 Task: Open an excel sheet and write heading  Sparkle Sales. Add 10 people name  'Joshua Rivera, Zoey Coleman, Ryan Wright, Addison Bailey, Jonathan Simmons, Brooklyn Ward, Caleb Barnes, Audrey Collins, Gabriel Perry, Sofia Bell'Item code in between  5005-5060. Product range in between  4000-7000. Add Products   Keen Shoe, Lacoste Shoe, Merrell Shoe, Mizuno Shoe, Onitsuka Tiger Shoe, Salomon Shoe, Sanuk Shoe, Saucony Shoe, Sperry Shoe, Superga Shoe.Choose quantity  5 to 10 Tax 12 percent commission 2 percent Total Add Amount. Save page  Sparkle Sales log book
Action: Mouse moved to (17, 20)
Screenshot: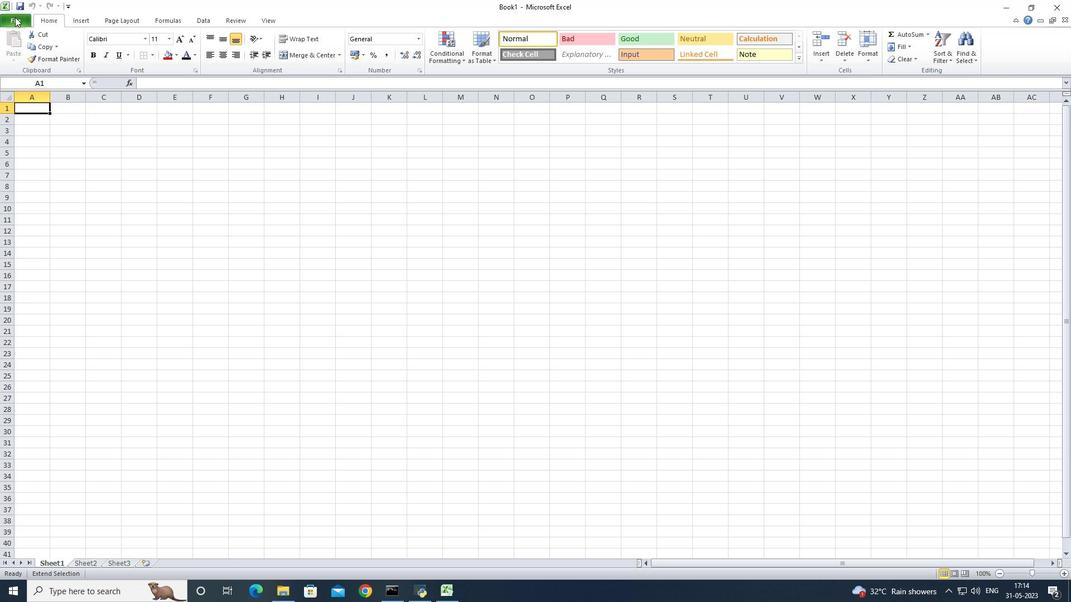 
Action: Mouse pressed left at (17, 20)
Screenshot: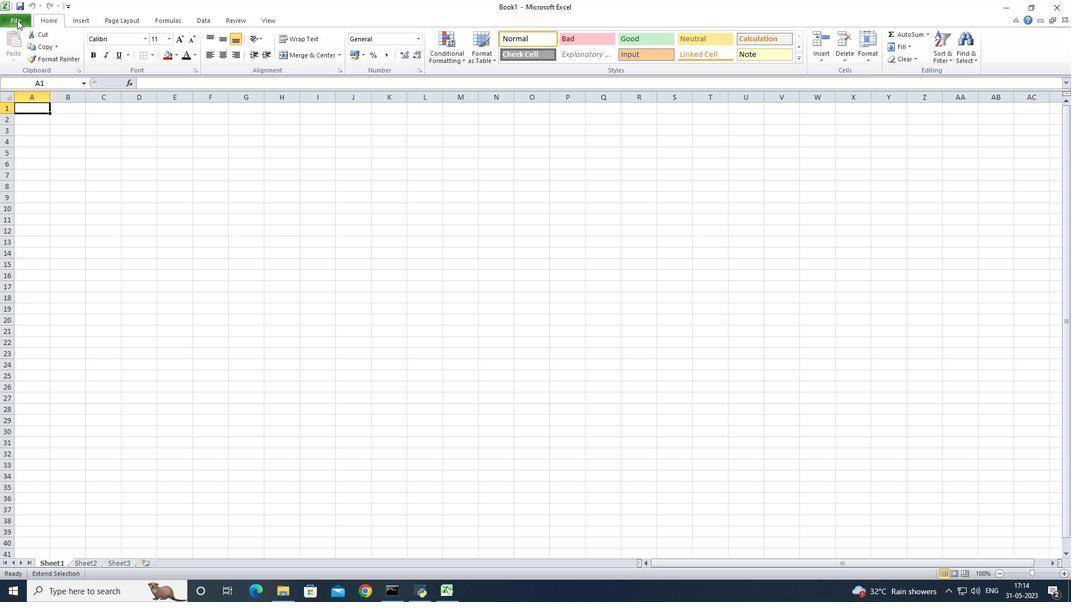 
Action: Mouse moved to (20, 147)
Screenshot: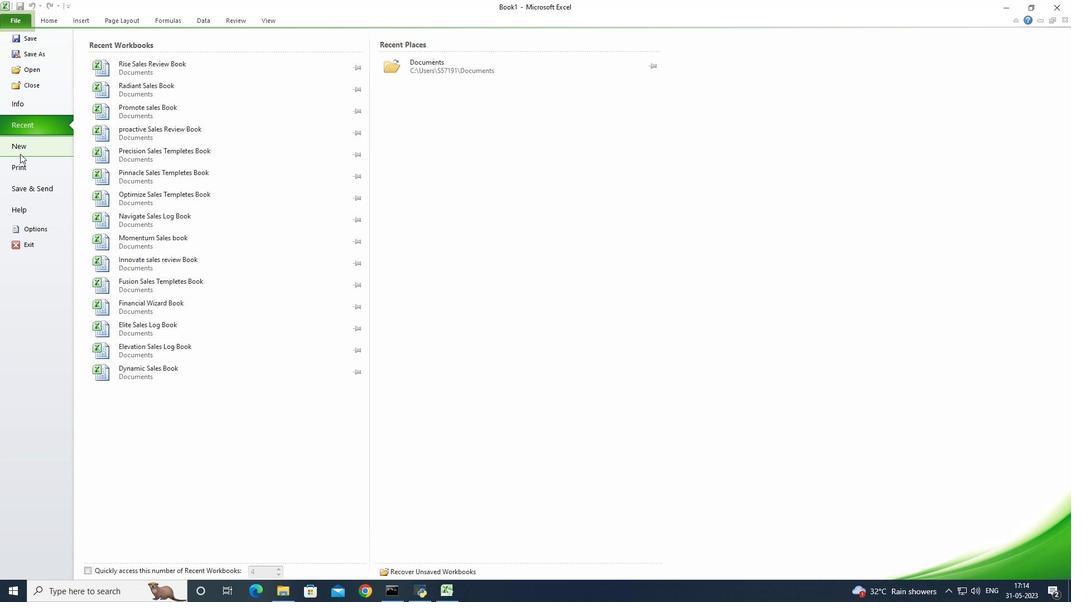 
Action: Mouse pressed left at (20, 147)
Screenshot: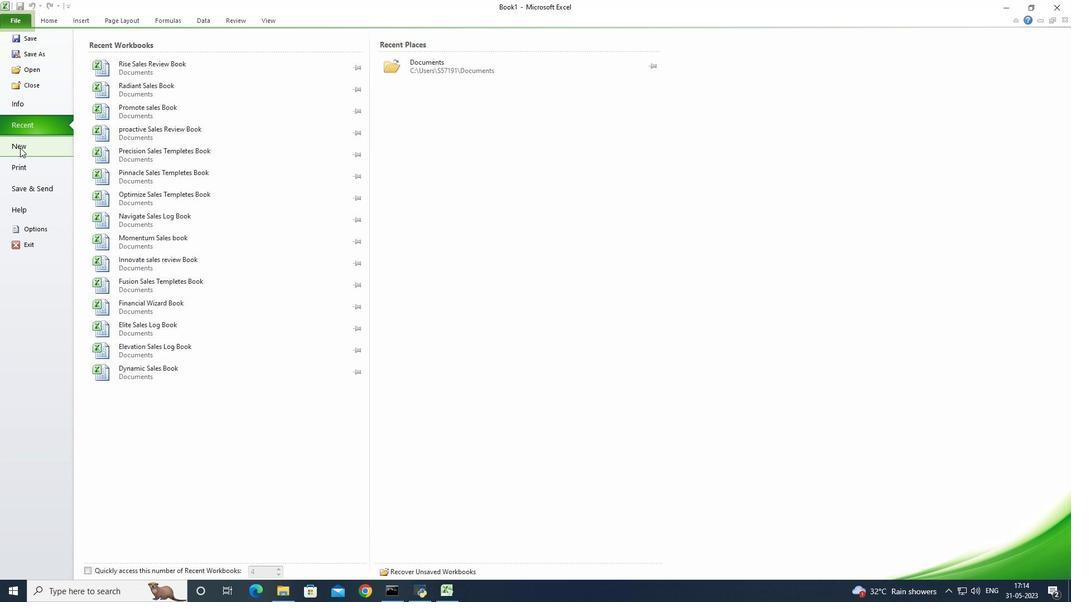 
Action: Mouse moved to (99, 109)
Screenshot: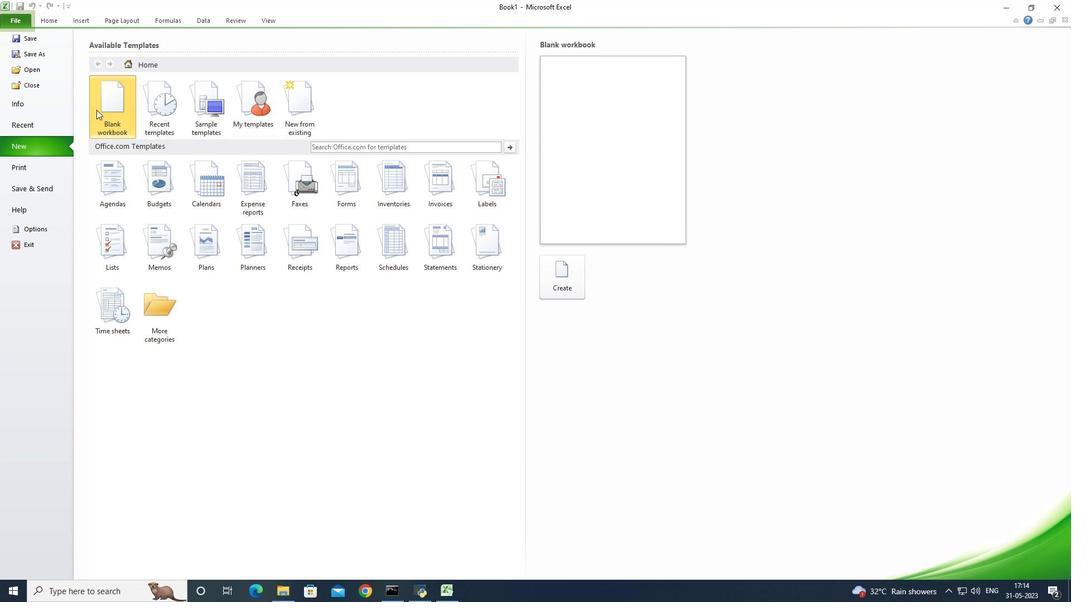 
Action: Mouse pressed left at (99, 109)
Screenshot: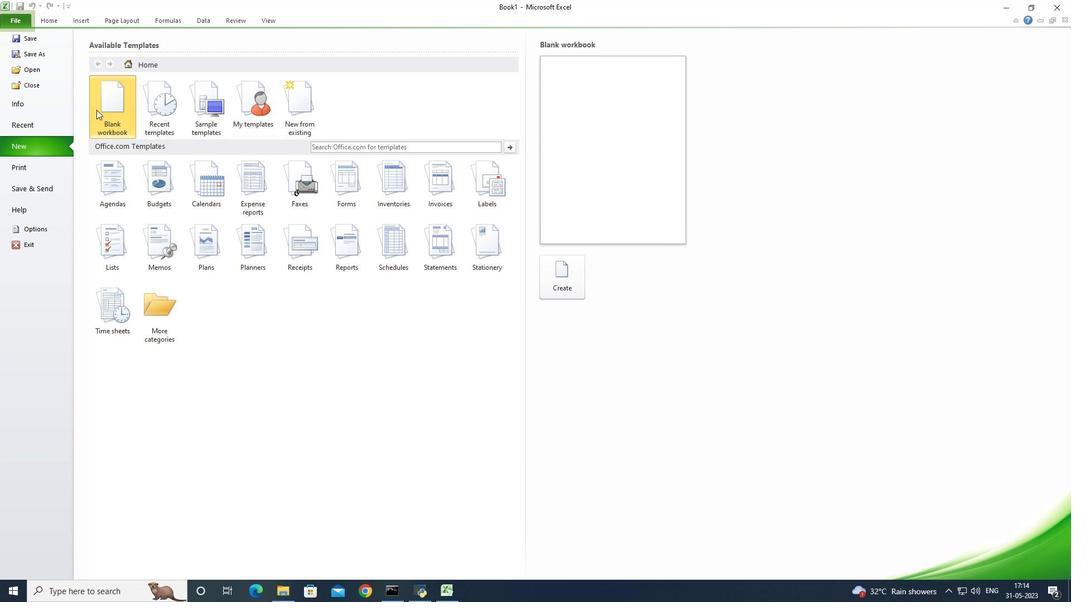 
Action: Mouse moved to (580, 272)
Screenshot: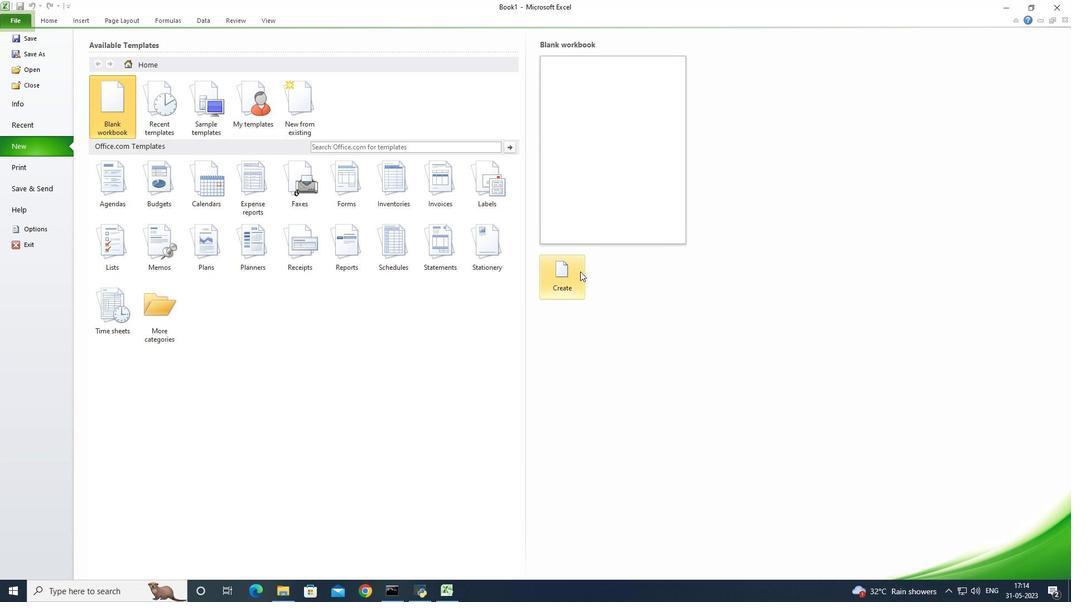 
Action: Mouse pressed left at (580, 272)
Screenshot: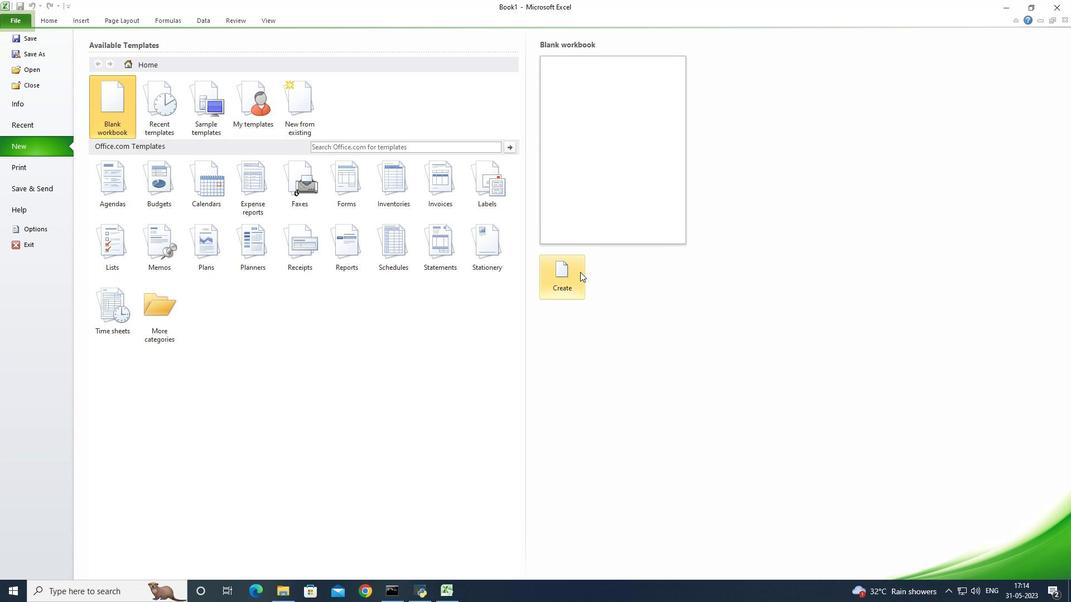 
Action: Mouse moved to (40, 108)
Screenshot: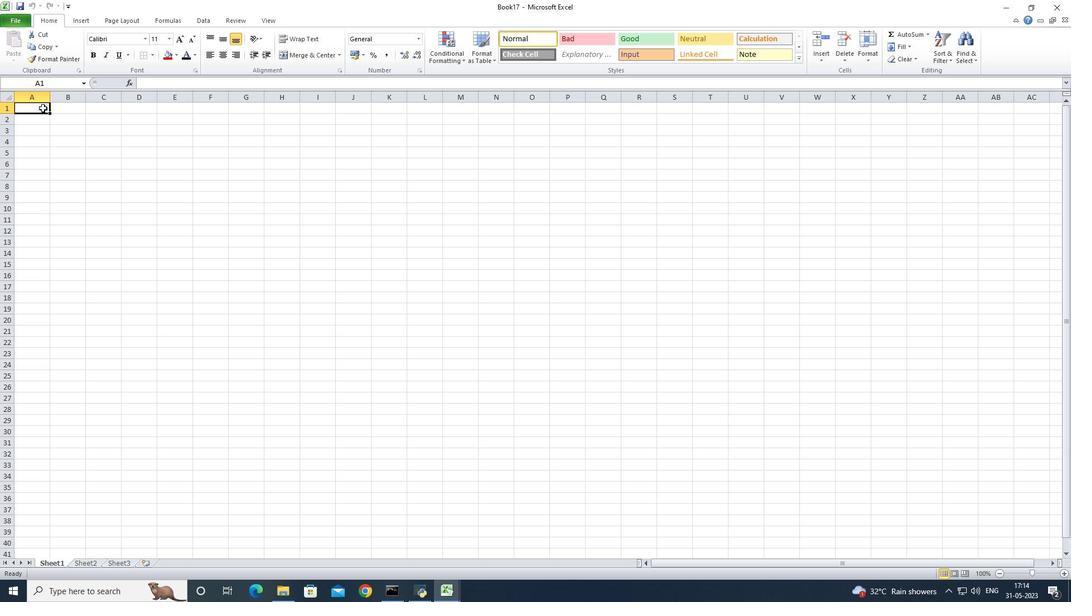 
Action: Mouse pressed left at (40, 108)
Screenshot: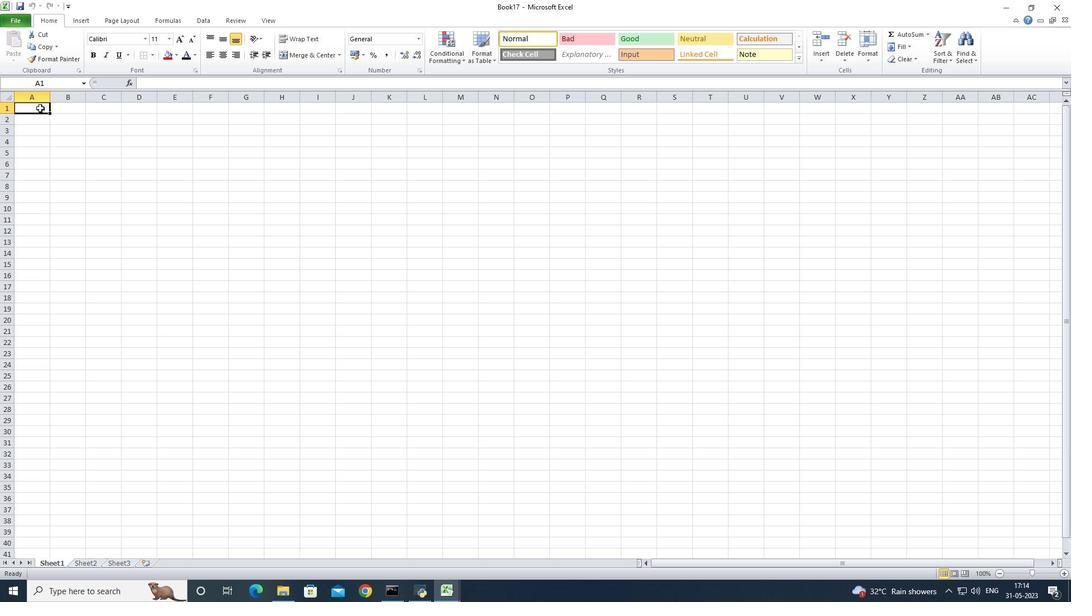 
Action: Key pressed <Key.shift>Sparkle<Key.space><Key.shift>Sales<Key.enter><Key.shift><Key.shift><Key.shift><Key.shift><Key.shift><Key.shift><Key.shift><Key.shift><Key.shift><Key.shift><Key.shift><Key.shift><Key.shift><Key.shift><Key.shift><Key.shift><Key.shift><Key.shift><Key.shift><Key.shift><Key.shift><Key.shift>Name<Key.enter><Key.shift><Key.shift><Key.shift><Key.shift><Key.shift><Key.shift><Key.shift><Key.shift><Key.shift><Key.shift><Key.shift><Key.shift><Key.shift><Key.shift><Key.shift><Key.shift><Key.shift><Key.shift><Key.shift><Key.shift><Key.shift>Joshua<Key.space><Key.shift><Key.shift><Key.shift><Key.shift><Key.shift><Key.shift><Key.shift><Key.shift><Key.shift><Key.shift><Key.shift><Key.shift><Key.shift><Key.shift><Key.shift><Key.shift><Key.shift><Key.shift><Key.shift><Key.shift><Key.shift><Key.shift><Key.shift><Key.shift><Key.shift>Rivera<Key.enter><Key.shift><Key.shift><Key.shift><Key.shift><Key.shift><Key.shift><Key.shift><Key.shift><Key.shift><Key.shift>Zoey<Key.space><Key.shift><Key.shift><Key.shift><Key.shift><Key.shift><Key.shift><Key.shift><Key.shift><Key.shift><Key.shift><Key.shift><Key.shift><Key.shift><Key.shift>Coleman<Key.enter><Key.shift><Key.shift><Key.shift><Key.shift><Key.shift><Key.shift><Key.shift><Key.shift>Ru<Key.backspace>yan<Key.space><Key.shift><Key.shift><Key.shift><Key.shift><Key.shift><Key.shift><Key.shift><Key.shift><Key.shift><Key.shift><Key.shift><Key.shift>Wright<Key.enter><Key.shift>Addison<Key.space><Key.shift>Bailey<Key.space><Key.enter><Key.shift><Key.shift><Key.shift><Key.shift><Key.shift><Key.shift><Key.shift><Key.shift><Key.shift><Key.shift><Key.shift><Key.shift><Key.shift><Key.shift><Key.shift><Key.shift><Key.shift><Key.shift><Key.shift><Key.shift><Key.shift><Key.shift><Key.shift><Key.shift><Key.shift><Key.shift><Key.shift><Key.shift><Key.shift><Key.shift><Key.shift><Key.shift><Key.shift><Key.shift><Key.shift><Key.shift><Key.shift><Key.shift><Key.shift><Key.shift><Key.shift><Key.shift><Key.shift><Key.shift><Key.shift><Key.shift><Key.shift><Key.shift><Key.shift><Key.shift><Key.shift><Key.shift><Key.shift><Key.shift><Key.shift><Key.shift><Key.shift><Key.shift><Key.shift><Key.shift><Key.shift><Key.shift><Key.shift>Jio<Key.backspace><Key.backspace>onathan<Key.space><Key.shift><Key.shift><Key.shift><Key.shift><Key.shift><Key.shift><Key.shift><Key.shift><Key.shift><Key.shift><Key.shift><Key.shift><Key.shift><Key.shift><Key.shift><Key.shift><Key.shift><Key.shift><Key.shift><Key.shift><Key.shift><Key.shift><Key.shift><Key.shift><Key.shift><Key.shift><Key.shift><Key.shift><Key.shift><Key.shift><Key.shift><Key.shift><Key.shift>Simmona<Key.backspace>s<Key.enter><Key.shift><Key.shift><Key.shift><Key.shift><Key.shift><Key.shift>Brooklyn<Key.space><Key.shift><Key.shift><Key.shift><Key.shift><Key.shift><Key.shift><Key.shift><Key.shift><Key.shift><Key.shift>Ward<Key.enter><Key.shift><Key.shift><Key.shift><Key.shift>Caleb<Key.space><Key.shift><Key.shift><Key.shift><Key.shift><Key.shift><Key.shift><Key.shift><Key.shift><Key.shift><Key.shift><Key.shift><Key.shift><Key.shift><Key.shift><Key.shift><Key.shift><Key.shift><Key.shift><Key.shift><Key.shift><Key.shift><Key.shift><Key.shift><Key.shift><Key.shift><Key.shift><Key.shift><Key.shift><Key.shift><Key.shift><Key.shift><Key.shift><Key.shift><Key.shift><Key.shift><Key.shift><Key.shift><Key.shift><Key.shift><Key.shift><Key.shift><Key.shift><Key.shift><Key.shift><Key.shift><Key.shift><Key.shift><Key.shift><Key.shift><Key.shift><Key.shift><Key.shift><Key.shift><Key.shift><Key.shift><Key.shift><Key.shift><Key.shift><Key.shift><Key.shift><Key.shift><Key.shift><Key.shift><Key.shift><Key.shift><Key.shift><Key.shift><Key.shift><Key.shift><Key.shift>Barnes<Key.enter><Key.shift><Key.shift><Key.shift><Key.shift><Key.shift><Key.shift><Key.shift><Key.shift><Key.shift><Key.shift><Key.shift><Key.shift><Key.shift>Audrey<Key.space><Key.shift><Key.shift><Key.shift><Key.shift><Key.shift><Key.shift><Key.shift><Key.shift><Key.shift><Key.shift><Key.shift><Key.shift><Key.shift><Key.shift><Key.shift><Key.shift><Key.shift><Key.shift><Key.shift><Key.shift><Key.shift><Key.shift><Key.shift><Key.shift><Key.shift><Key.shift><Key.shift><Key.shift><Key.shift><Key.shift><Key.shift><Key.shift><Key.shift><Key.shift><Key.shift><Key.shift>Collins<Key.enter><Key.shift><Key.shift><Key.shift><Key.shift><Key.shift><Key.shift>Gabriel<Key.space><Key.shift><Key.shift><Key.shift><Key.shift><Key.shift><Key.shift><Key.shift><Key.shift><Key.shift><Key.shift><Key.shift><Key.shift><Key.shift><Key.shift><Key.shift><Key.shift><Key.shift><Key.shift><Key.shift>Perry<Key.enter><Key.shift><Key.shift><Key.shift><Key.shift><Key.shift><Key.shift><Key.shift><Key.shift><Key.shift><Key.shift>Sofia<Key.space><Key.shift><Key.shift><Key.shift><Key.shift><Key.shift><Key.shift><Key.shift><Key.shift><Key.shift><Key.shift><Key.shift><Key.shift><Key.shift><Key.shift><Key.shift><Key.shift><Key.shift><Key.shift><Key.shift><Key.shift><Key.shift><Key.shift><Key.shift><Key.shift><Key.shift><Key.shift><Key.shift><Key.shift><Key.shift><Key.shift><Key.shift><Key.shift><Key.shift>Bell<Key.tab>
Screenshot: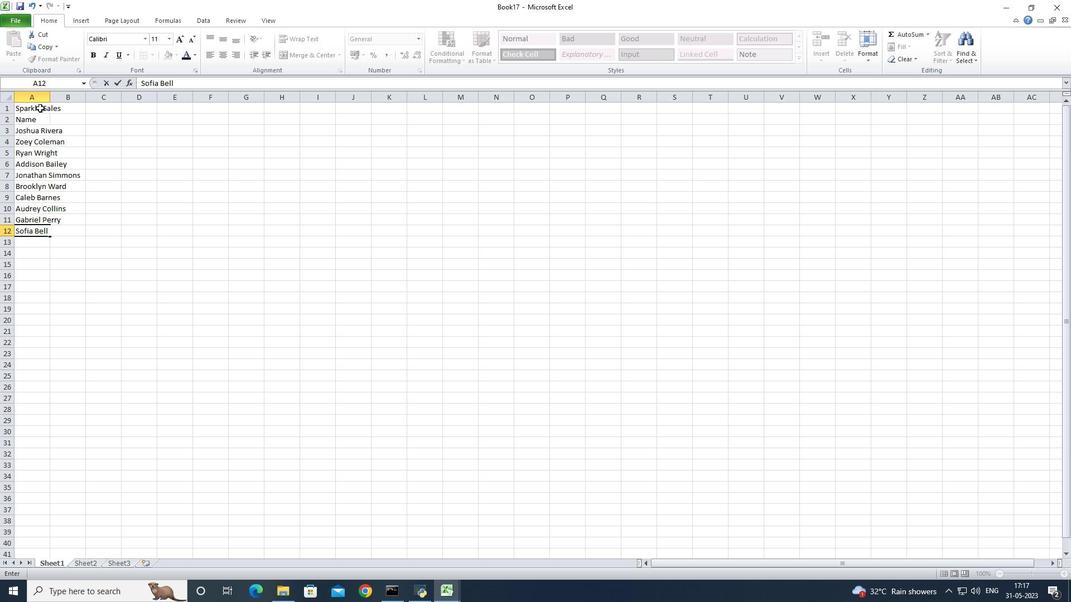 
Action: Mouse moved to (49, 96)
Screenshot: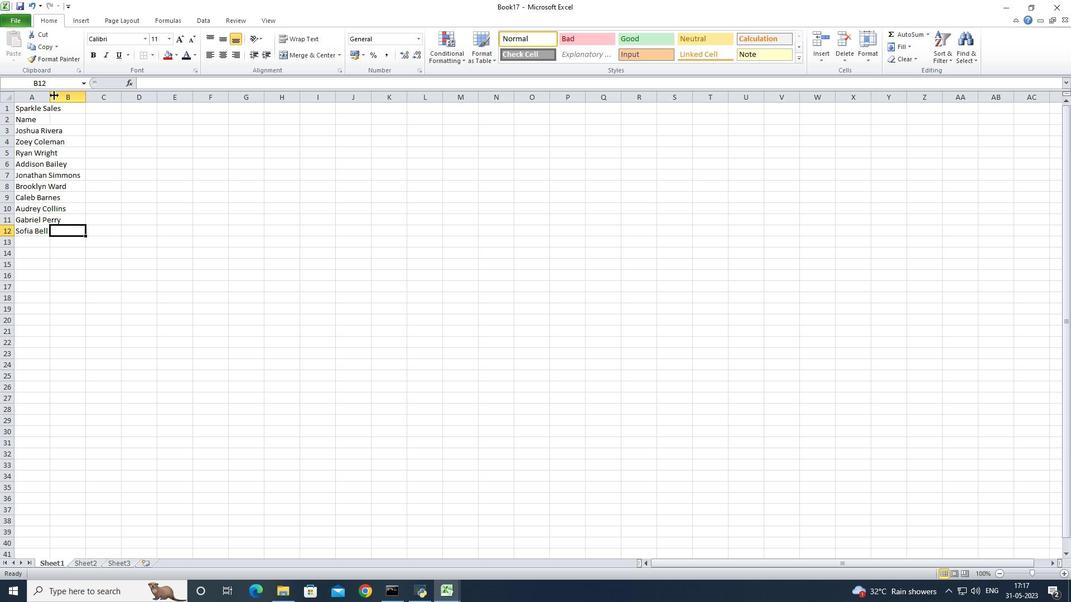 
Action: Mouse pressed left at (49, 96)
Screenshot: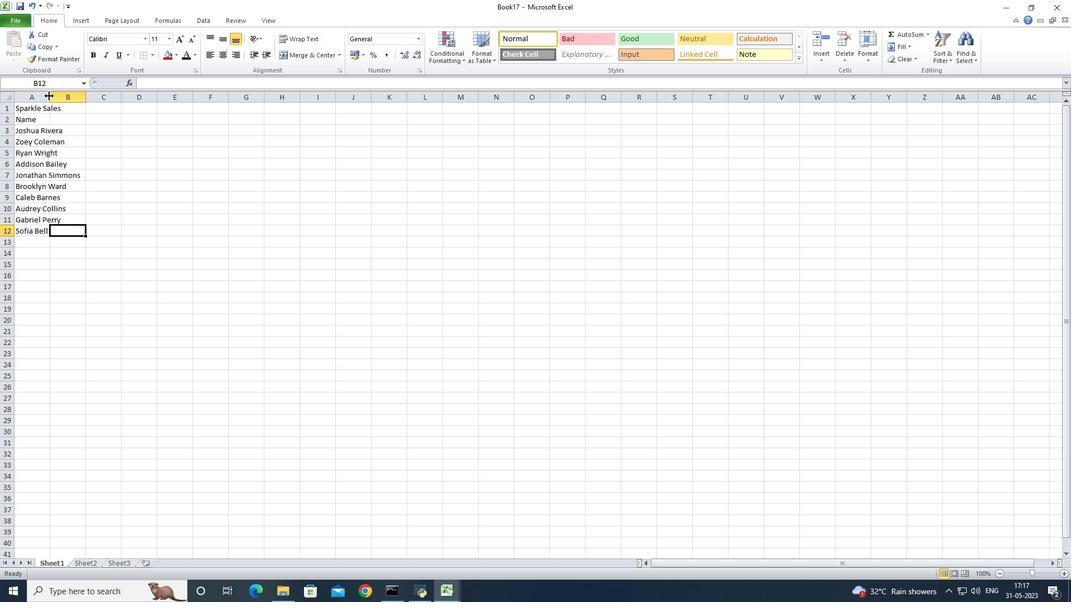 
Action: Mouse pressed left at (49, 96)
Screenshot: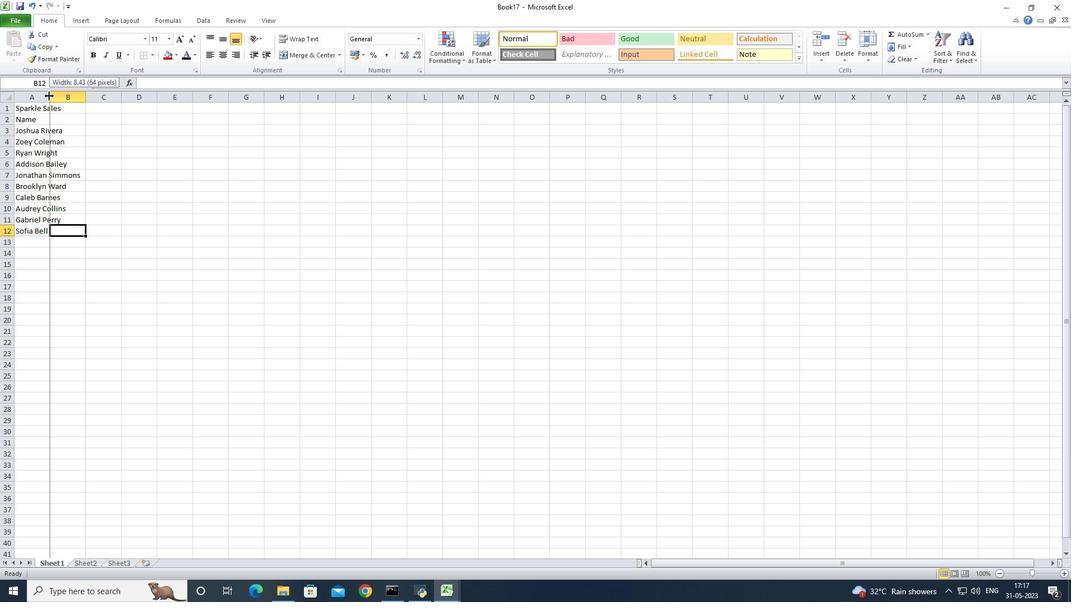 
Action: Mouse moved to (90, 120)
Screenshot: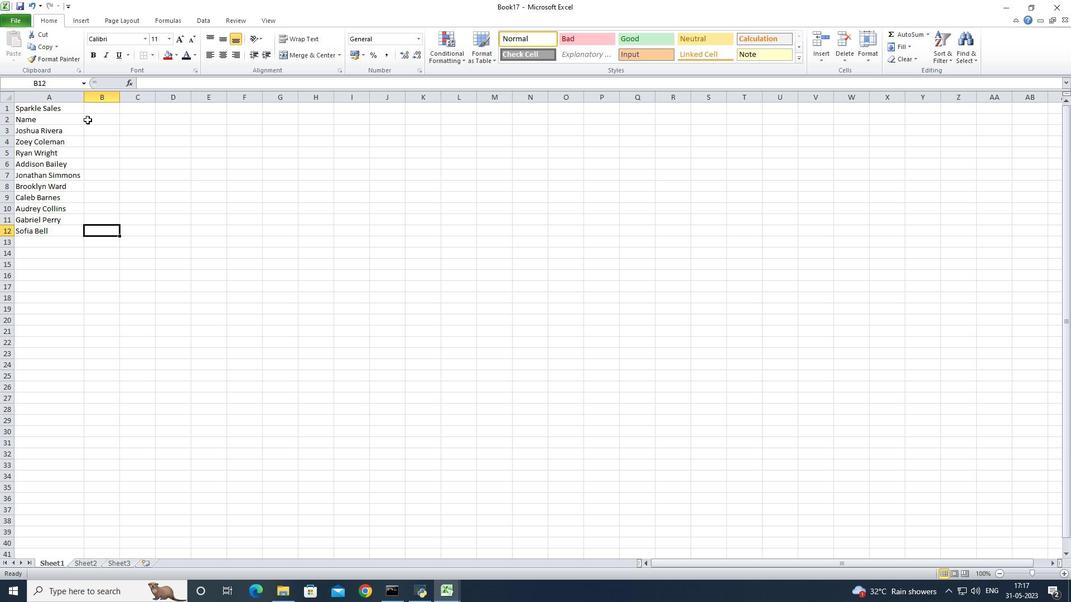 
Action: Mouse pressed left at (90, 120)
Screenshot: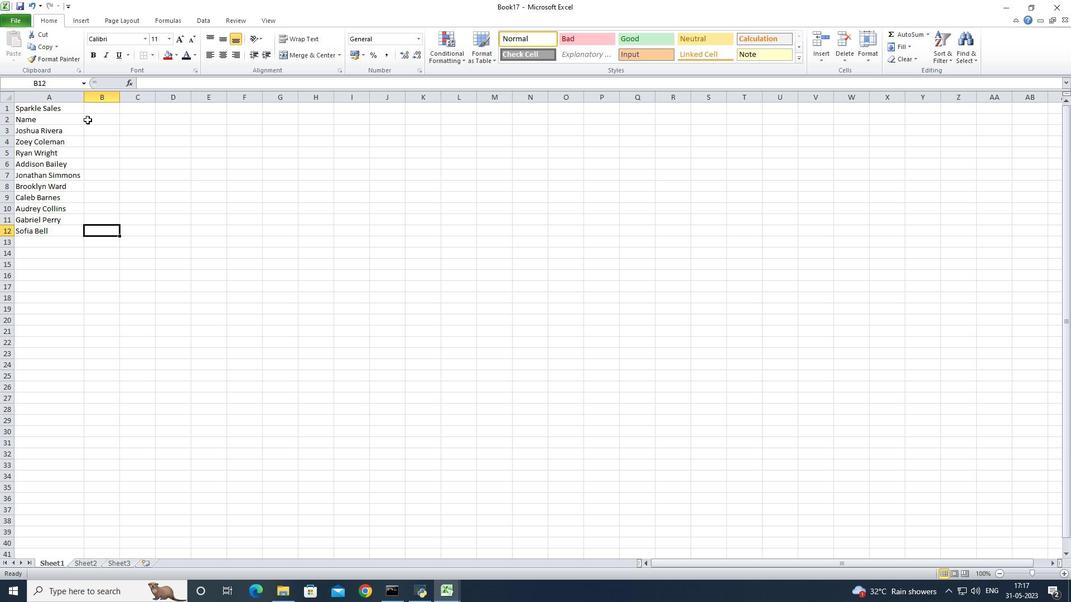 
Action: Key pressed <Key.shift><Key.shift><Key.shift><Key.shift><Key.shift>Item<Key.space><Key.shift><Key.shift><Key.shift><Key.shift><Key.shift><Key.shift><Key.shift><Key.shift><Key.shift><Key.shift><Key.shift><Key.shift><Key.shift><Key.shift><Key.shift><Key.shift><Key.shift><Key.shift><Key.shift><Key.shift><Key.shift><Key.shift><Key.shift><Key.shift><Key.shift><Key.shift><Key.shift><Key.shift><Key.shift><Key.shift><Key.shift>Code<Key.enter>5005<Key.down>5010<Key.down>5015<Key.down>5020<Key.down>5025<Key.down>5030<Key.down>5035<Key.down>5040<Key.down>5045<Key.down>5050<Key.right>
Screenshot: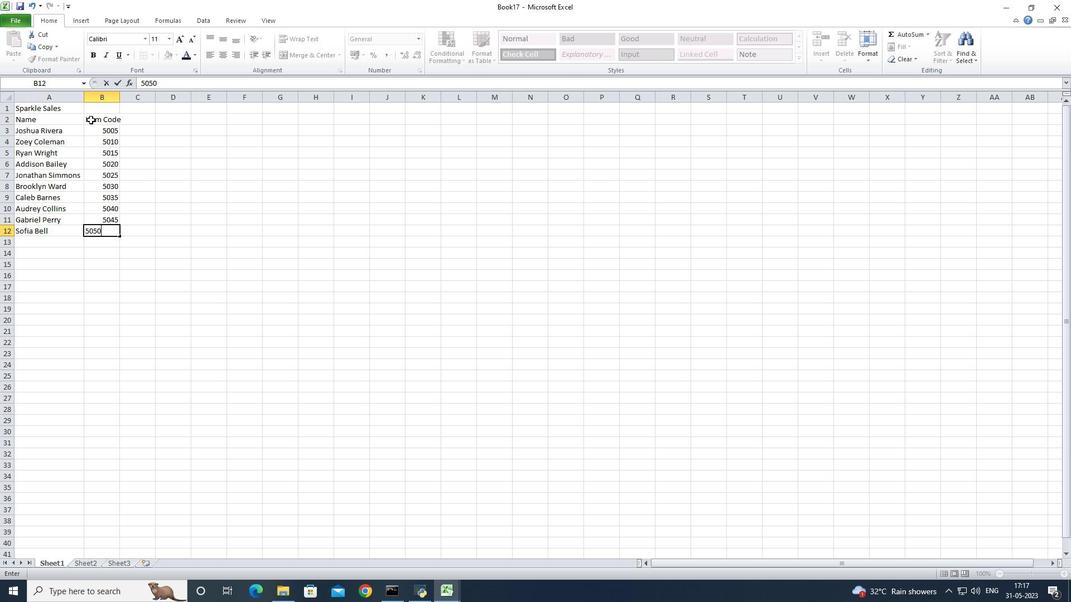 
Action: Mouse moved to (121, 99)
Screenshot: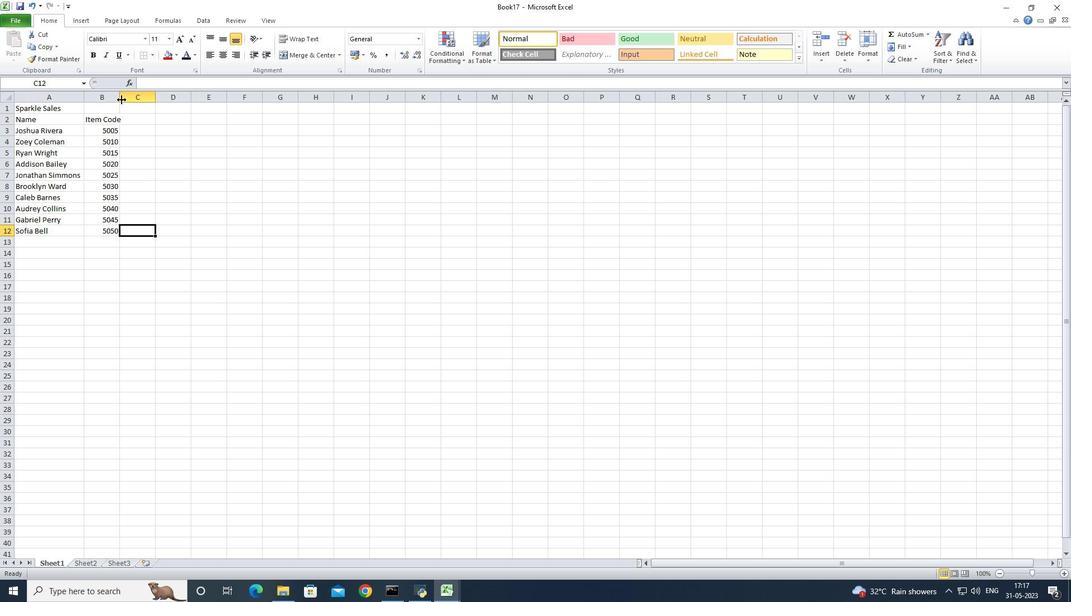 
Action: Mouse pressed left at (121, 99)
Screenshot: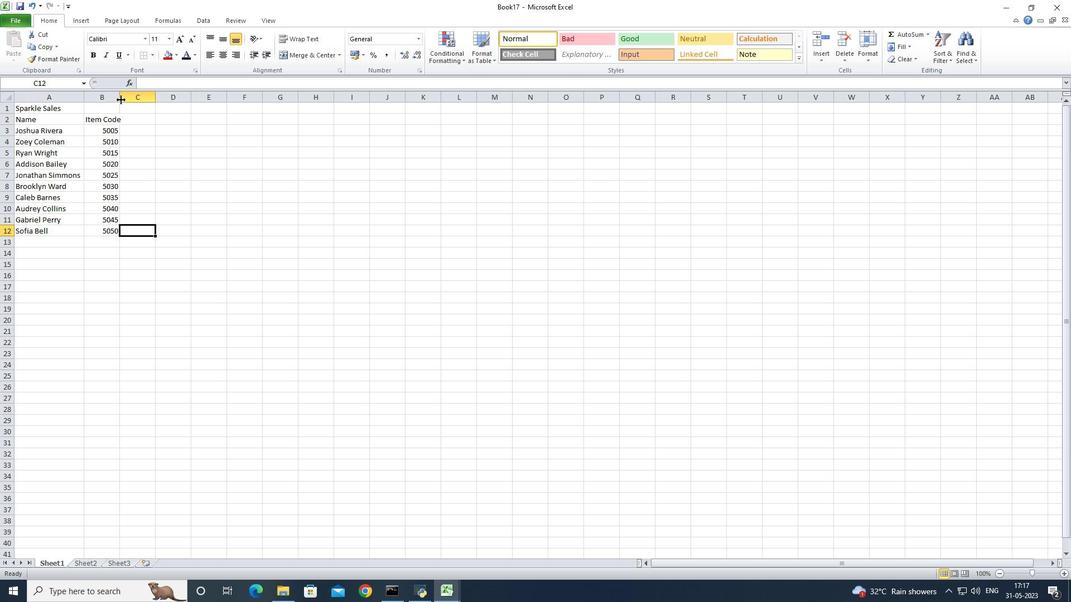 
Action: Mouse pressed left at (121, 99)
Screenshot: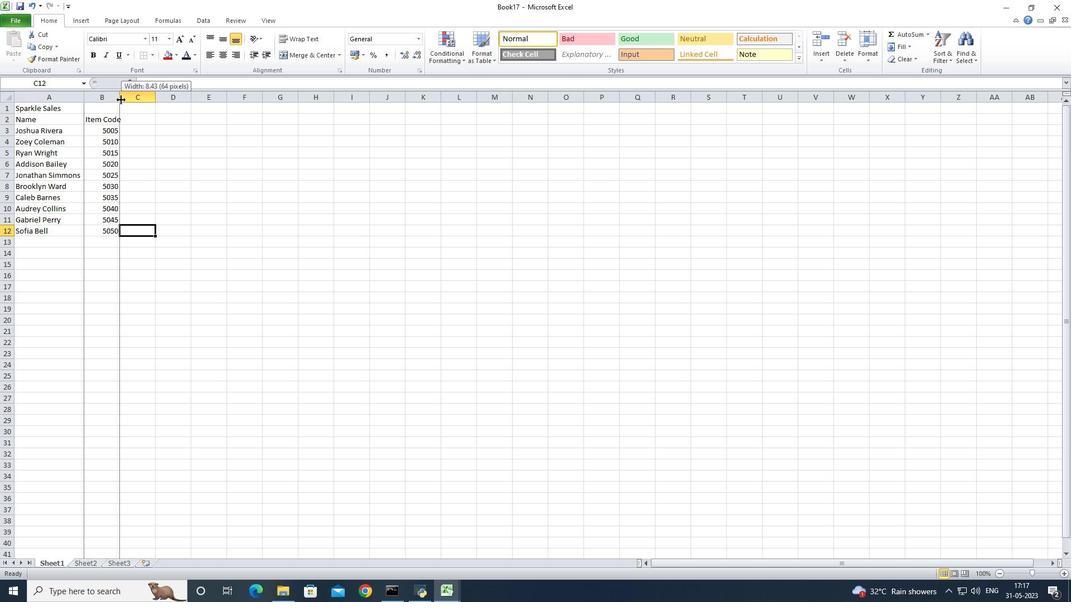 
Action: Mouse moved to (147, 123)
Screenshot: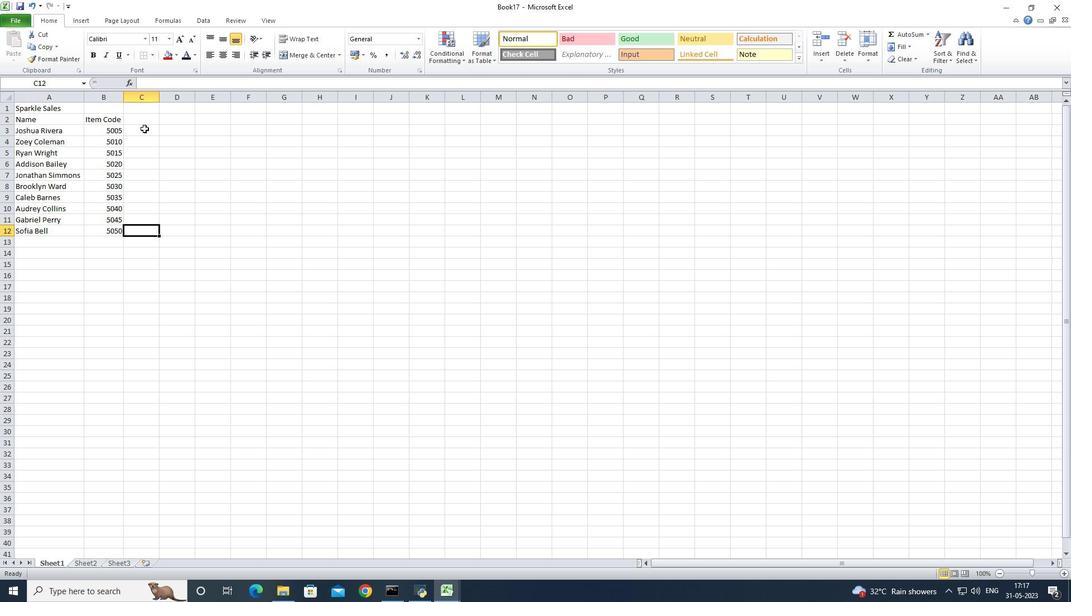 
Action: Mouse pressed left at (147, 123)
Screenshot: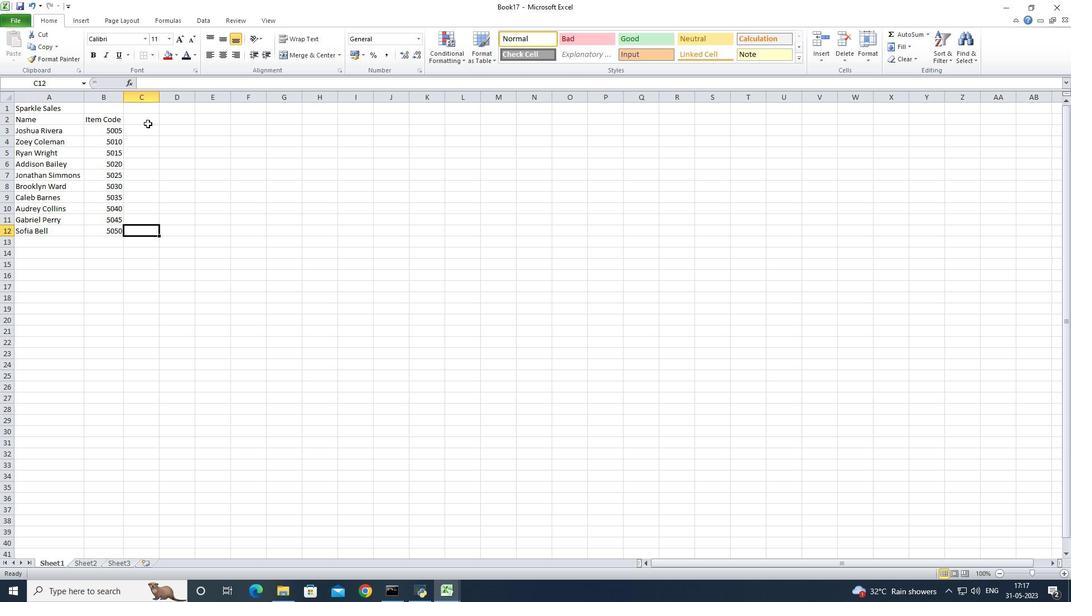 
Action: Key pressed <Key.shift><Key.shift><Key.shift><Key.shift><Key.shift><Key.shift><Key.shift><Key.shift><Key.shift><Key.shift><Key.shift><Key.shift><Key.shift>Product<Key.space><Key.shift><Key.shift><Key.shift><Key.shift><Key.shift><Key.shift><Key.shift><Key.shift><Key.shift><Key.shift><Key.shift><Key.shift><Key.shift><Key.shift><Key.shift>Range<Key.enter>4000<Key.down>5000<Key.down>6000<Key.down>7000<Key.down>8000<Key.backspace><Key.backspace><Key.backspace><Key.backspace>5500<Key.down>4500<Key.down>6500<Key.down>4300<Key.down>5300<Key.down>6300<Key.right>
Screenshot: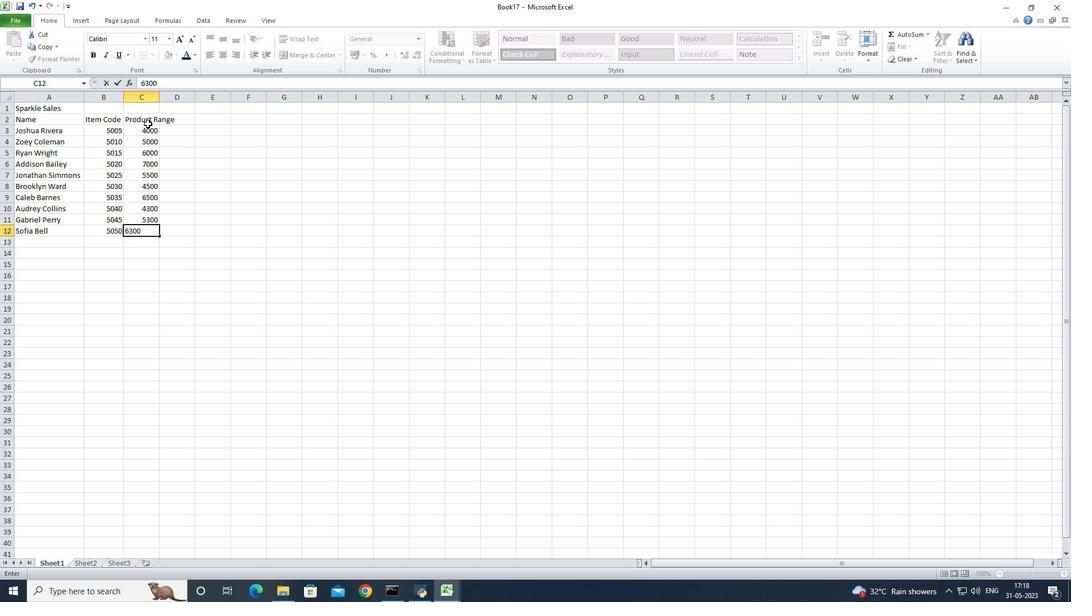 
Action: Mouse moved to (160, 102)
Screenshot: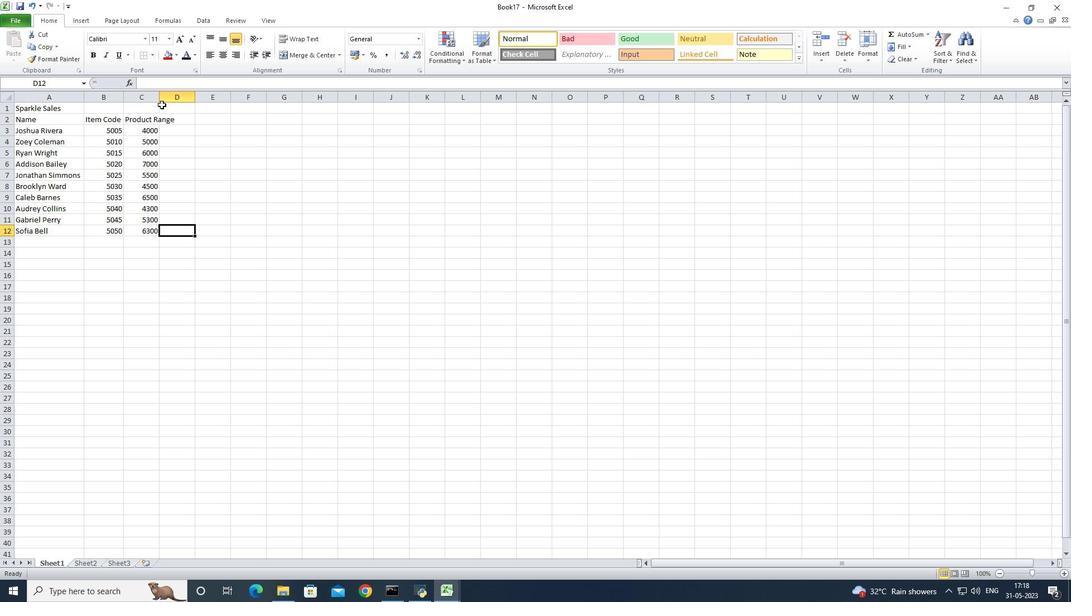 
Action: Mouse pressed left at (160, 102)
Screenshot: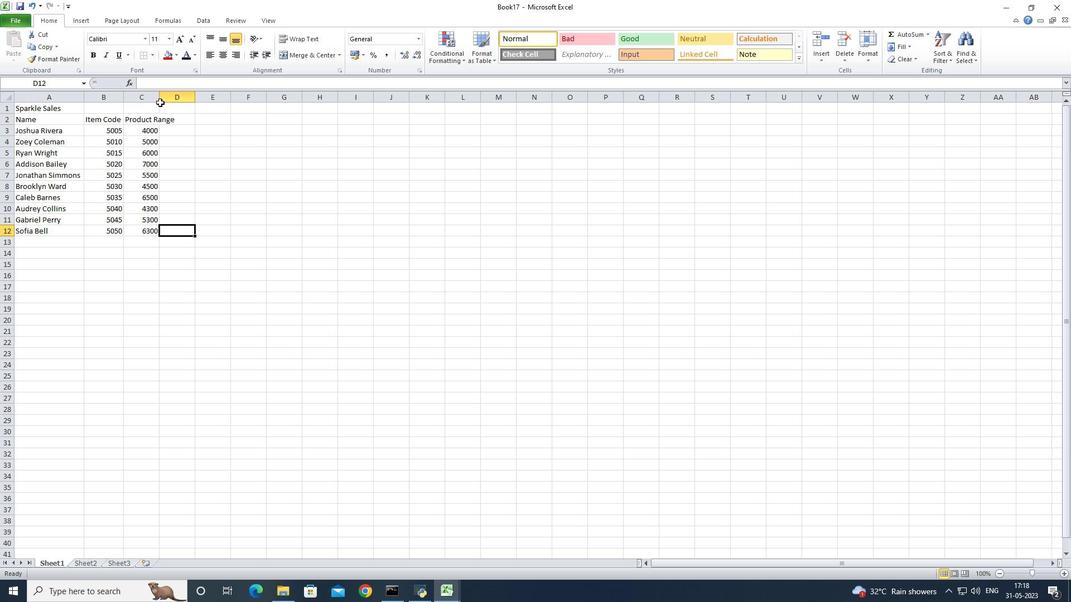 
Action: Mouse pressed left at (160, 102)
Screenshot: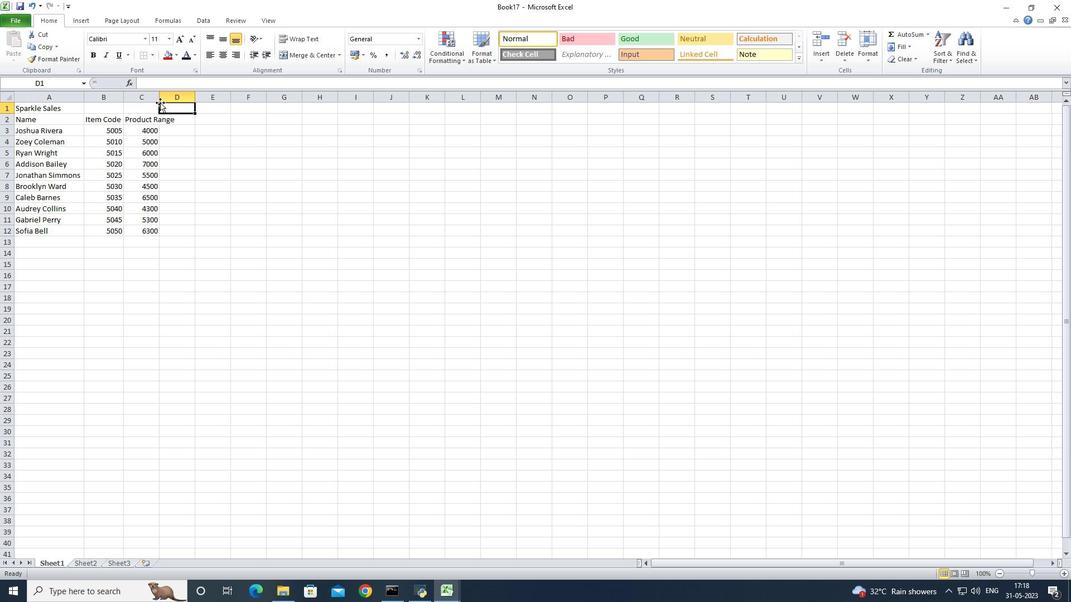 
Action: Mouse moved to (159, 99)
Screenshot: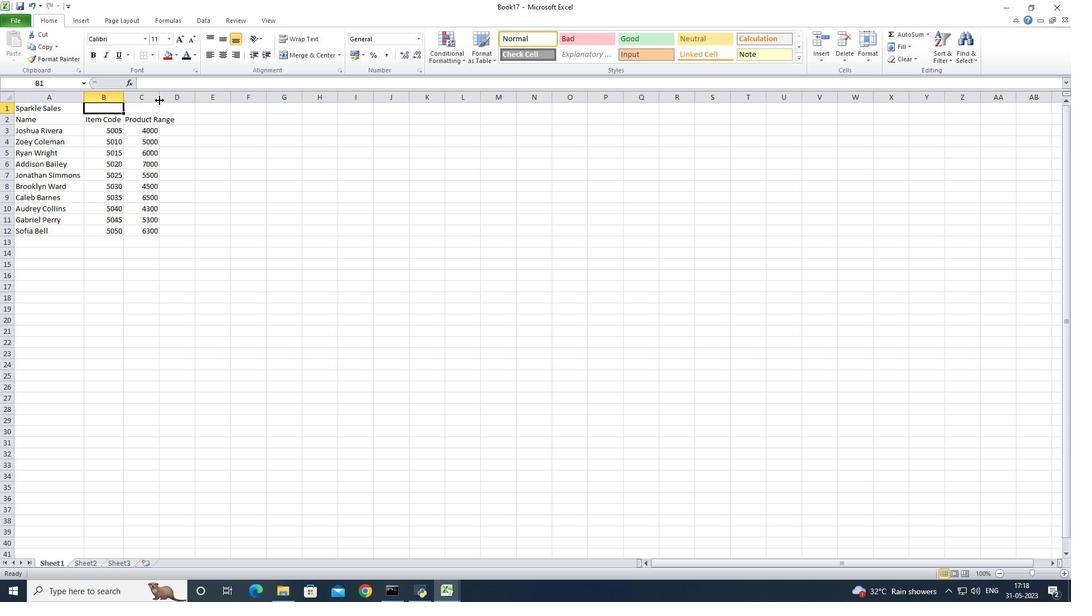 
Action: Mouse pressed left at (159, 99)
Screenshot: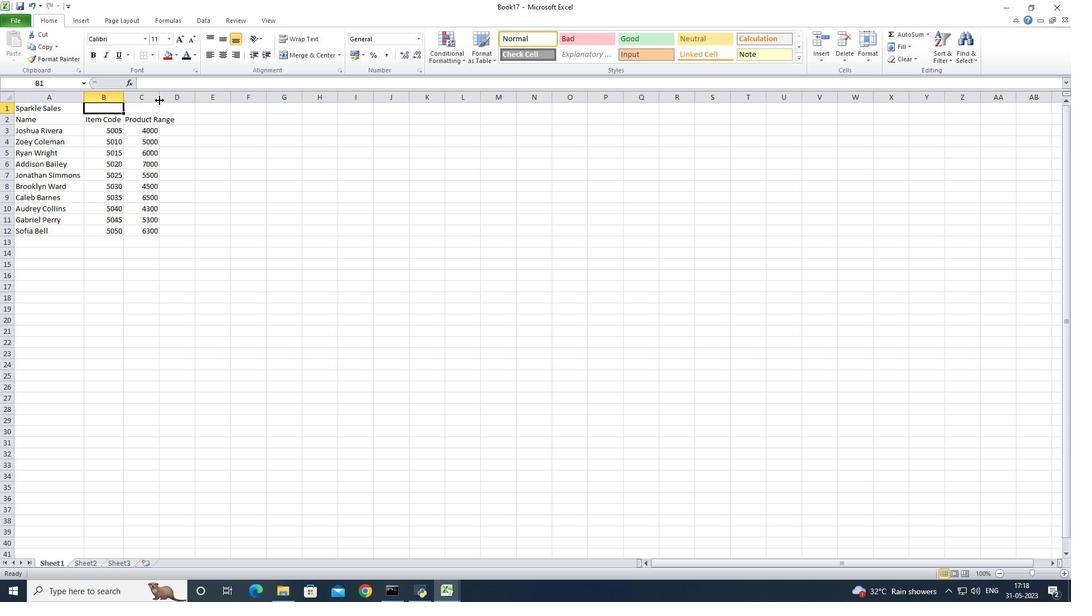 
Action: Mouse pressed left at (159, 99)
Screenshot: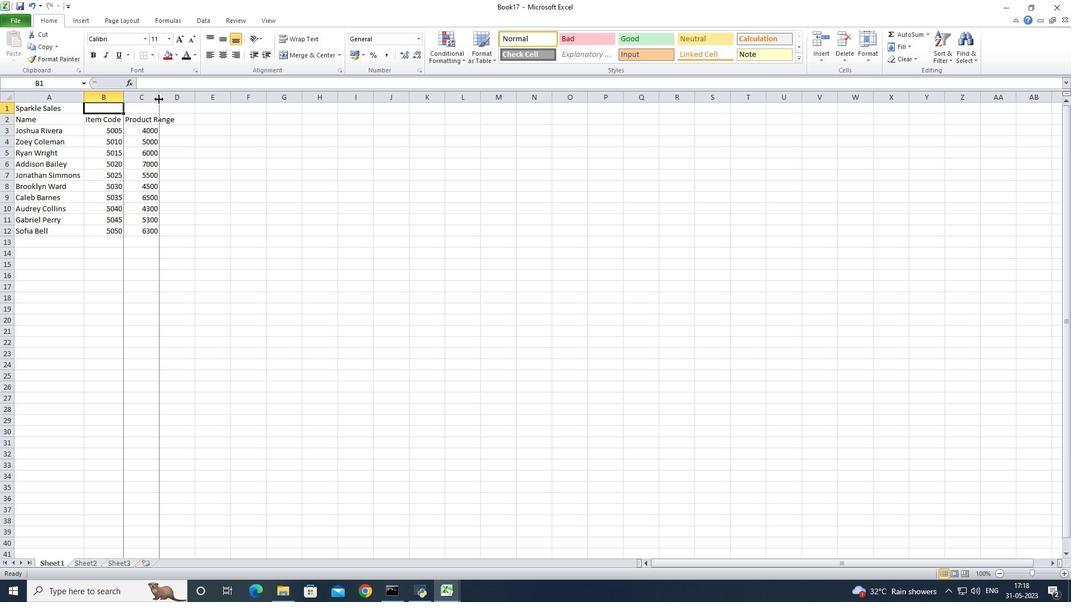 
Action: Mouse moved to (191, 122)
Screenshot: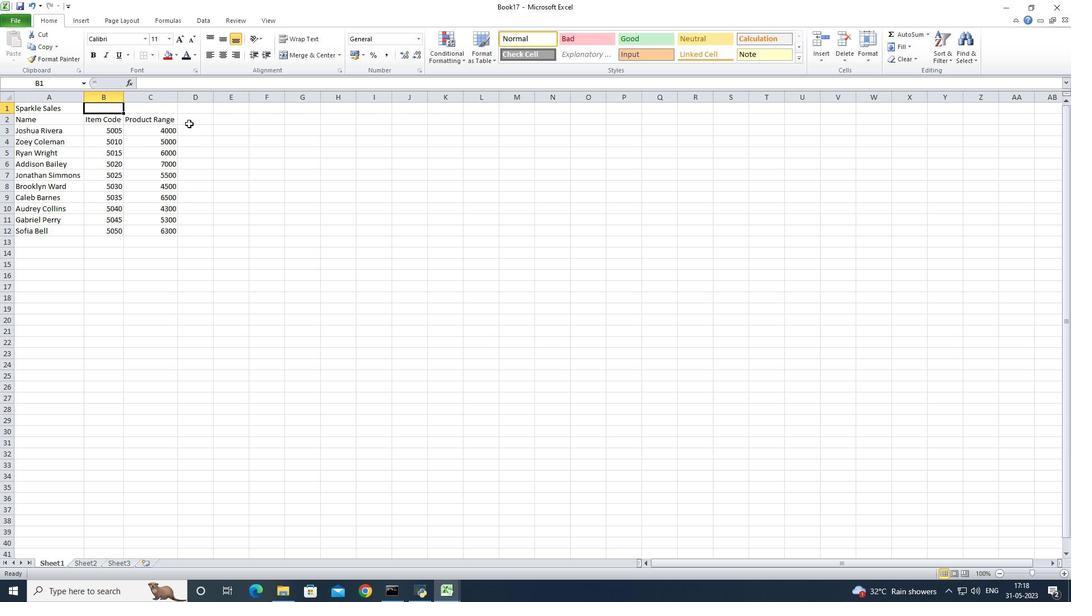 
Action: Mouse pressed left at (191, 122)
Screenshot: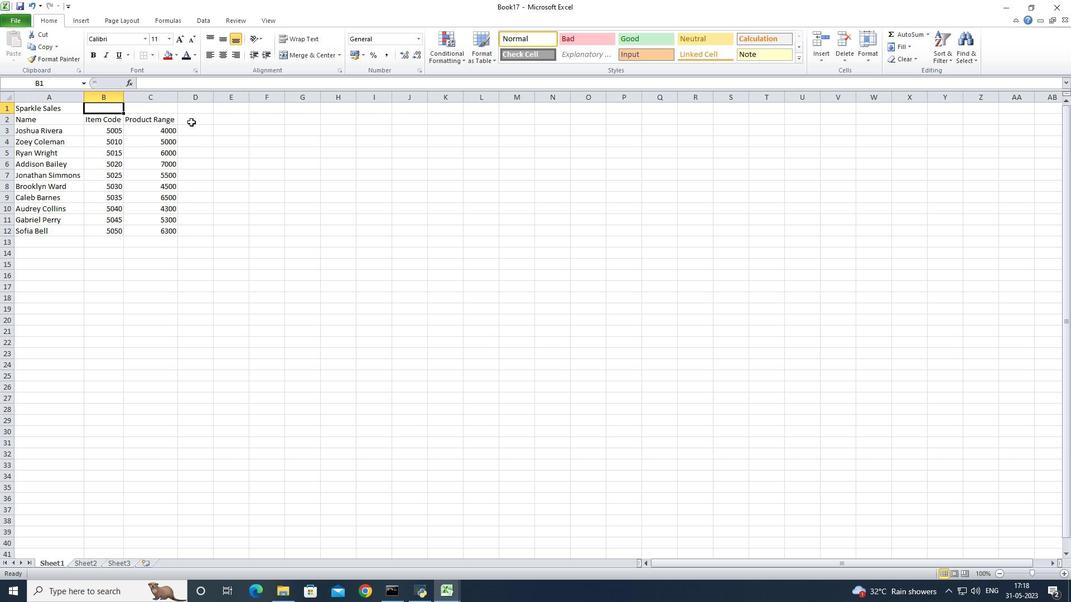 
Action: Key pressed <Key.shift>Products<Key.enter><Key.shift><Key.shift><Key.shift><Key.shift><Key.shift><Key.shift><Key.shift><Key.shift><Key.shift><Key.shift><Key.shift><Key.shift><Key.shift><Key.shift><Key.shift><Key.shift><Key.shift><Key.shift><Key.shift><Key.shift><Key.shift><Key.shift><Key.shift><Key.shift><Key.shift><Key.shift><Key.shift><Key.shift><Key.shift><Key.shift><Key.shift><Key.shift><Key.shift><Key.shift><Key.shift><Key.shift><Key.shift><Key.shift><Key.shift><Key.shift><Key.shift><Key.shift><Key.shift><Key.shift><Key.shift><Key.shift><Key.shift><Key.shift><Key.shift><Key.shift><Key.shift><Key.shift><Key.shift><Key.shift><Key.shift><Key.shift><Key.shift><Key.shift><Key.shift><Key.shift><Key.shift><Key.shift><Key.shift><Key.shift>Keen<Key.space><Key.shift>Shoe<Key.enter><Key.shift><Key.shift><Key.shift><Key.shift><Key.shift><Key.shift><Key.shift><Key.shift><Key.shift><Key.shift><Key.shift><Key.shift><Key.shift><Key.shift><Key.shift><Key.shift><Key.shift><Key.shift><Key.shift><Key.shift><Key.shift><Key.shift><Key.shift><Key.shift><Key.shift><Key.shift><Key.shift><Key.shift><Key.shift><Key.shift><Key.shift><Key.shift><Key.shift><Key.shift><Key.shift><Key.shift><Key.shift><Key.shift><Key.shift><Key.shift><Key.shift><Key.shift><Key.shift><Key.shift><Key.shift><Key.shift><Key.shift>Lacoste<Key.space><Key.shift><Key.shift><Key.shift><Key.shift><Key.shift><Key.shift><Key.shift><Key.shift><Key.shift><Key.shift><Key.shift><Key.shift><Key.shift><Key.shift>Shoe<Key.enter><Key.shift><Key.shift><Key.shift><Key.shift><Key.shift><Key.shift><Key.shift><Key.shift><Key.shift><Key.shift><Key.shift><Key.shift><Key.shift><Key.shift><Key.shift><Key.shift><Key.shift><Key.shift><Key.shift><Key.shift><Key.shift><Key.shift><Key.shift><Key.shift><Key.shift><Key.shift><Key.shift><Key.shift><Key.shift><Key.shift><Key.shift><Key.shift><Key.shift><Key.shift><Key.shift><Key.shift><Key.shift><Key.shift><Key.shift><Key.shift><Key.shift><Key.shift><Key.shift><Key.shift>Merrell<Key.space><Key.shift>Shoe<Key.enter><Key.shift><Key.shift><Key.shift><Key.shift><Key.shift><Key.shift>Mizuno<Key.space><Key.shift><Key.shift><Key.shift><Key.shift><Key.shift><Key.shift><Key.shift><Key.shift><Key.shift><Key.shift><Key.shift><Key.shift><Key.shift><Key.shift><Key.shift><Key.shift><Key.shift><Key.shift><Key.shift><Key.shift><Key.shift><Key.shift><Key.shift><Key.shift><Key.shift><Key.shift><Key.shift><Key.shift><Key.shift><Key.shift><Key.shift><Key.shift><Key.shift><Key.shift><Key.shift><Key.shift><Key.shift>Shoe<Key.enter><Key.shift><Key.shift><Key.shift><Key.shift><Key.shift><Key.shift><Key.shift><Key.shift><Key.shift><Key.shift><Key.shift><Key.shift><Key.shift><Key.shift><Key.shift><Key.shift><Key.shift><Key.shift><Key.shift><Key.shift><Key.shift><Key.shift><Key.shift><Key.shift><Key.shift><Key.shift><Key.shift><Key.shift><Key.shift><Key.shift><Key.shift><Key.shift><Key.shift><Key.shift><Key.shift><Key.shift><Key.shift><Key.shift><Key.shift><Key.shift>Onitsuka<Key.space><Key.shift><Key.shift><Key.shift><Key.shift><Key.shift><Key.shift><Key.shift><Key.shift><Key.shift><Key.shift><Key.shift><Key.shift><Key.shift><Key.shift><Key.shift><Key.shift><Key.shift><Key.shift><Key.shift><Key.shift><Key.shift><Key.shift><Key.shift><Key.shift><Key.shift><Key.shift><Key.shift><Key.shift><Key.shift><Key.shift><Key.shift><Key.shift><Key.shift><Key.shift><Key.shift><Key.shift><Key.shift><Key.shift><Key.shift><Key.shift><Key.shift>Tiger<Key.space><Key.shift>Shoe<Key.down><Key.shift>Saloma<Key.backspace>on<Key.space><Key.shift><Key.shift><Key.shift>Shoe<Key.down><Key.shift><Key.shift><Key.shift><Key.shift><Key.shift><Key.shift><Key.shift><Key.shift><Key.shift><Key.shift><Key.shift><Key.shift><Key.shift><Key.shift><Key.shift><Key.shift><Key.shift><Key.shift><Key.shift><Key.shift><Key.shift><Key.shift><Key.shift><Key.shift><Key.shift><Key.shift><Key.shift><Key.shift><Key.shift><Key.shift><Key.shift><Key.shift><Key.shift><Key.shift><Key.shift><Key.shift><Key.shift><Key.shift><Key.shift><Key.shift><Key.shift><Key.shift>Sanuk<Key.space><Key.shift><Key.shift>Shoe<Key.down><Key.shift><Key.shift><Key.shift><Key.shift><Key.shift><Key.shift><Key.shift><Key.shift><Key.shift><Key.shift><Key.shift><Key.shift><Key.shift><Key.shift><Key.shift><Key.shift><Key.shift><Key.shift><Key.shift><Key.shift><Key.shift><Key.shift><Key.shift><Key.shift><Key.shift><Key.shift><Key.shift><Key.shift><Key.shift><Key.shift><Key.shift><Key.shift><Key.shift><Key.shift><Key.shift><Key.shift><Key.shift><Key.shift>Salomon<Key.space><Key.shift><Key.shift><Key.shift><Key.shift><Key.shift><Key.shift><Key.shift><Key.shift><Key.shift><Key.shift><Key.shift><Key.shift><Key.shift><Key.shift><Key.backspace><Key.backspace><Key.backspace><Key.backspace><Key.backspace><Key.backspace><Key.backspace><Key.backspace><Key.shift><Key.shift><Key.shift><Key.shift><Key.shift><Key.shift><Key.shift><Key.shift><Key.shift><Key.shift><Key.shift><Key.shift><Key.shift><Key.shift><Key.shift><Key.shift><Key.shift><Key.shift><Key.shift><Key.shift><Key.shift><Key.shift><Key.shift><Key.shift><Key.shift><Key.shift><Key.shift><Key.shift><Key.shift><Key.shift><Key.shift><Key.shift><Key.shift><Key.shift><Key.shift><Key.shift><Key.shift><Key.shift><Key.shift><Key.shift><Key.shift><Key.shift><Key.shift><Key.shift><Key.shift><Key.shift><Key.shift><Key.shift><Key.shift><Key.shift><Key.shift><Key.shift><Key.shift><Key.shift><Key.shift><Key.shift><Key.shift><Key.shift><Key.shift><Key.shift><Key.shift><Key.shift><Key.shift><Key.shift><Key.shift><Key.shift><Key.shift><Key.shift><Key.shift><Key.shift><Key.shift><Key.shift><Key.shift><Key.shift><Key.shift><Key.shift>San<Key.backspace><Key.backspace><Key.backspace>aucony<Key.space><Key.shift>Shoe<Key.enter><Key.shift><Key.shift><Key.shift><Key.shift><Key.shift><Key.shift><Key.shift><Key.shift><Key.shift><Key.shift>Sperry<Key.space><Key.shift>Shoe<Key.enter><Key.shift>Superga<Key.space><Key.shift>Shoe<Key.right>
Screenshot: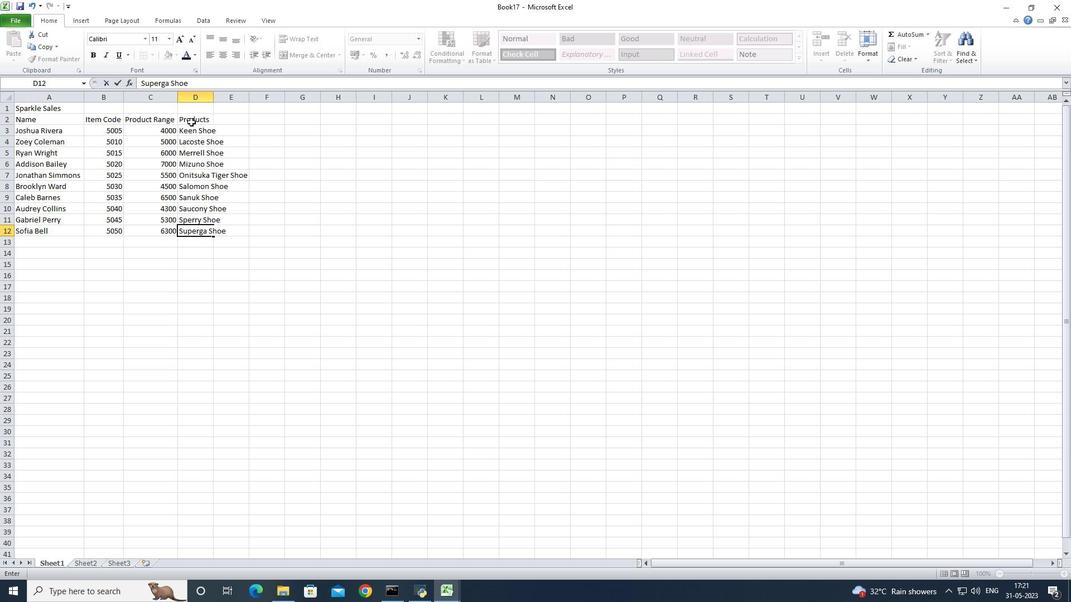 
Action: Mouse moved to (213, 99)
Screenshot: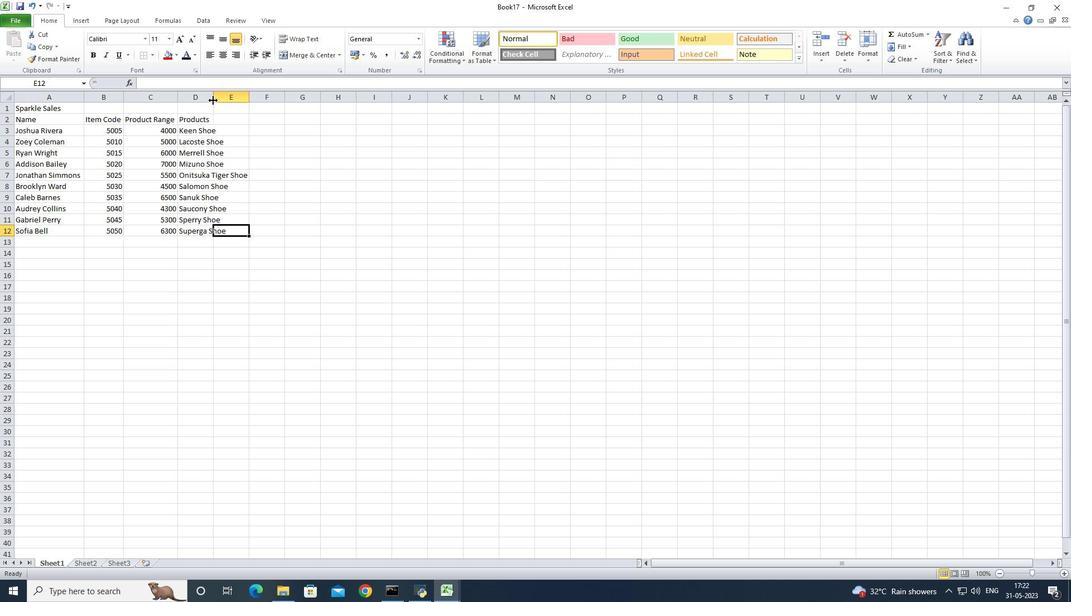 
Action: Mouse pressed left at (213, 99)
Screenshot: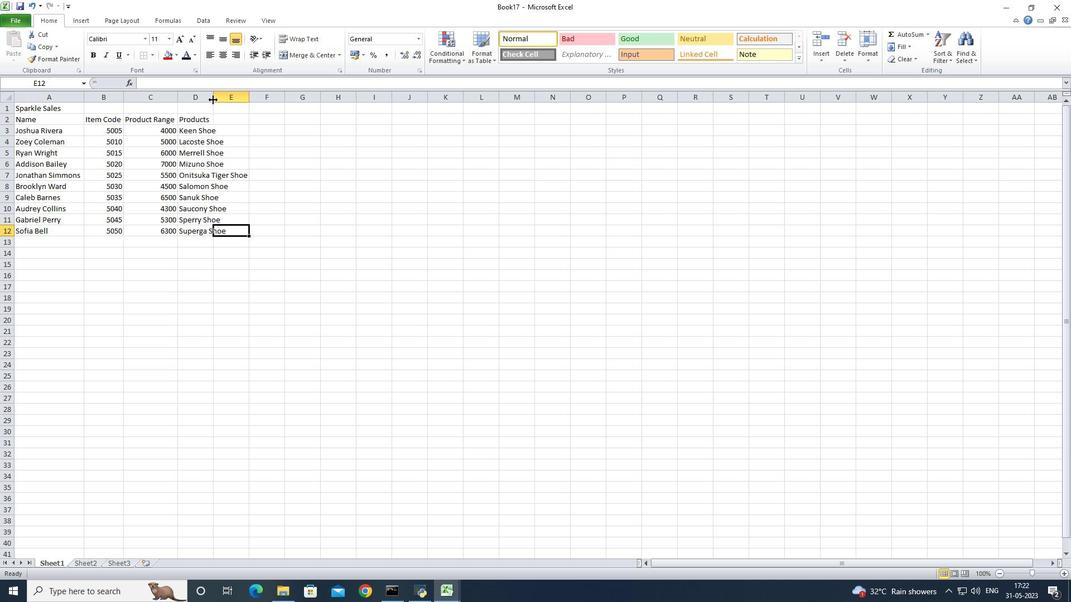 
Action: Mouse moved to (213, 99)
Screenshot: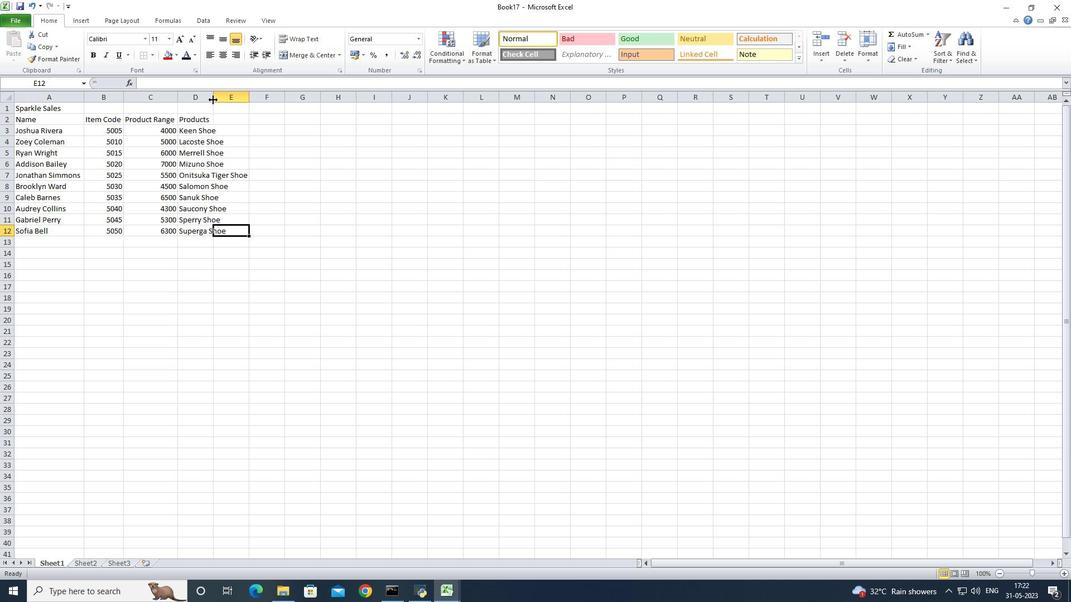 
Action: Mouse pressed left at (213, 99)
Screenshot: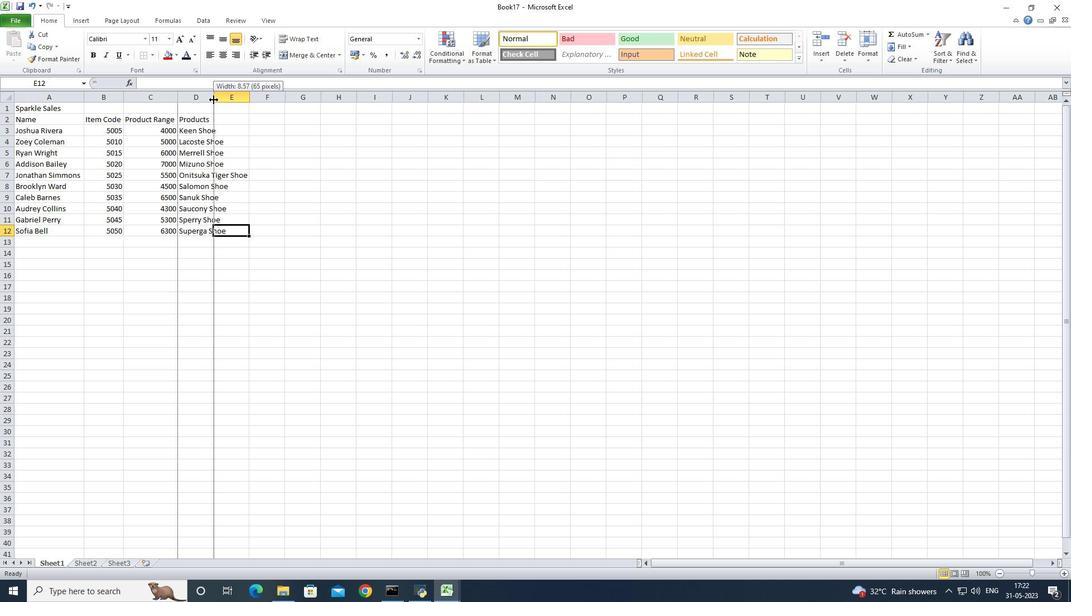 
Action: Mouse moved to (269, 118)
Screenshot: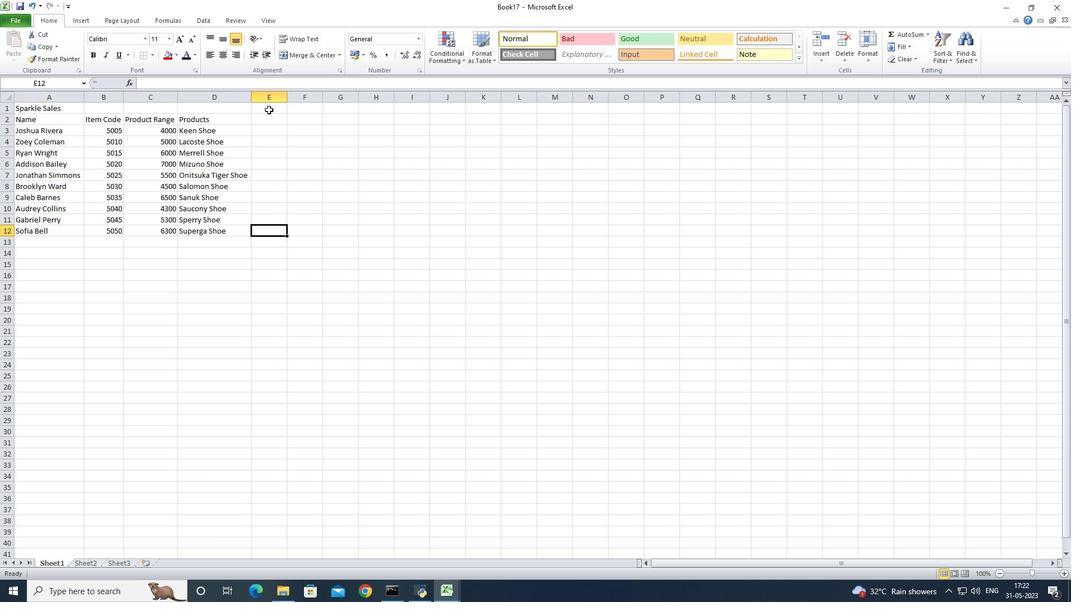 
Action: Mouse pressed left at (269, 118)
Screenshot: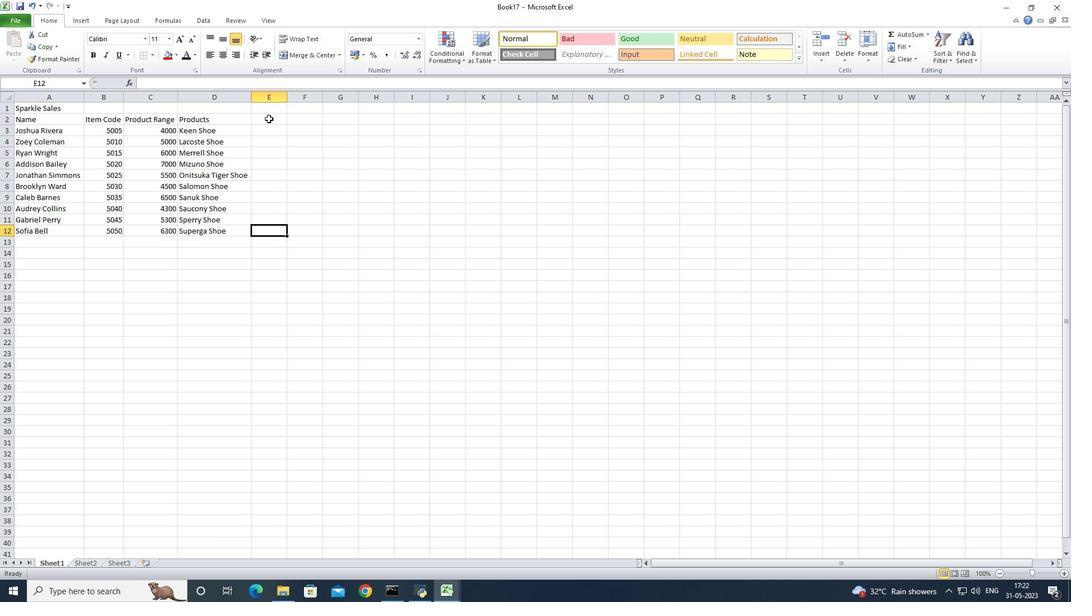 
Action: Key pressed <Key.shift><Key.shift><Key.shift><Key.shift><Key.shift><Key.shift><Key.shift><Key.shift><Key.shift><Key.shift>Quantity<Key.enter>5<Key.down>6<Key.down>7<Key.down>8<Key.down>9<Key.down>10<Key.down>6<Key.down>8<Key.down>7<Key.down>9<Key.right>
Screenshot: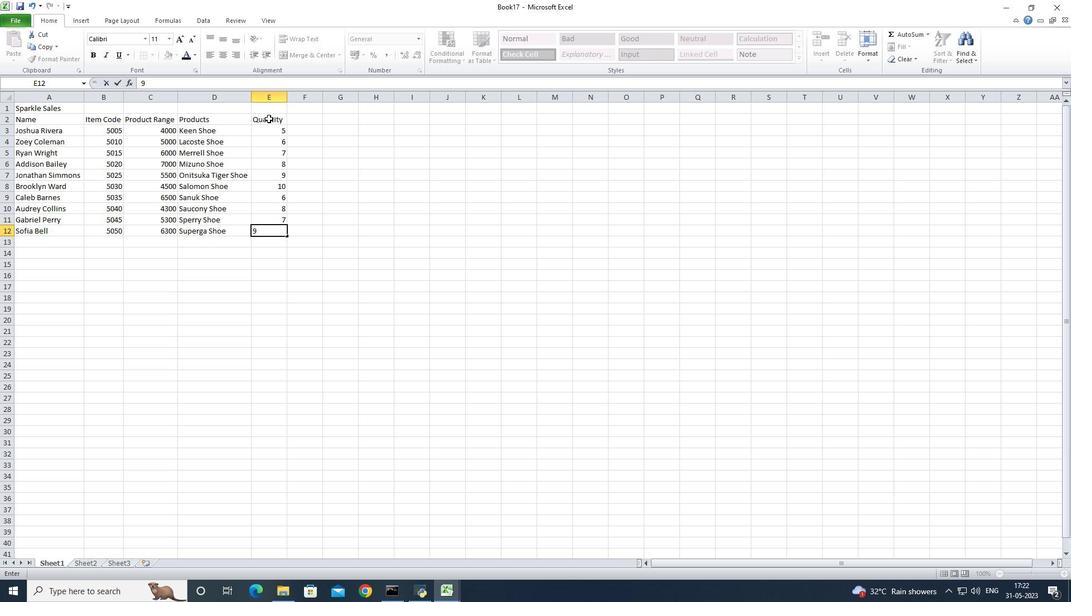 
Action: Mouse moved to (300, 120)
Screenshot: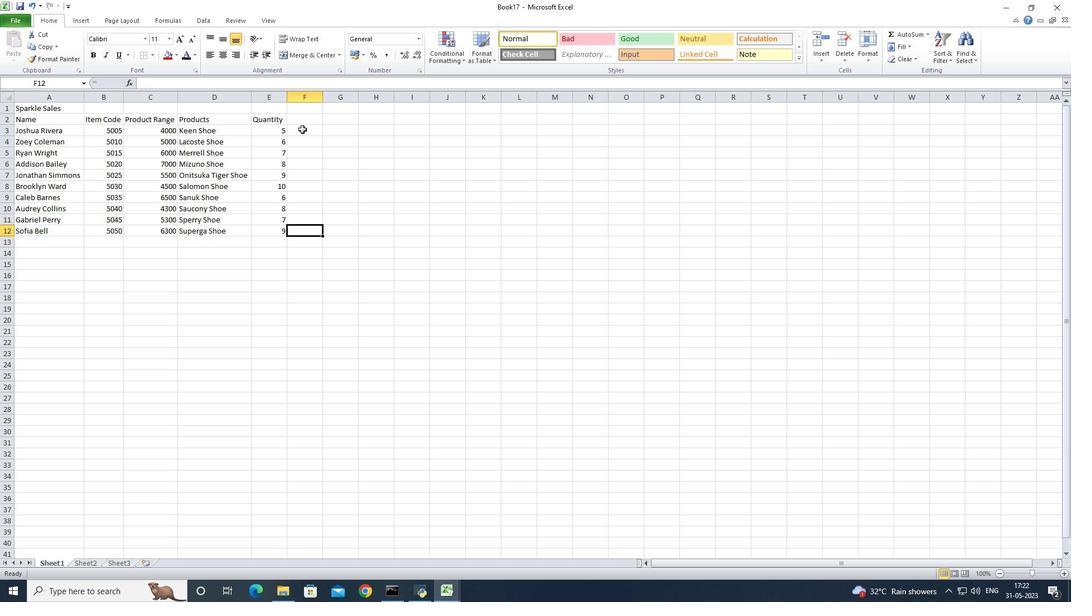 
Action: Mouse pressed left at (300, 120)
Screenshot: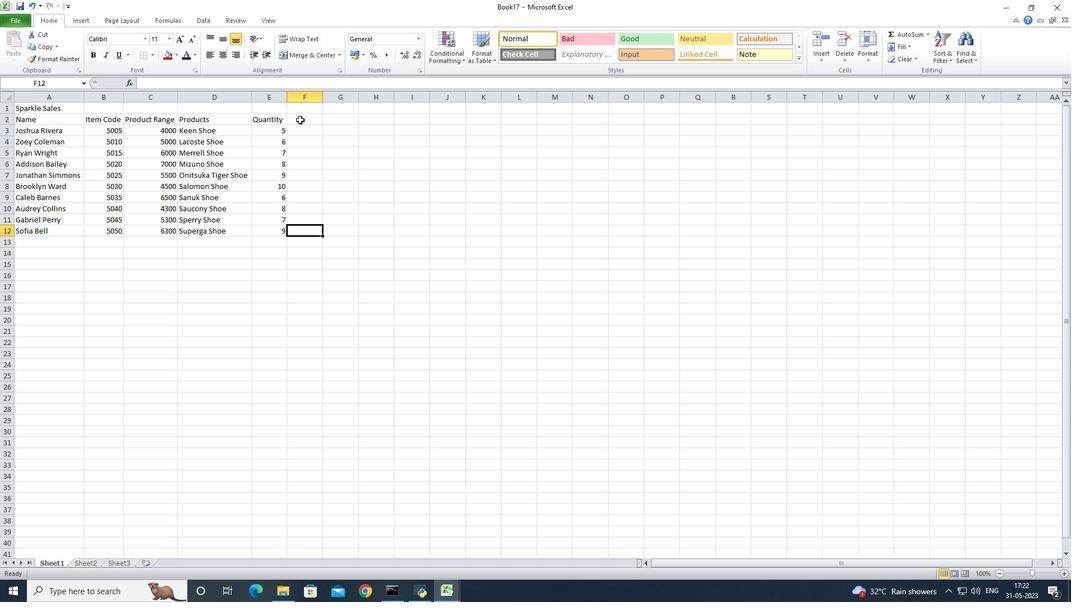 
Action: Key pressed <Key.shift><Key.shift><Key.shift><Key.shift><Key.shift><Key.shift><Key.shift><Key.shift><Key.shift>An<Key.backspace>mount<Key.tab><Key.shift><Key.shift><Key.shift><Key.shift><Key.shift><Key.shift><Key.shift><Key.shift>Tax<Key.tab><Key.shift><Key.shift><Key.shift><Key.shift><Key.shift>Commission<Key.tab><Key.shift><Key.shift><Key.shift><Key.shift><Key.shift><Key.shift><Key.shift><Key.shift><Key.shift><Key.shift><Key.shift><Key.shift><Key.shift><Key.shift><Key.shift><Key.shift><Key.shift><Key.shift><Key.shift><Key.shift><Key.shift><Key.shift><Key.shift><Key.shift><Key.shift><Key.shift><Key.shift><Key.shift><Key.shift><Key.shift><Key.shift><Key.shift><Key.shift><Key.shift><Key.shift><Key.shift><Key.shift><Key.shift><Key.shift><Key.shift><Key.shift><Key.shift><Key.shift><Key.shift><Key.shift><Key.shift>Totak<Key.backspace>l<Key.enter>
Screenshot: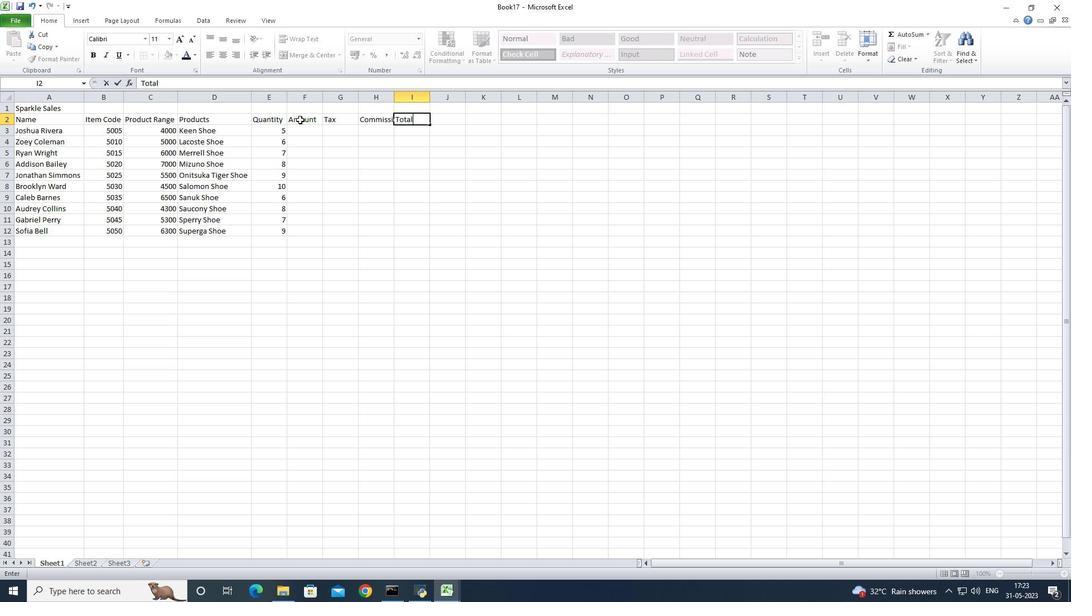 
Action: Mouse moved to (314, 126)
Screenshot: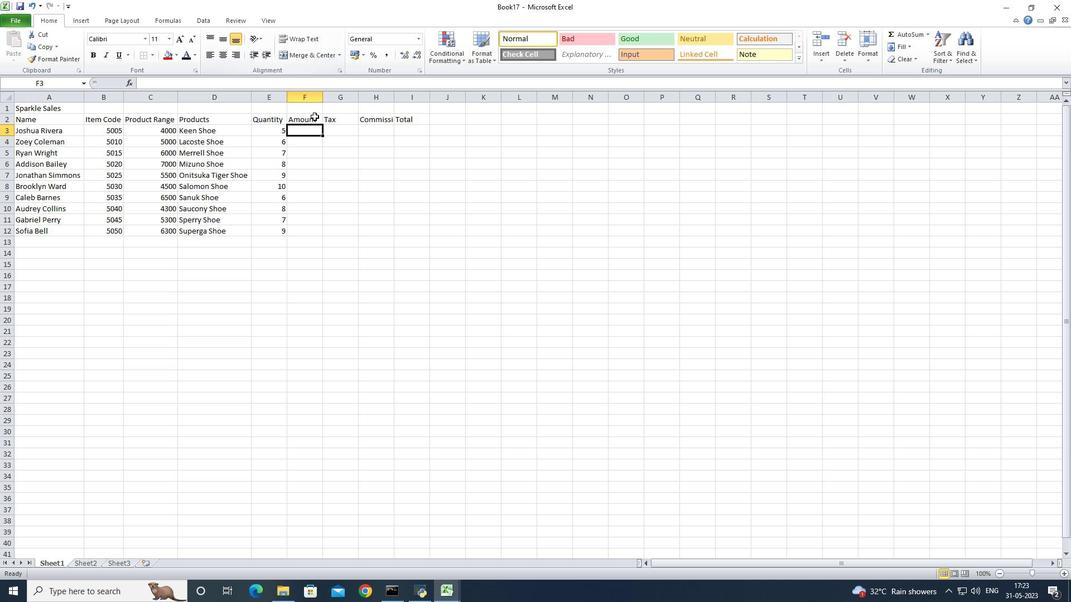 
Action: Key pressed =sum<Key.shift><Key.shift><Key.shift><Key.shift><Key.shift><Key.shift><Key.shift><Key.shift><Key.shift>(
Screenshot: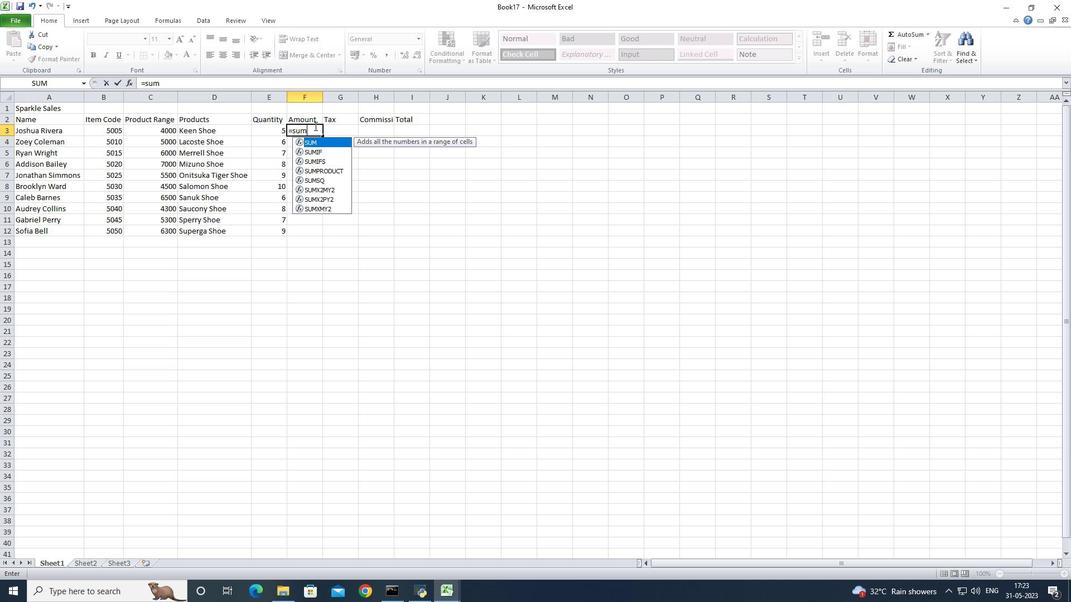 
Action: Mouse moved to (160, 135)
Screenshot: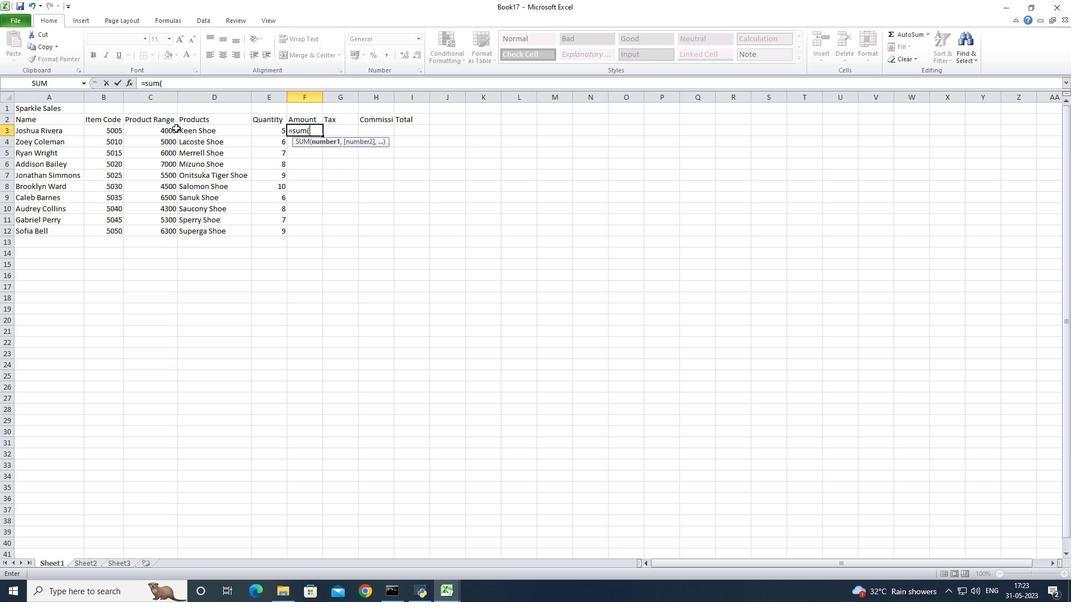 
Action: Mouse pressed left at (160, 135)
Screenshot: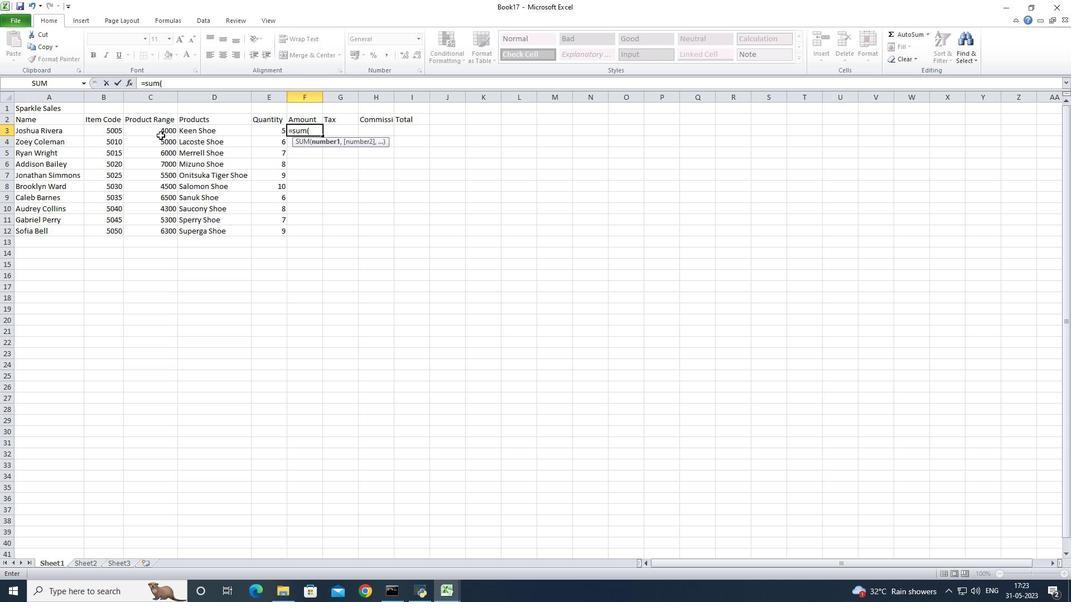 
Action: Key pressed <Key.shift><Key.shift><Key.shift><Key.shift><Key.shift>*
Screenshot: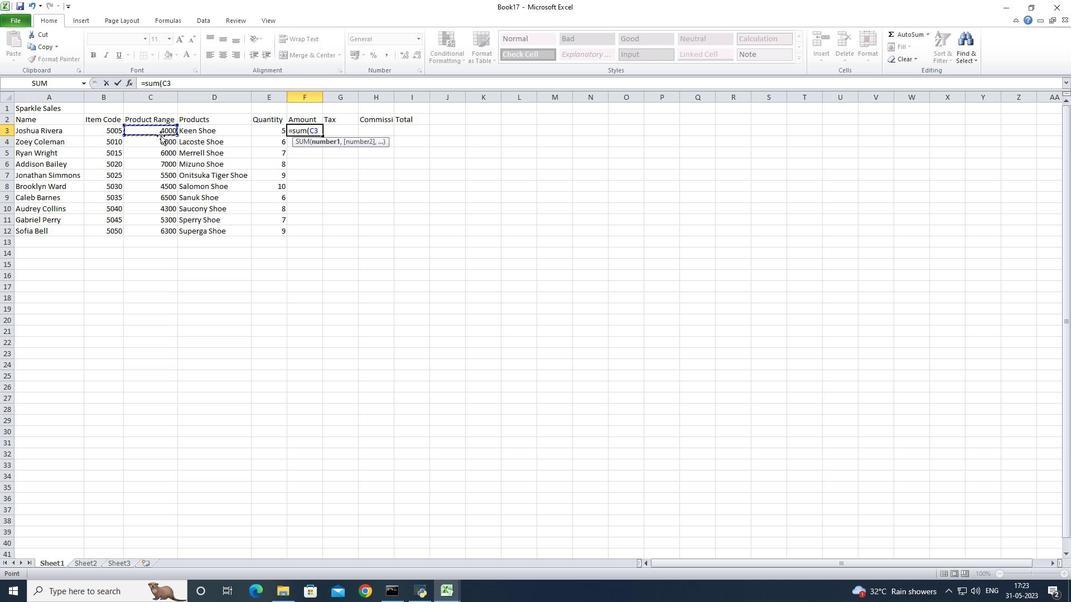 
Action: Mouse moved to (268, 130)
Screenshot: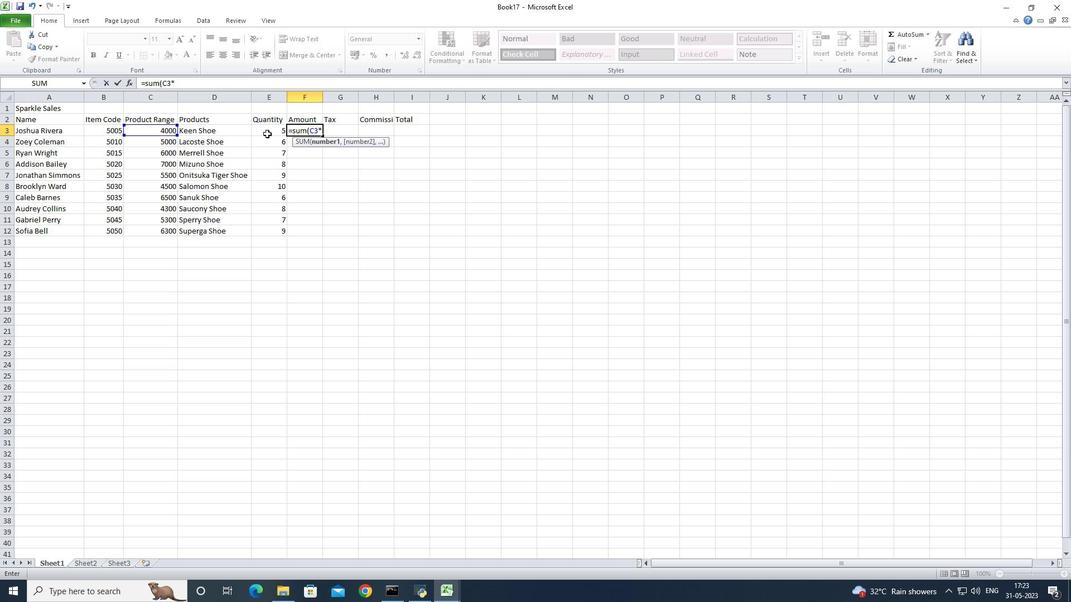 
Action: Mouse pressed left at (268, 130)
Screenshot: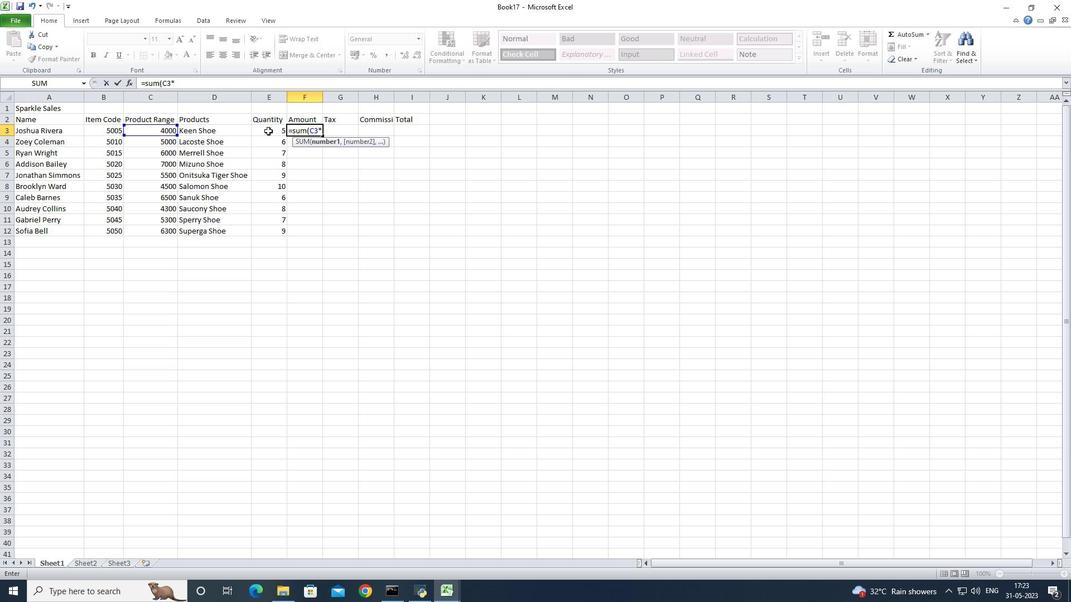 
Action: Key pressed <Key.shift><Key.shift><Key.shift><Key.shift>)<Key.enter>
Screenshot: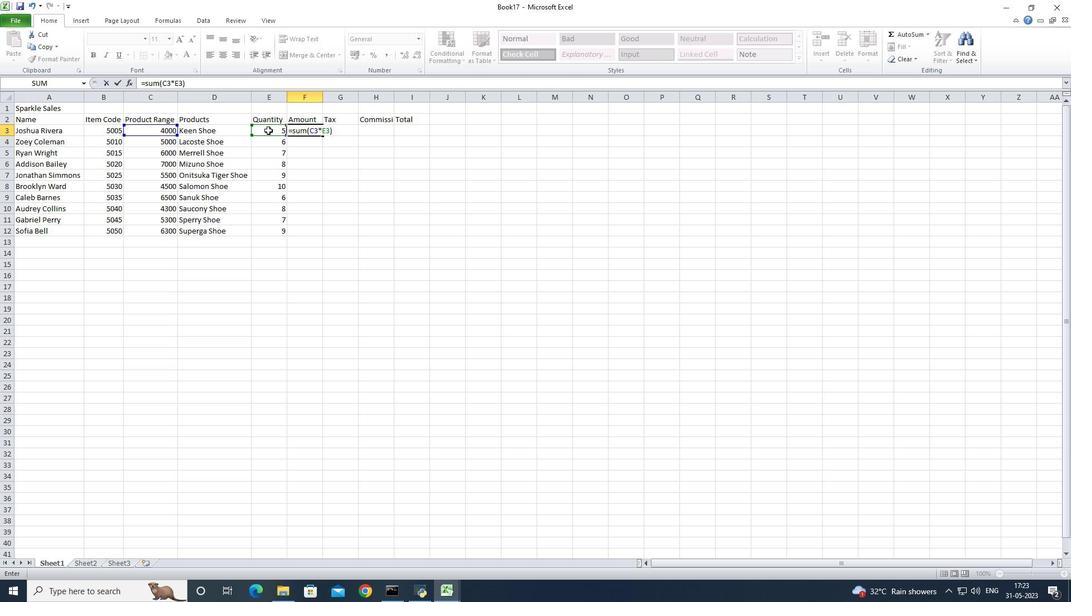 
Action: Mouse moved to (310, 130)
Screenshot: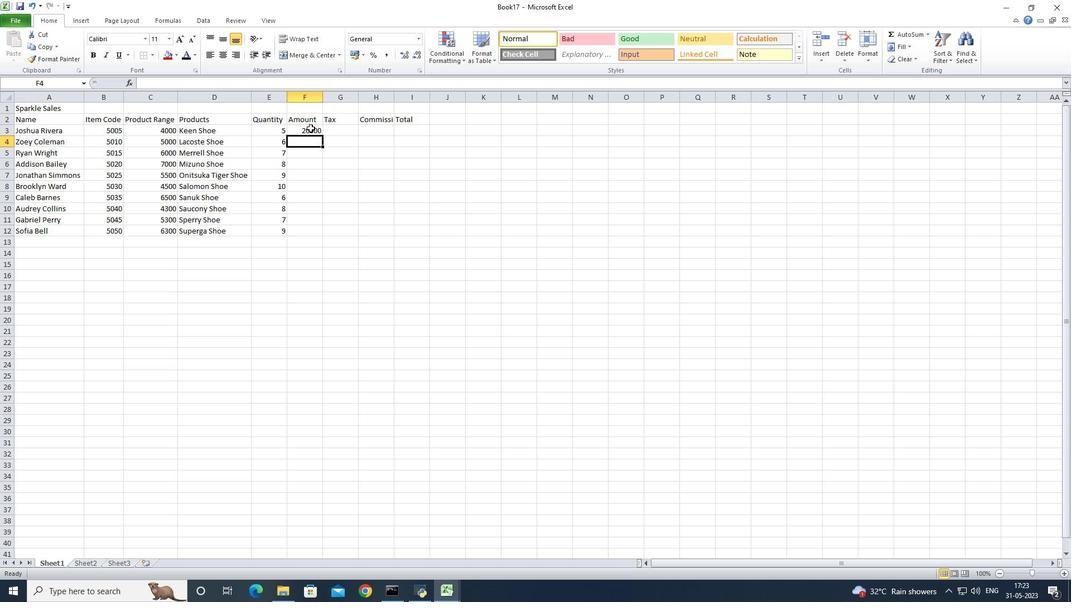 
Action: Mouse pressed left at (310, 130)
Screenshot: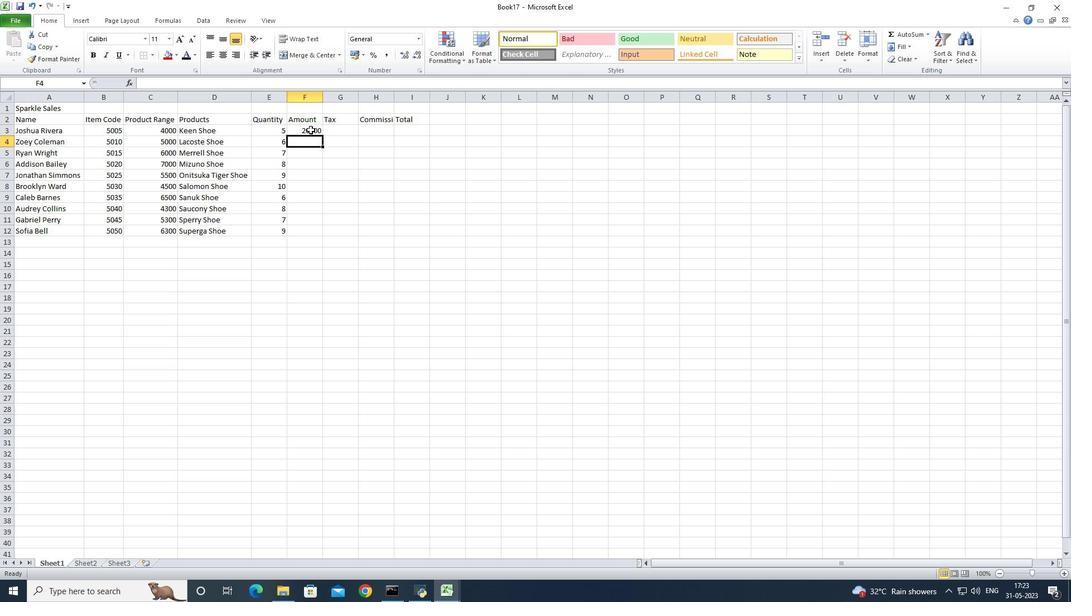 
Action: Mouse moved to (324, 136)
Screenshot: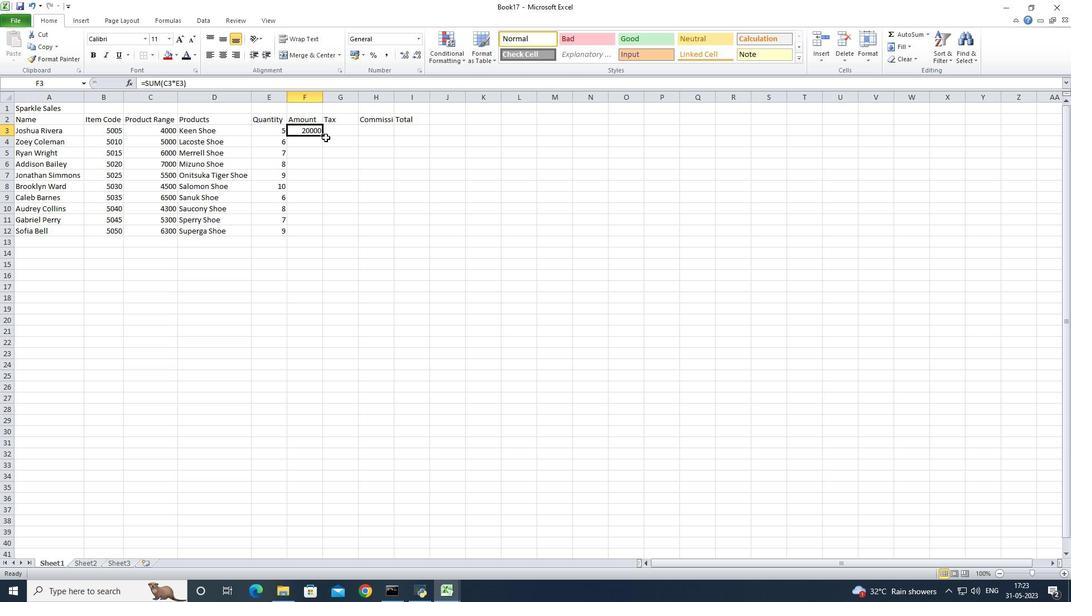 
Action: Mouse pressed left at (324, 136)
Screenshot: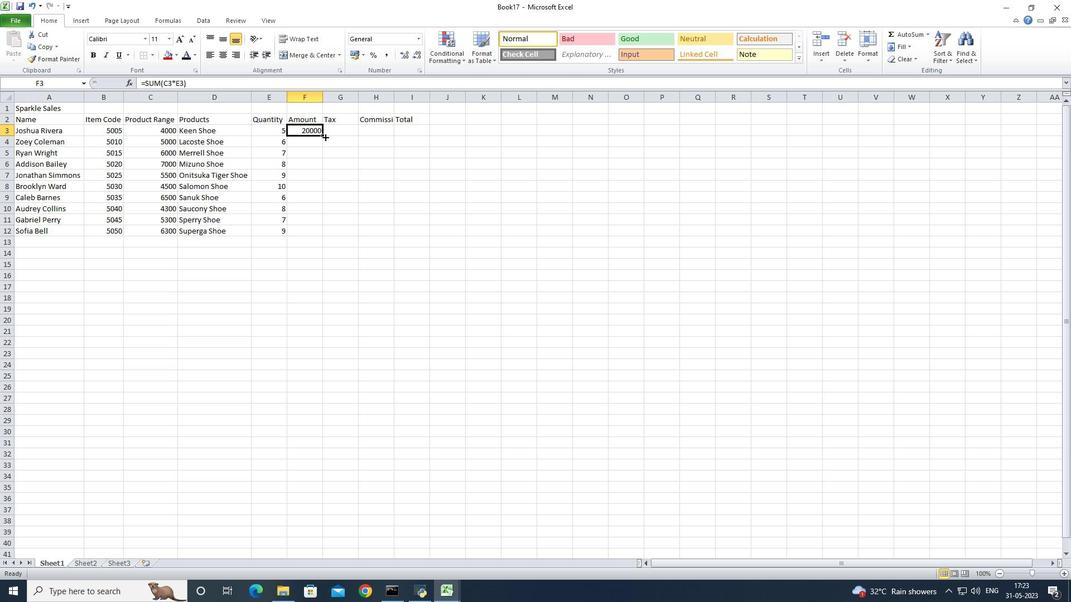 
Action: Mouse moved to (345, 129)
Screenshot: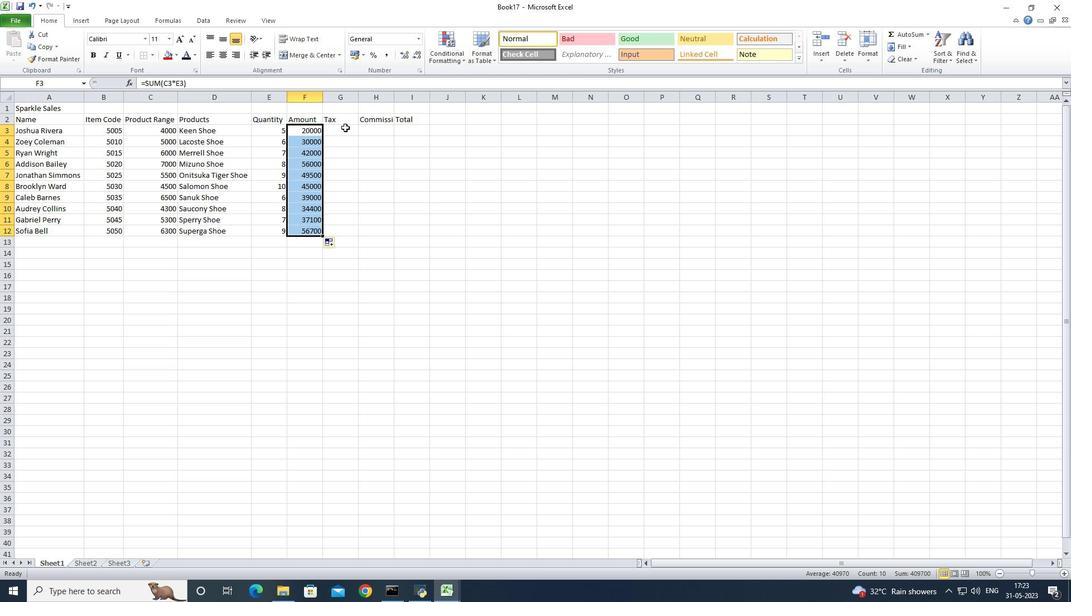 
Action: Mouse pressed left at (345, 129)
Screenshot: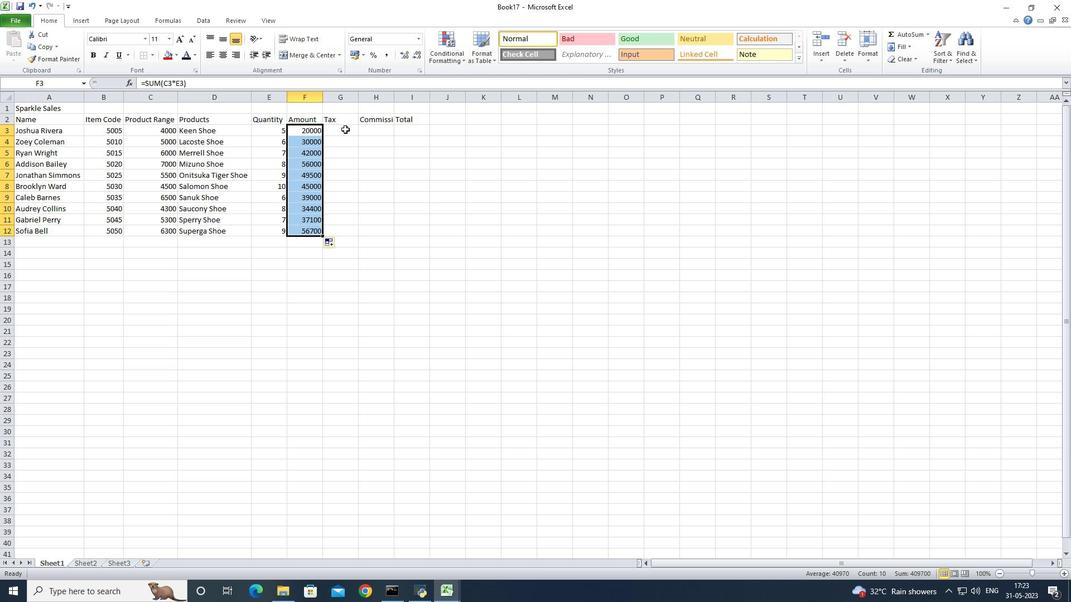 
Action: Key pressed =sum<Key.shift><Key.shift><Key.shift><Key.shift><Key.shift><Key.shift><Key.shift><Key.shift>(
Screenshot: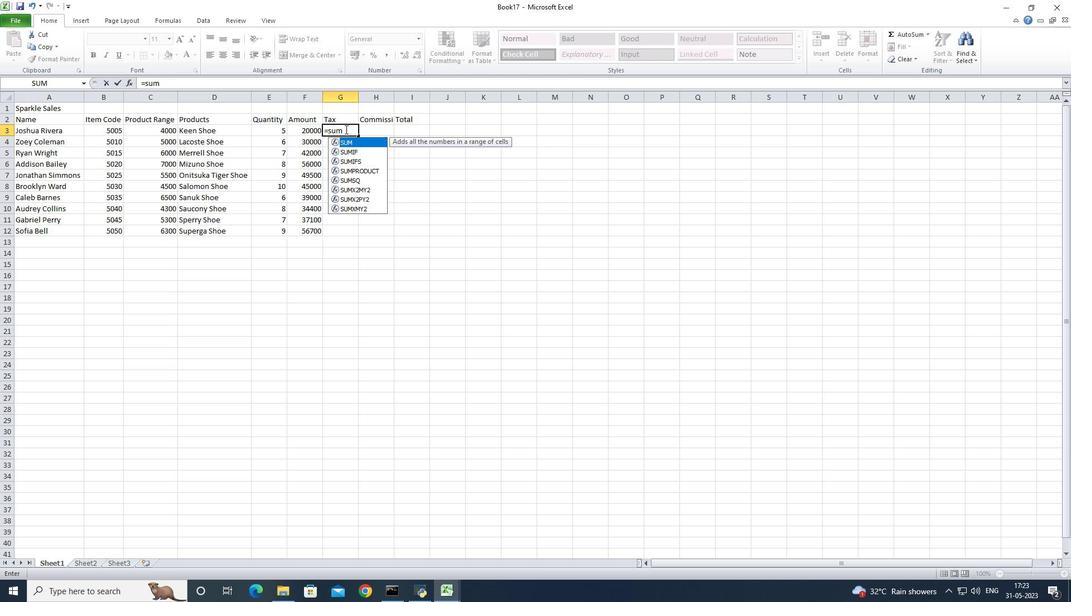 
Action: Mouse moved to (299, 131)
Screenshot: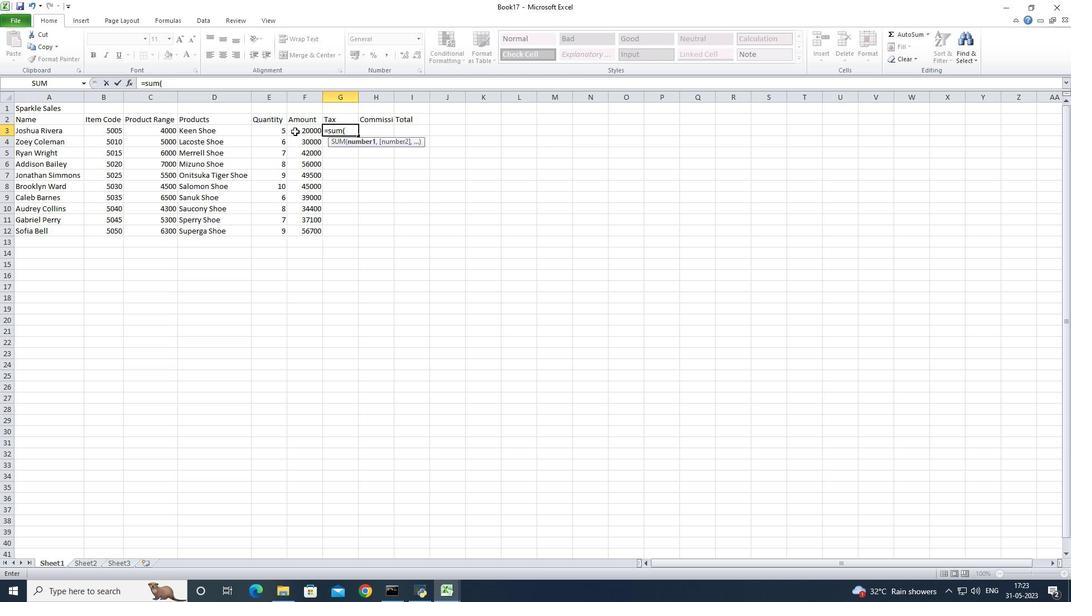 
Action: Mouse pressed left at (299, 131)
Screenshot: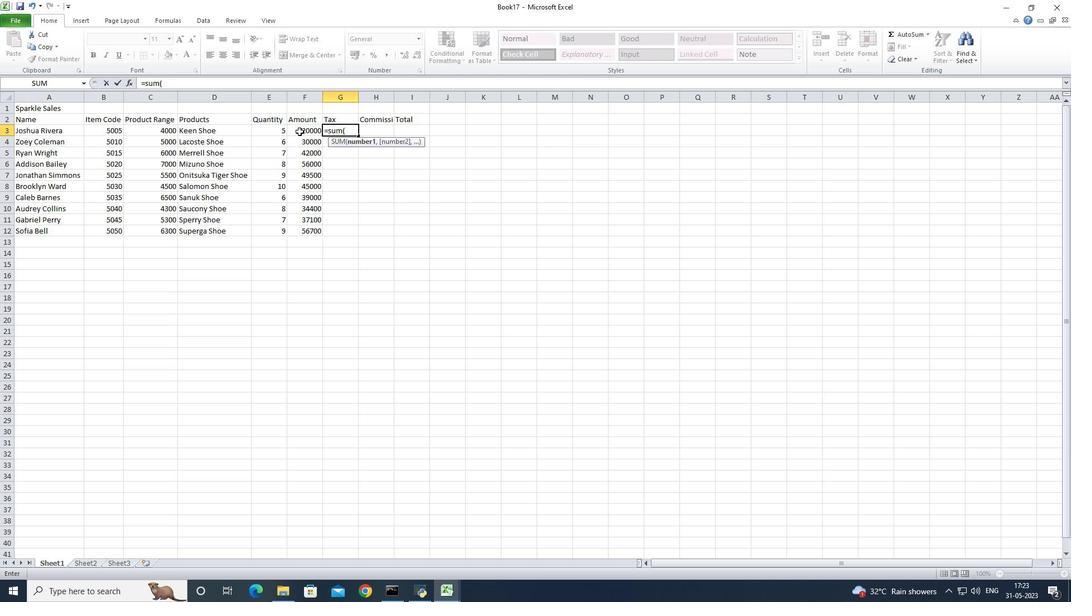 
Action: Key pressed <Key.shift><Key.shift><Key.shift><Key.shift><Key.shift><Key.shift><Key.shift><Key.shift><Key.shift><Key.shift><Key.shift><Key.shift><Key.shift><Key.shift><Key.shift><Key.shift><Key.shift><Key.shift><Key.shift><Key.shift><Key.shift><Key.shift><Key.shift><Key.shift><Key.shift><Key.shift><Key.shift><Key.shift><Key.shift><Key.shift><Key.shift><Key.shift><Key.shift><Key.shift><Key.shift><Key.shift><Key.shift><Key.shift><Key.shift>*12<Key.shift><Key.shift><Key.shift><Key.shift><Key.shift><Key.shift><Key.shift><Key.shift>%<Key.shift><Key.shift><Key.shift><Key.shift><Key.shift><Key.shift><Key.shift>)<Key.enter>
Screenshot: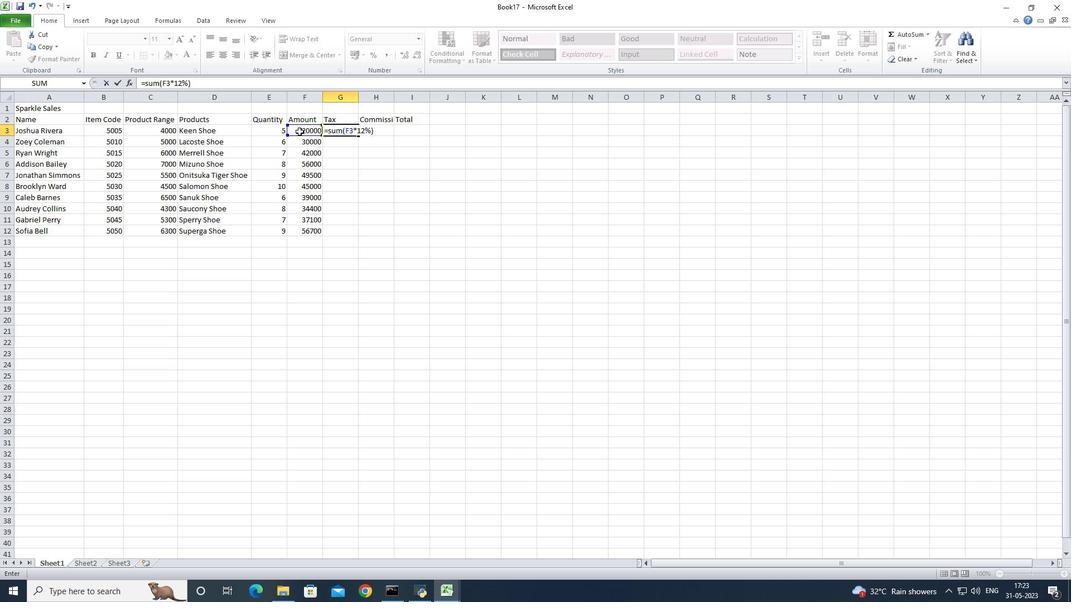 
Action: Mouse moved to (336, 129)
Screenshot: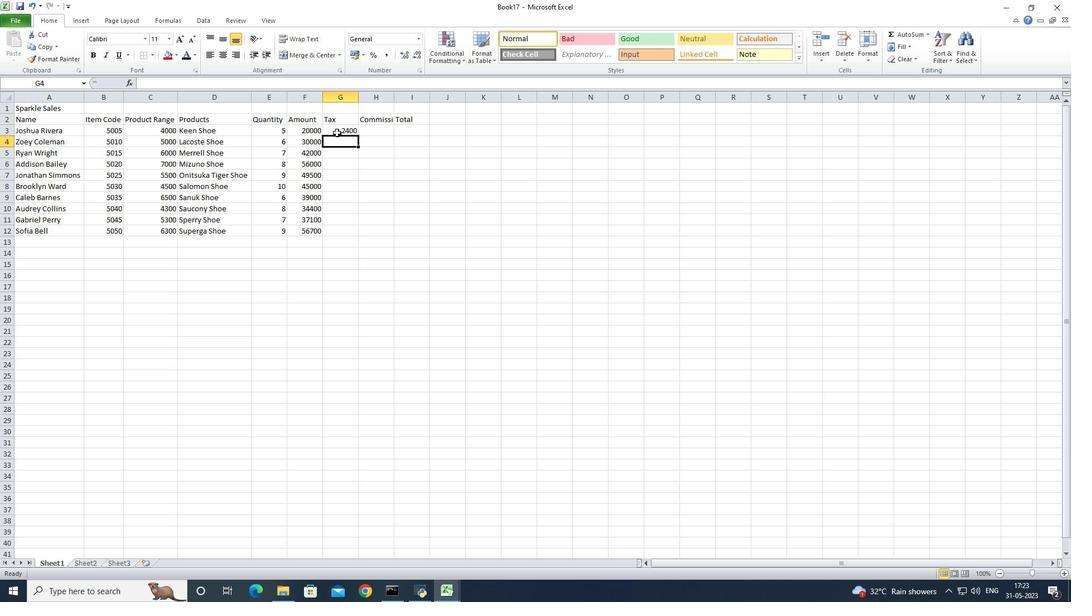 
Action: Mouse pressed left at (336, 129)
Screenshot: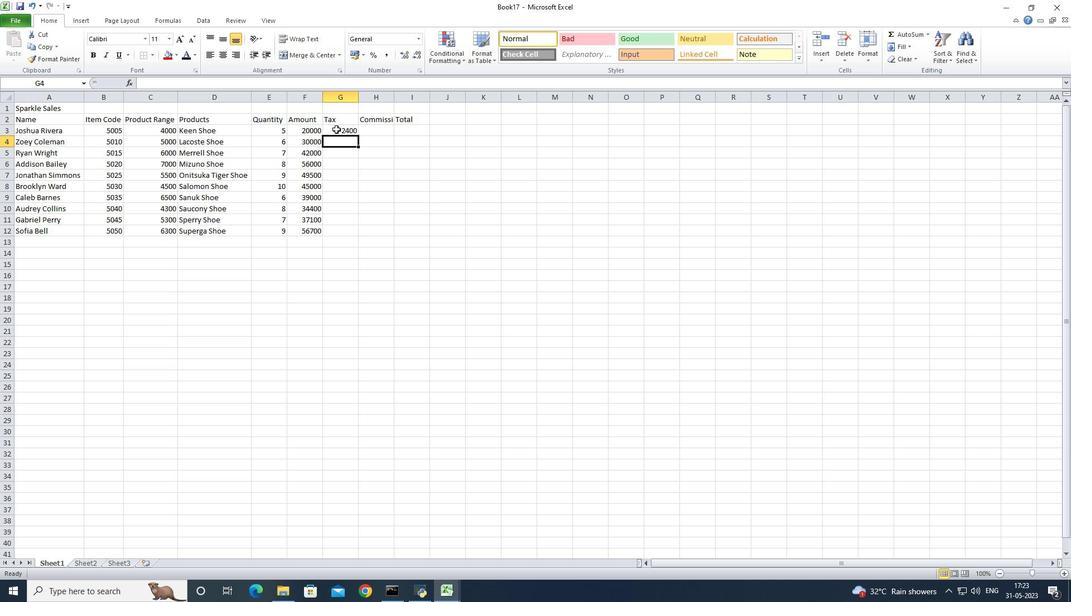 
Action: Mouse moved to (358, 137)
Screenshot: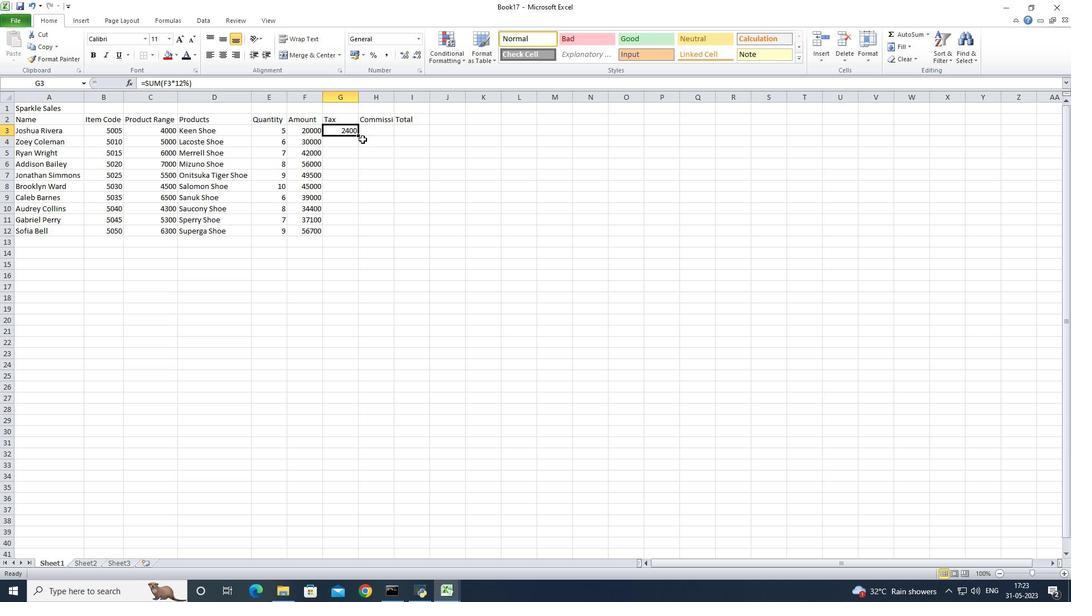 
Action: Mouse pressed left at (358, 137)
Screenshot: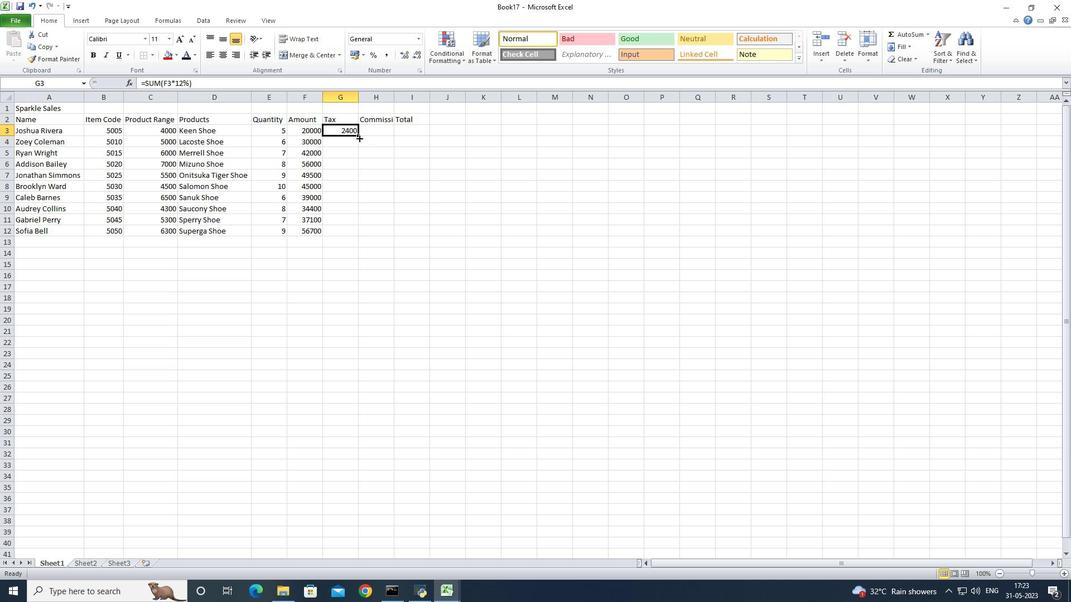 
Action: Mouse moved to (388, 131)
Screenshot: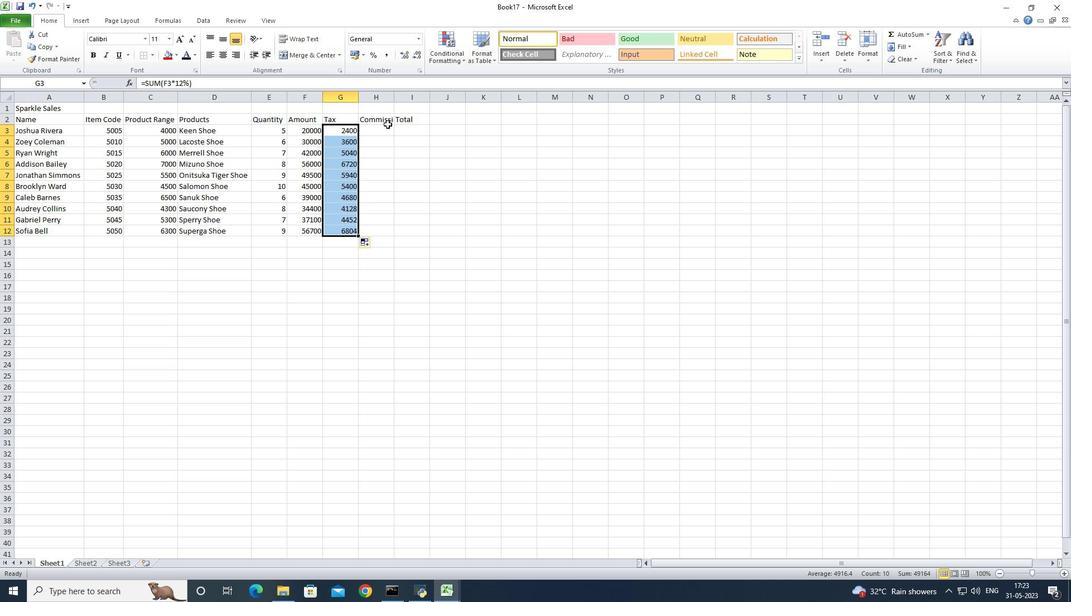 
Action: Mouse pressed left at (388, 131)
Screenshot: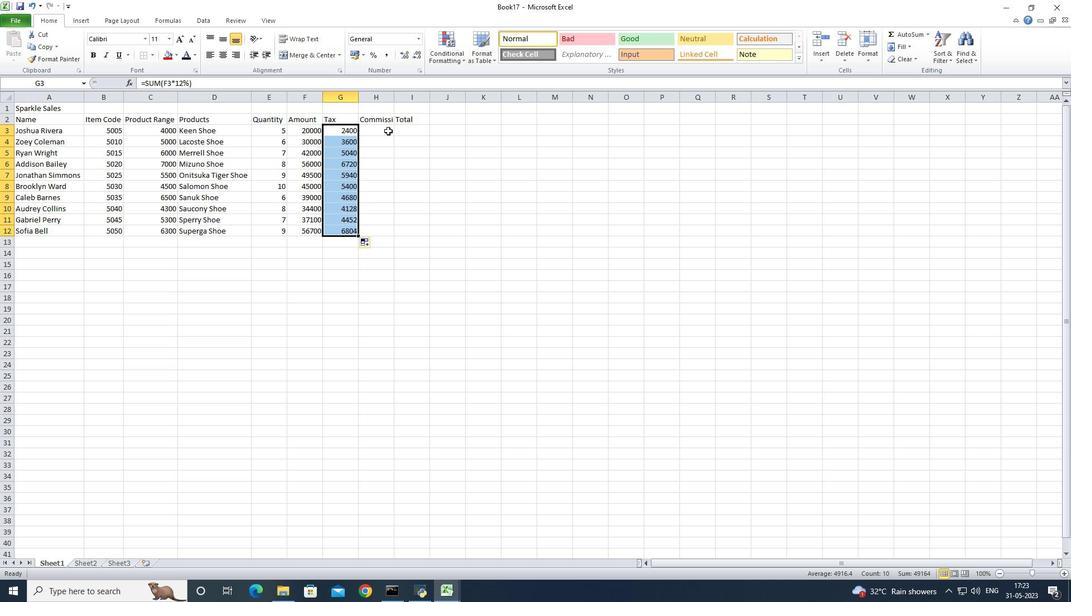 
Action: Key pressed =sum<Key.shift><Key.shift><Key.shift><Key.shift><Key.shift><Key.shift><Key.shift><Key.shift>(
Screenshot: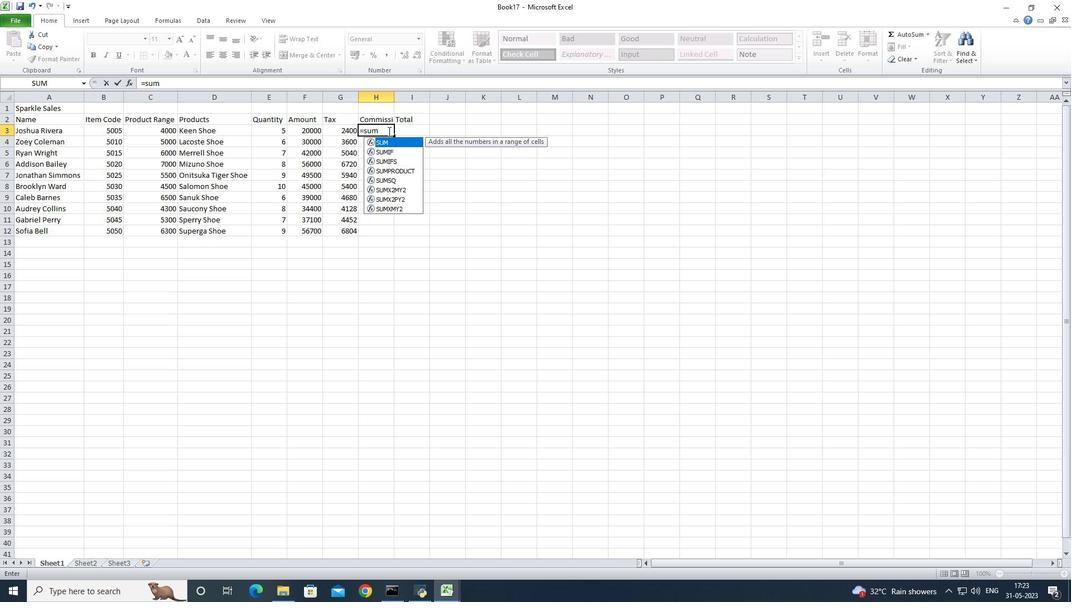 
Action: Mouse moved to (315, 132)
Screenshot: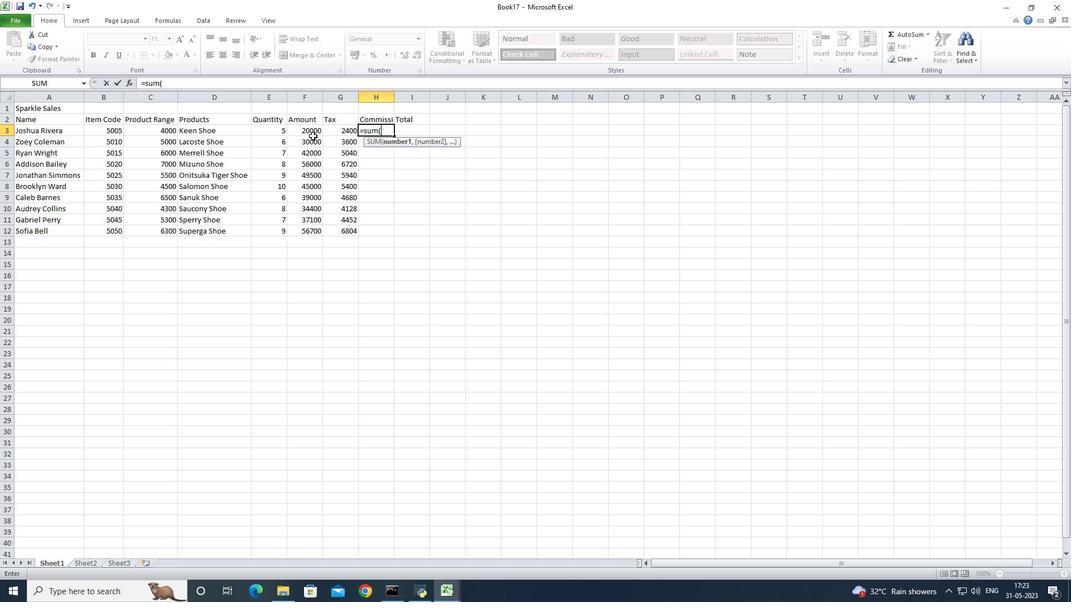 
Action: Mouse pressed left at (315, 132)
Screenshot: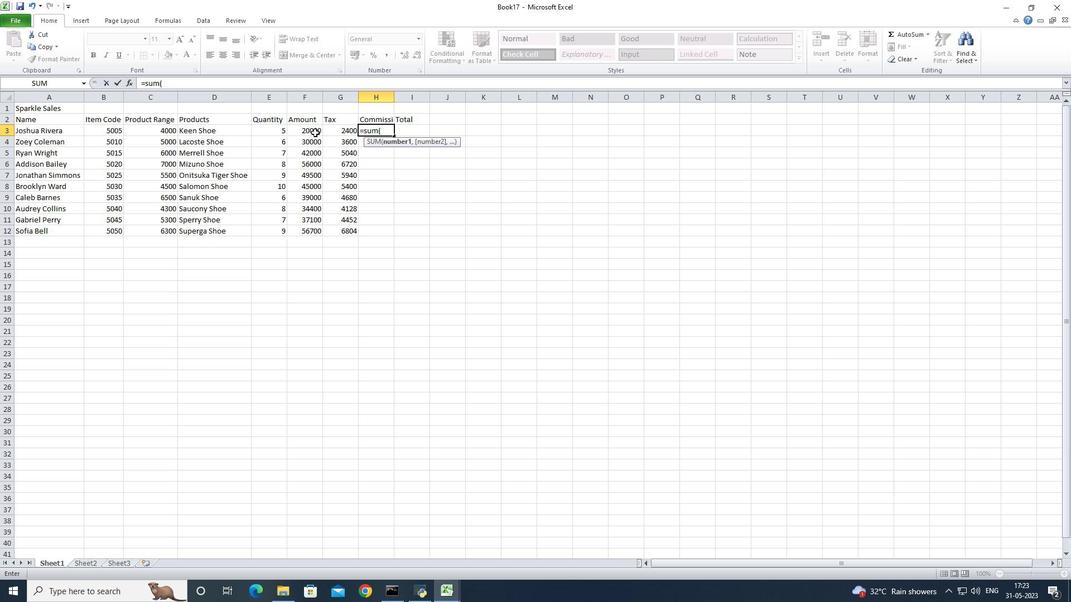 
Action: Key pressed <Key.shift><Key.shift><Key.shift><Key.shift><Key.shift><Key.shift><Key.shift><Key.shift><Key.shift><Key.shift><Key.shift><Key.shift><Key.shift><Key.shift><Key.shift><Key.shift><Key.shift><Key.shift><Key.shift><Key.shift><Key.shift><Key.shift><Key.shift>*2<Key.shift><Key.shift><Key.shift><Key.shift><Key.shift><Key.shift><Key.shift><Key.shift><Key.shift><Key.shift><Key.shift><Key.shift><Key.shift><Key.shift><Key.shift><Key.shift><Key.shift>%<Key.shift>)<Key.enter>
Screenshot: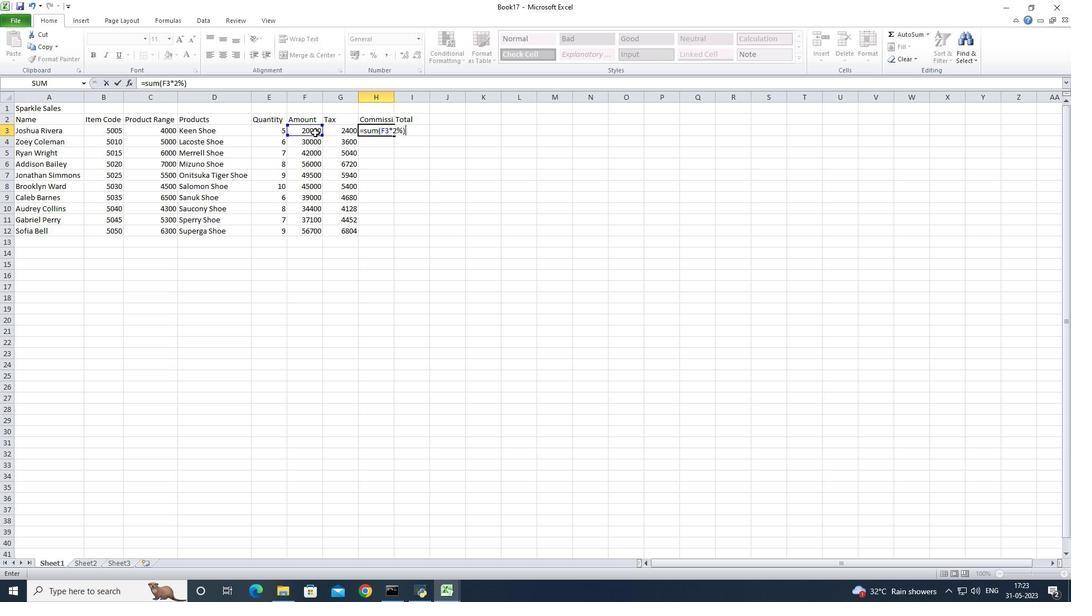 
Action: Mouse moved to (370, 128)
Screenshot: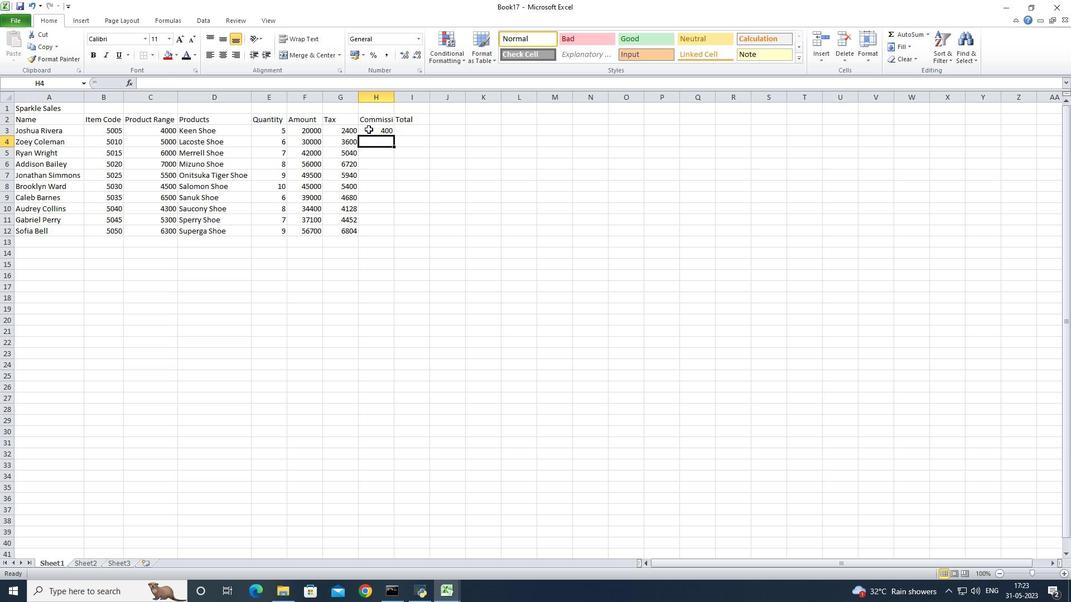 
Action: Mouse pressed left at (370, 128)
Screenshot: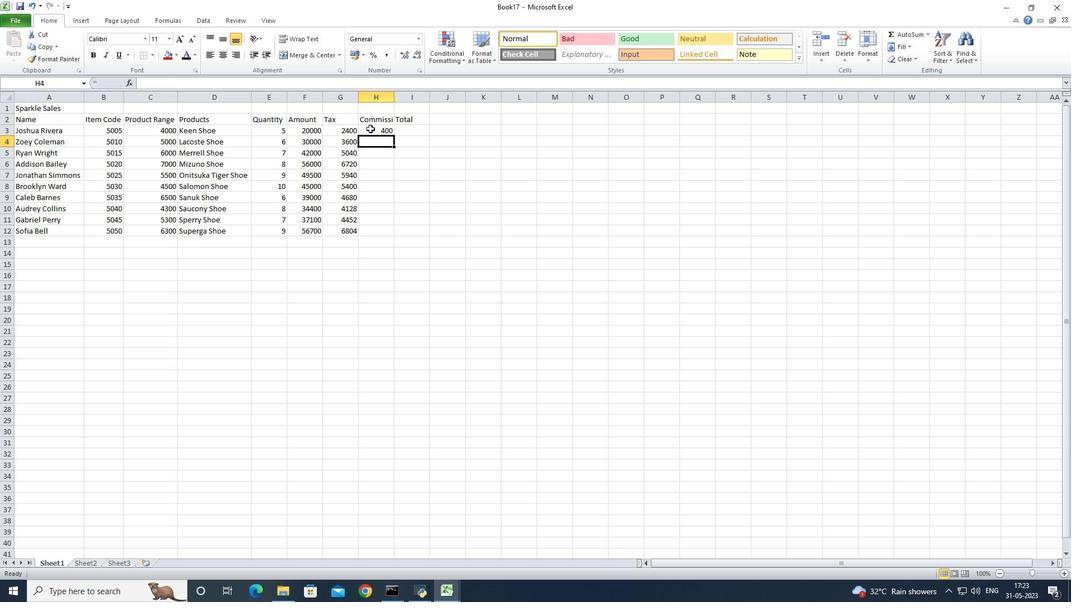 
Action: Mouse moved to (395, 136)
Screenshot: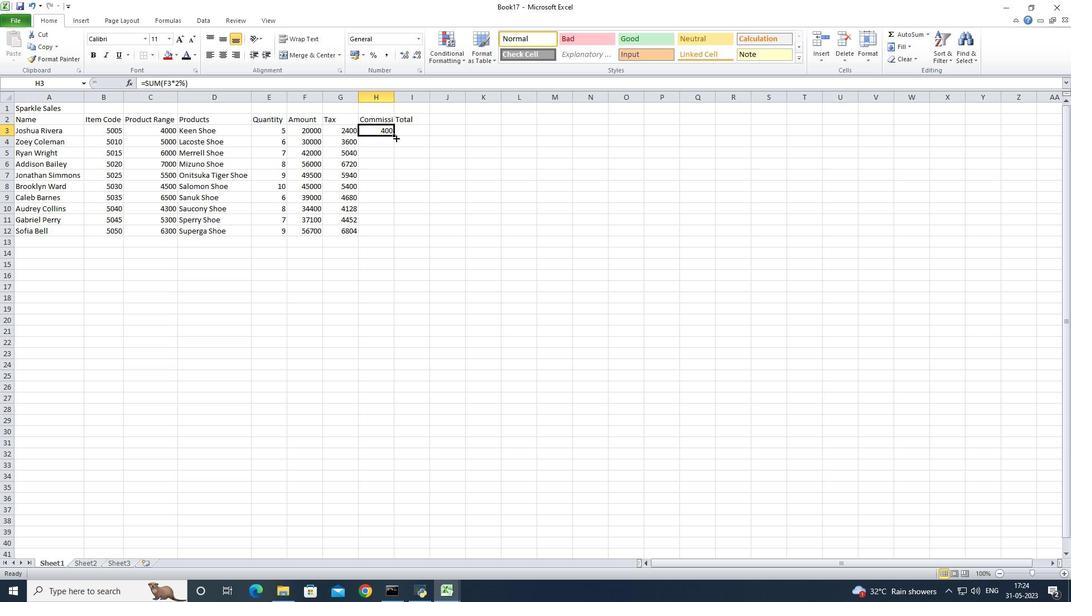 
Action: Mouse pressed left at (395, 136)
Screenshot: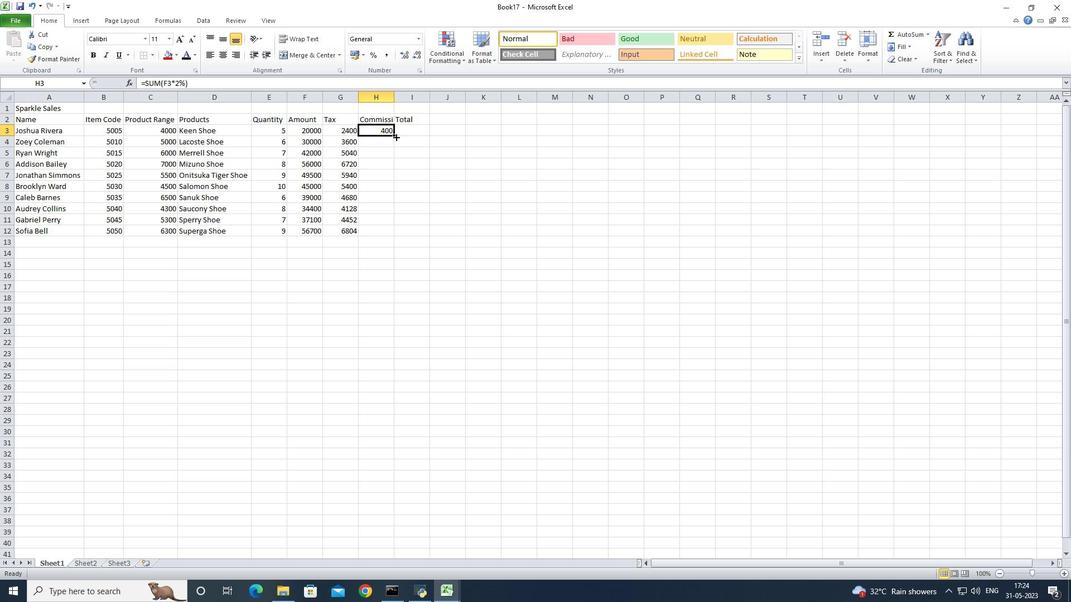 
Action: Mouse moved to (410, 131)
Screenshot: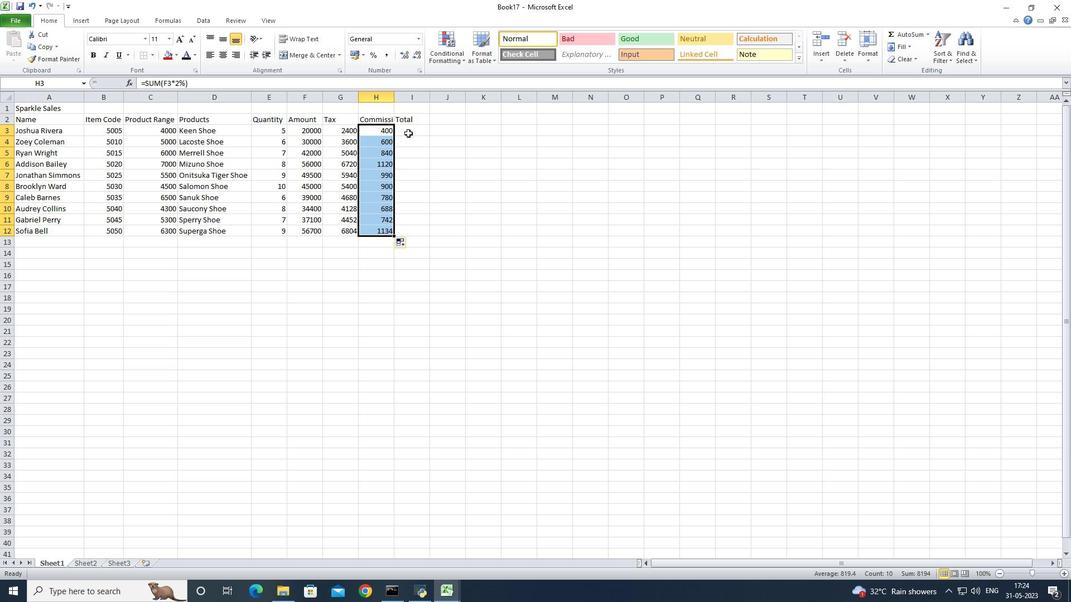 
Action: Mouse pressed left at (410, 131)
Screenshot: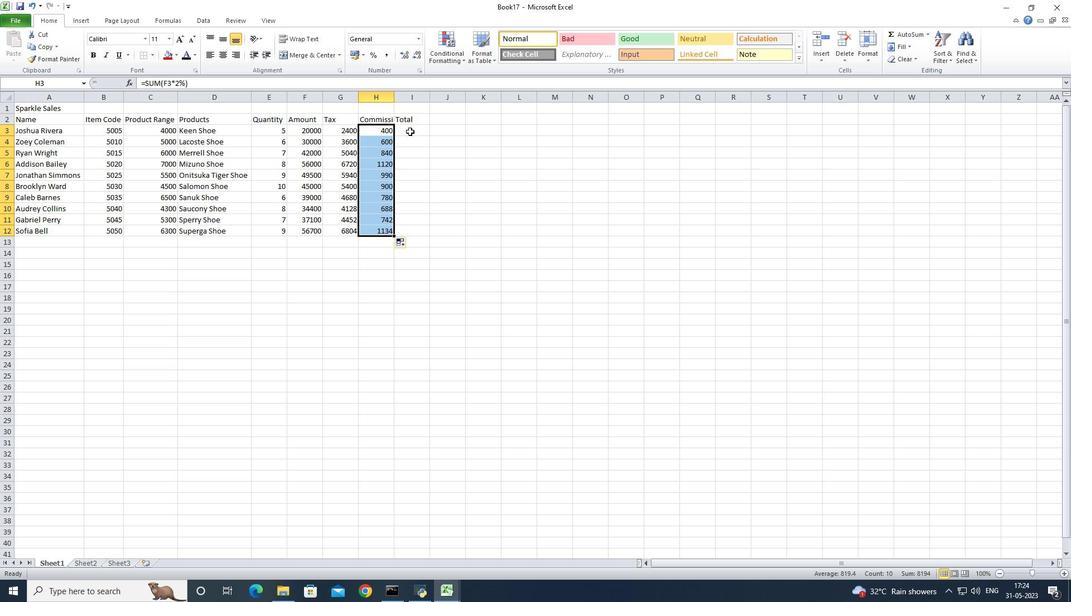 
Action: Key pressed =<Key.shift>Sum<Key.shift>(
Screenshot: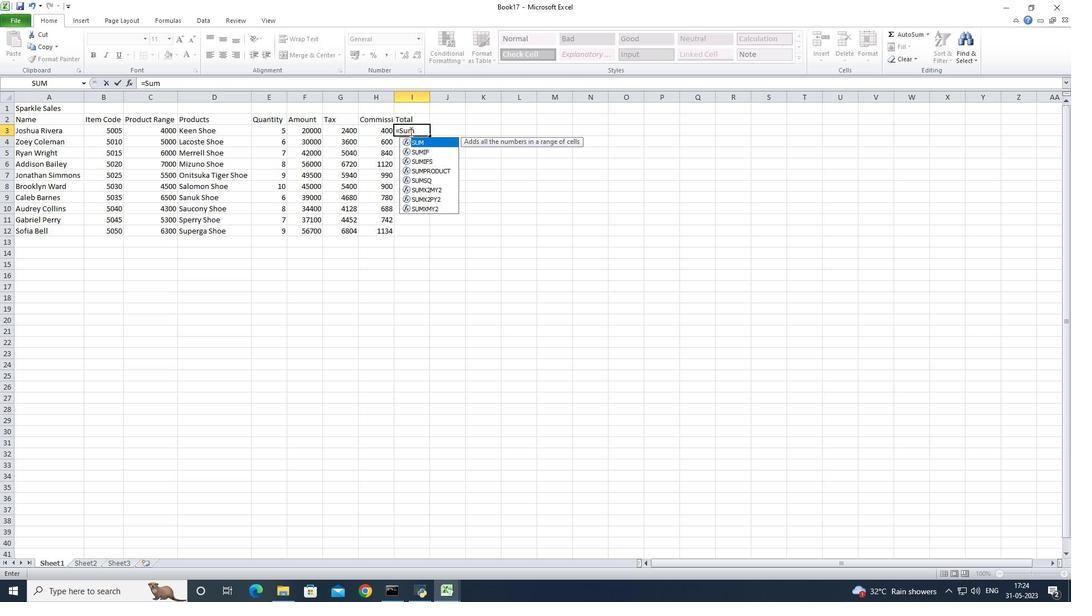 
Action: Mouse moved to (315, 129)
Screenshot: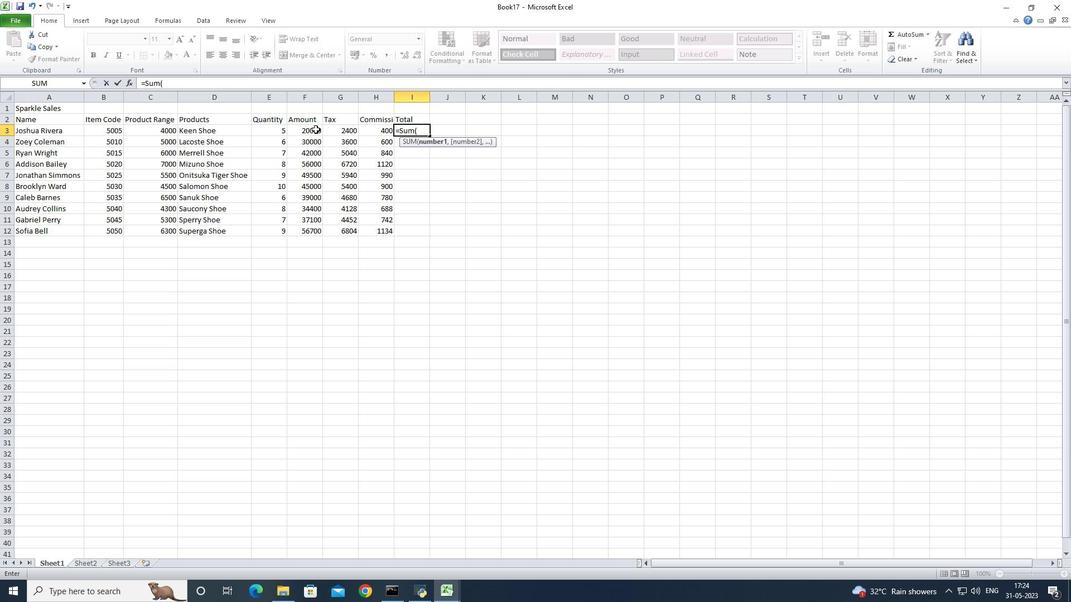 
Action: Mouse pressed left at (315, 129)
Screenshot: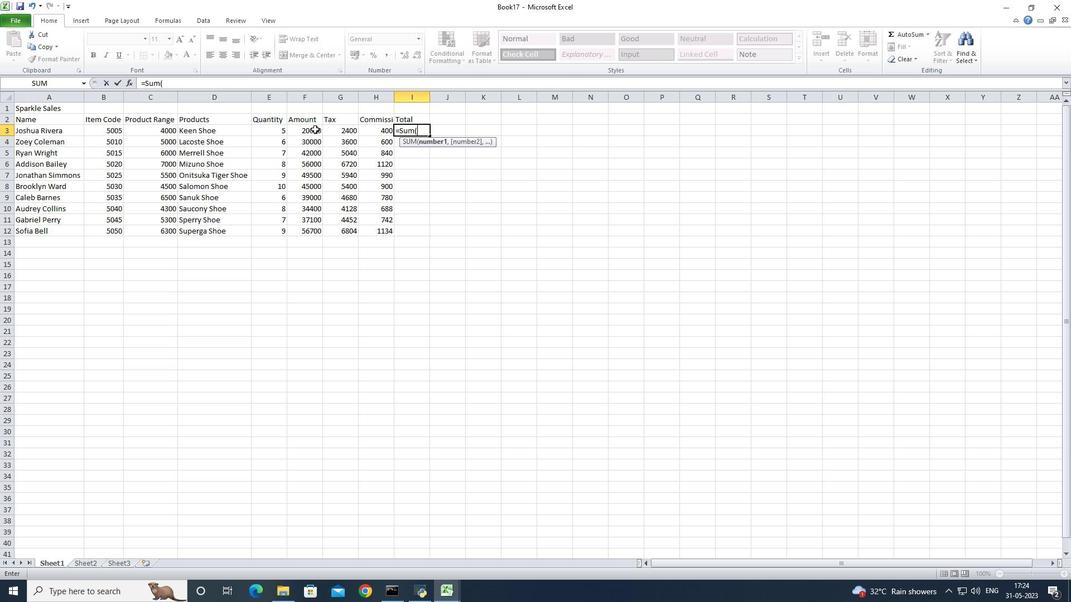 
Action: Mouse moved to (314, 130)
Screenshot: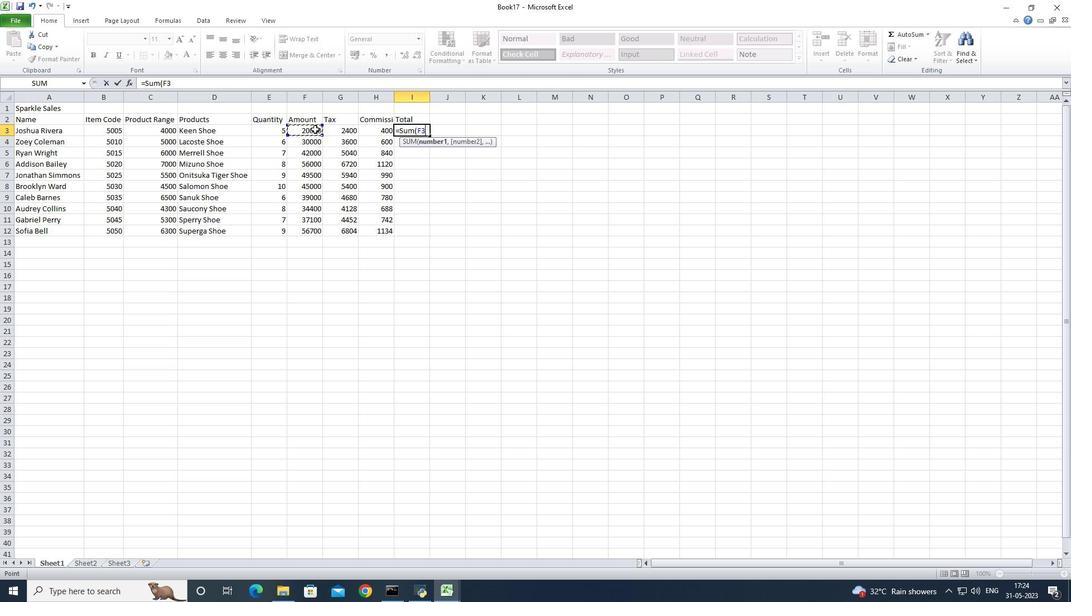 
Action: Mouse pressed left at (314, 130)
Screenshot: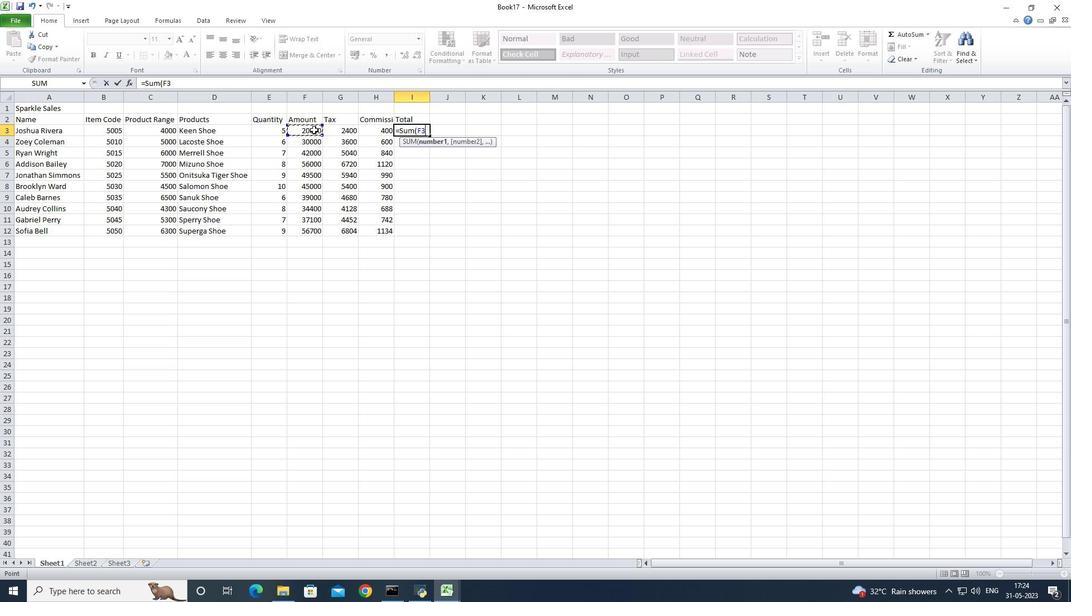 
Action: Mouse moved to (387, 130)
Screenshot: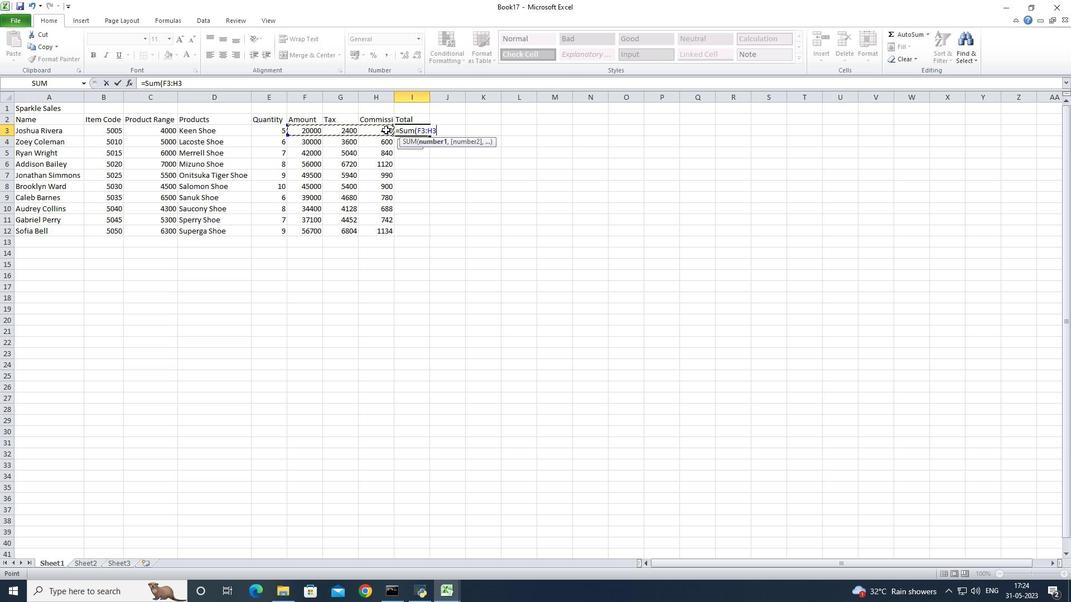 
Action: Key pressed <Key.shift><Key.shift><Key.shift><Key.shift><Key.shift><Key.shift>)<Key.enter>
Screenshot: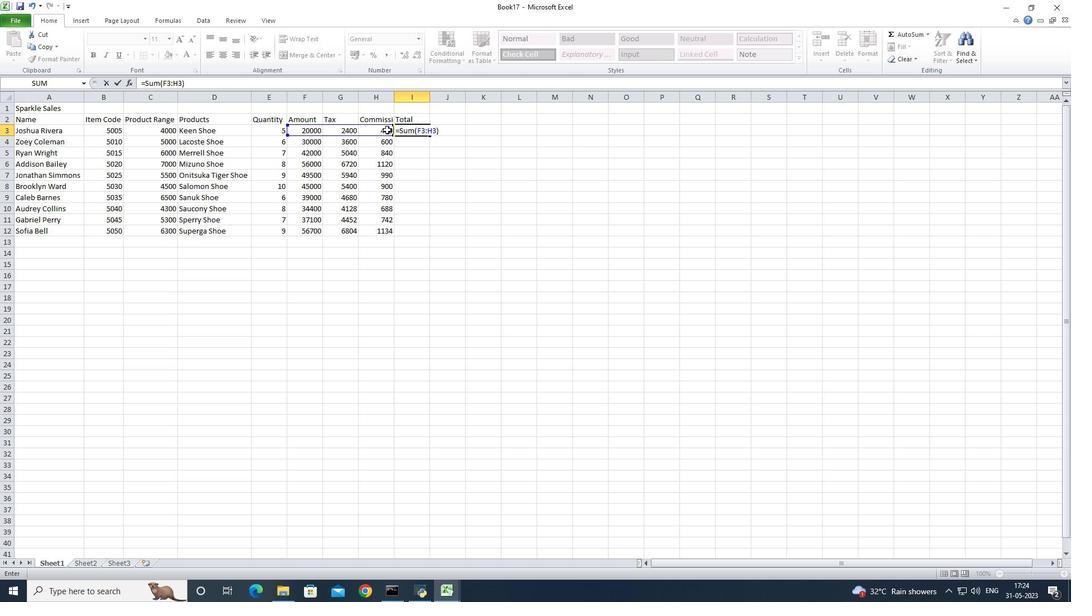 
Action: Mouse moved to (421, 127)
Screenshot: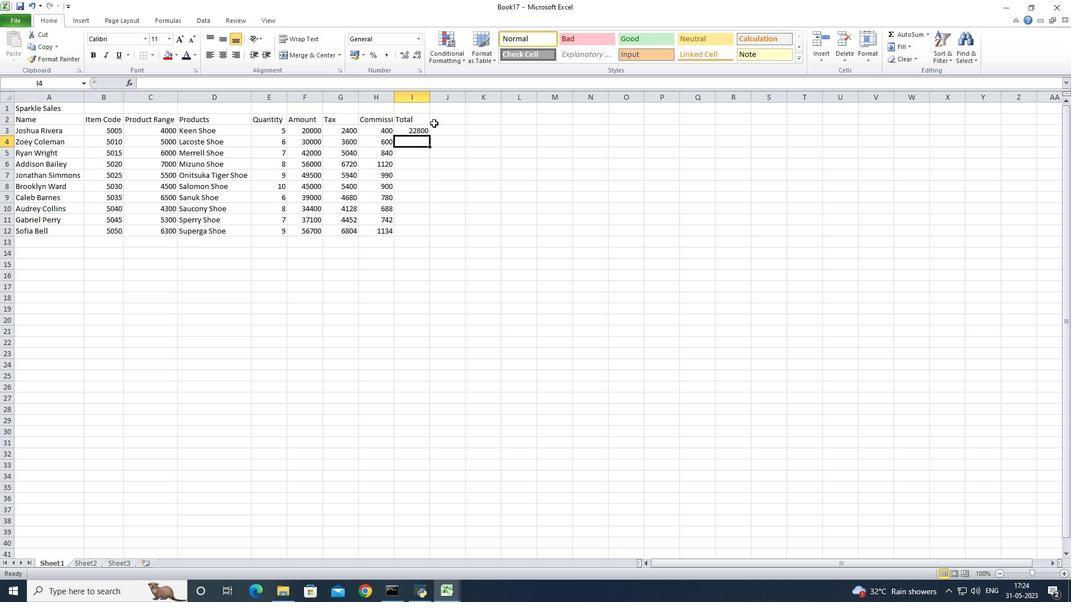 
Action: Mouse pressed left at (421, 127)
Screenshot: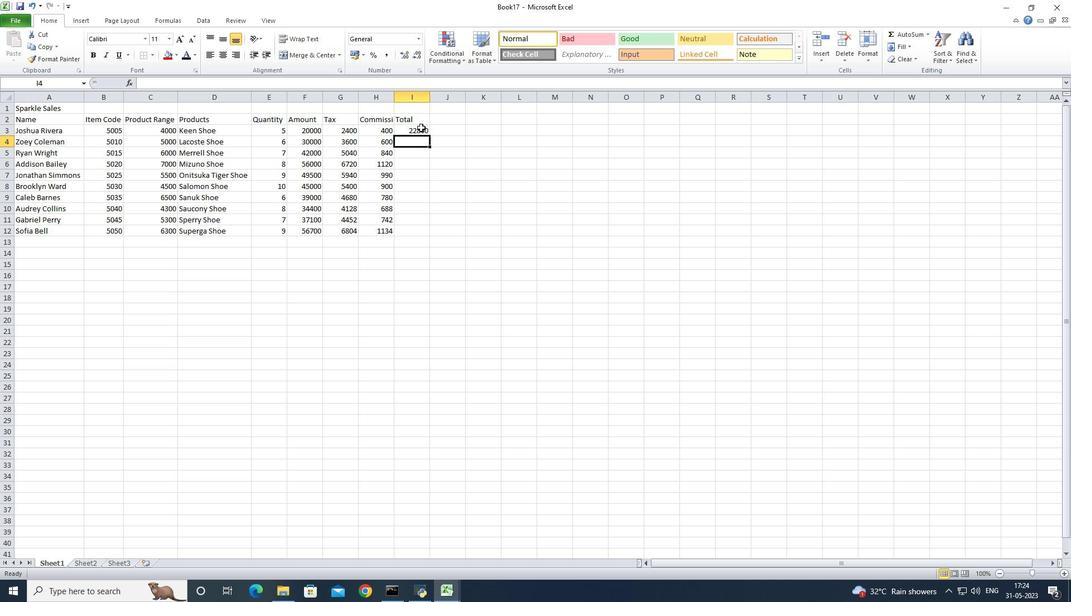 
Action: Mouse moved to (430, 136)
Screenshot: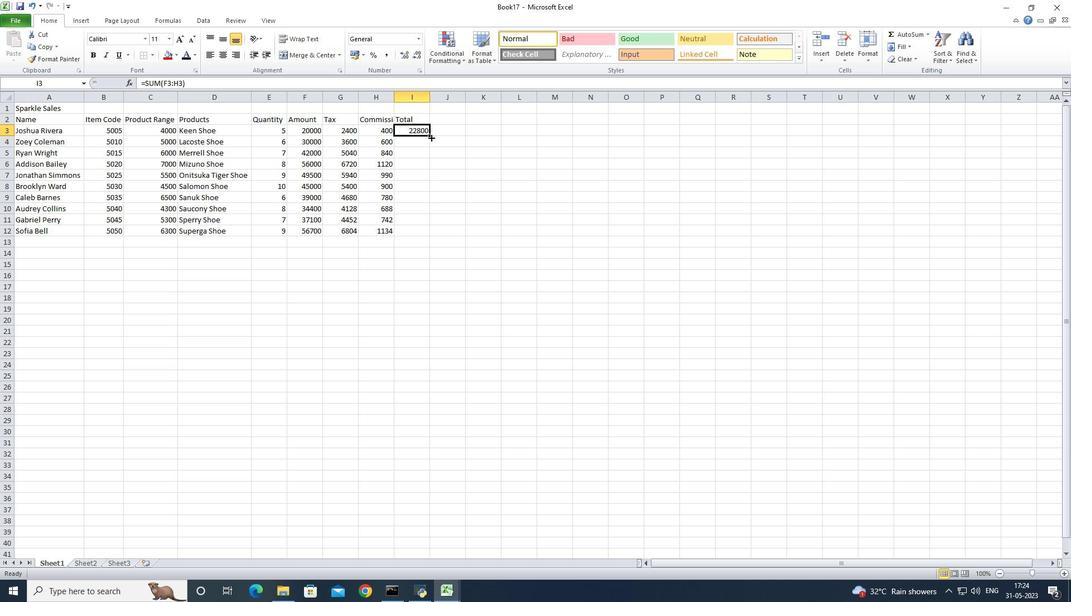 
Action: Mouse pressed left at (430, 136)
Screenshot: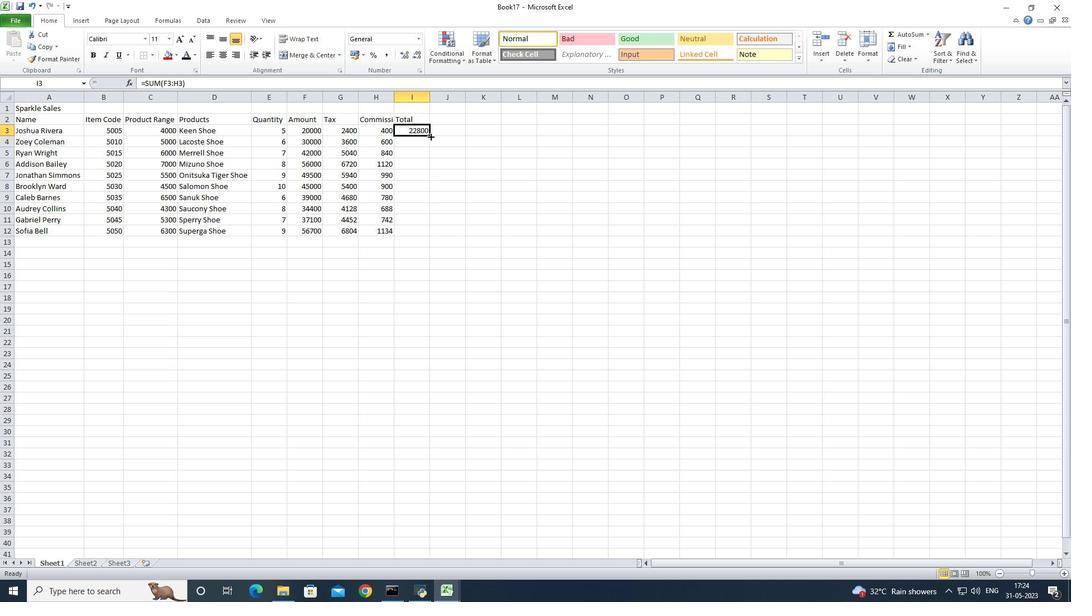 
Action: Mouse moved to (421, 260)
Screenshot: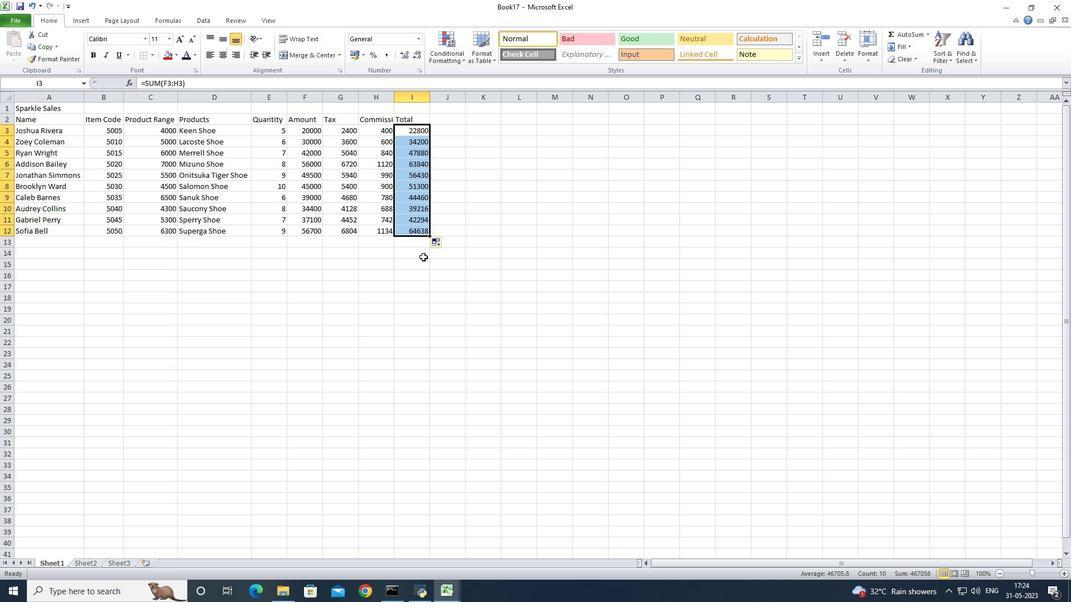 
Action: Mouse pressed left at (421, 260)
Screenshot: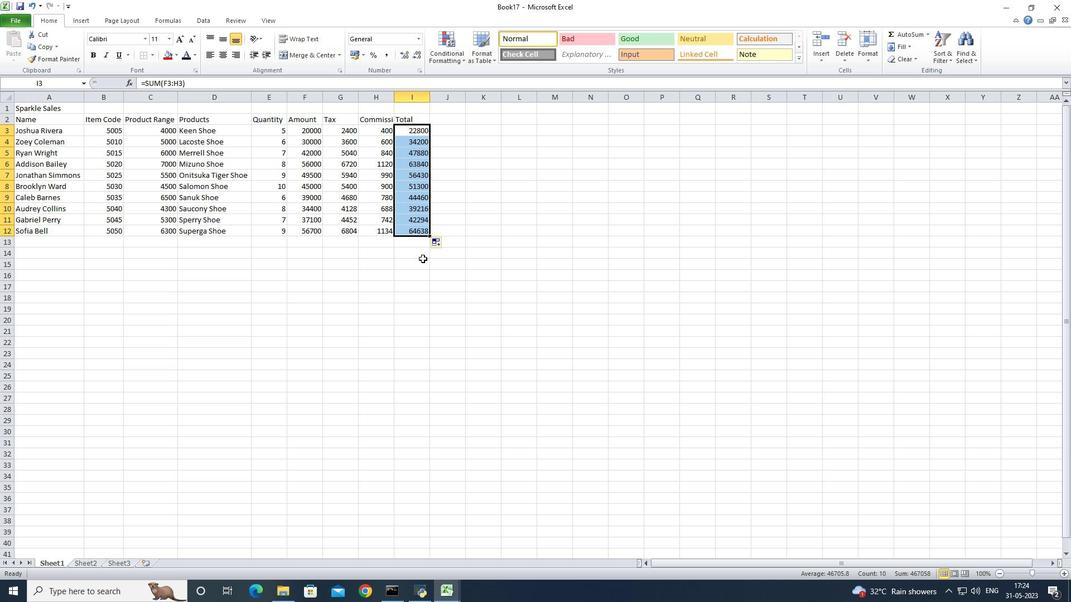 
Action: Mouse moved to (348, 251)
Screenshot: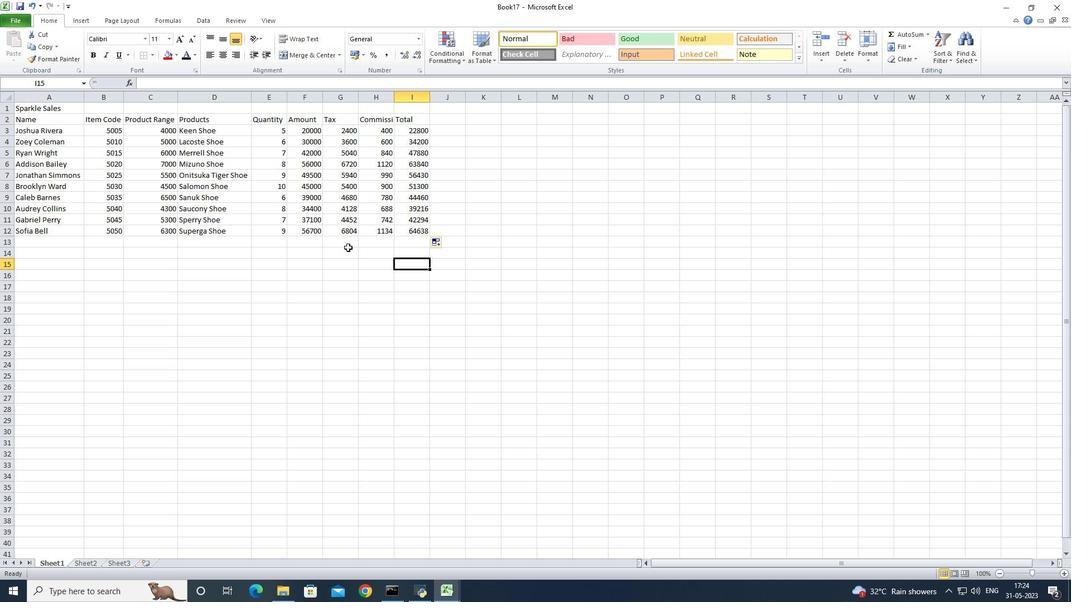 
Action: Mouse pressed left at (348, 251)
Screenshot: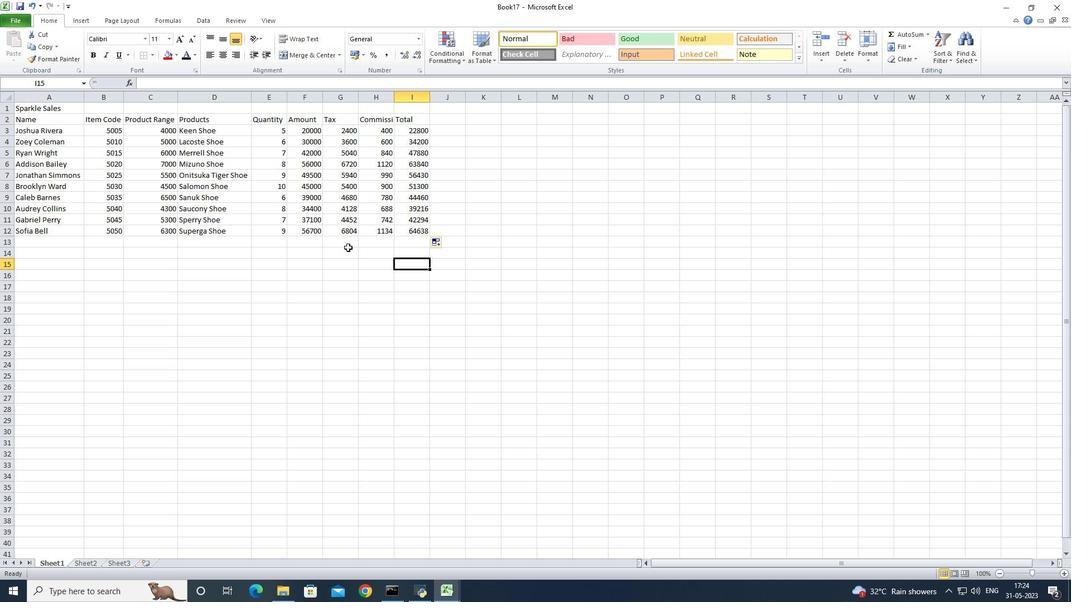 
Action: Mouse moved to (403, 275)
Screenshot: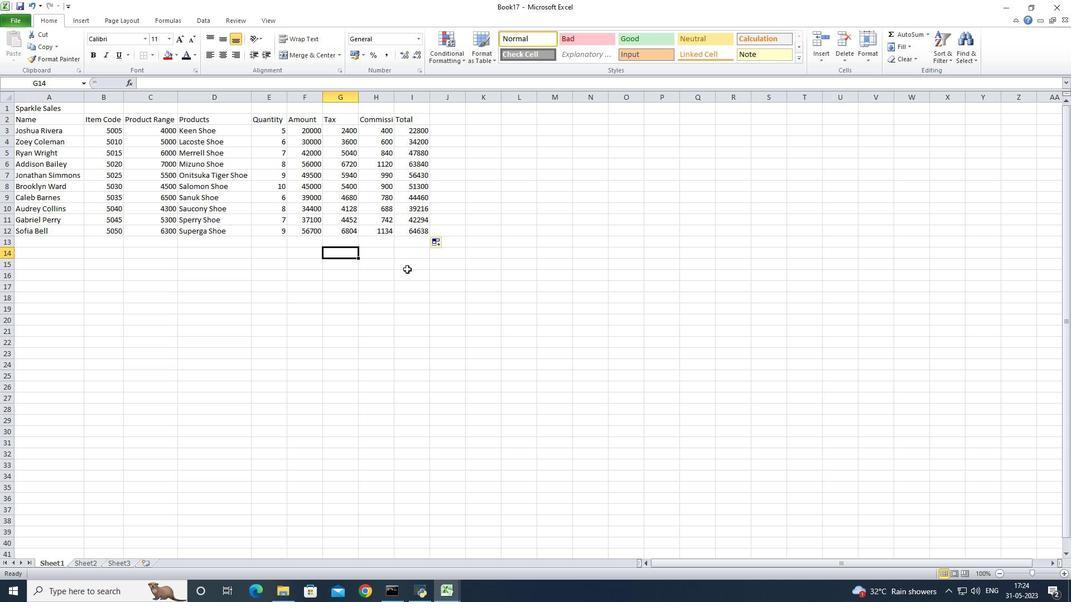 
Action: Mouse pressed left at (403, 275)
Screenshot: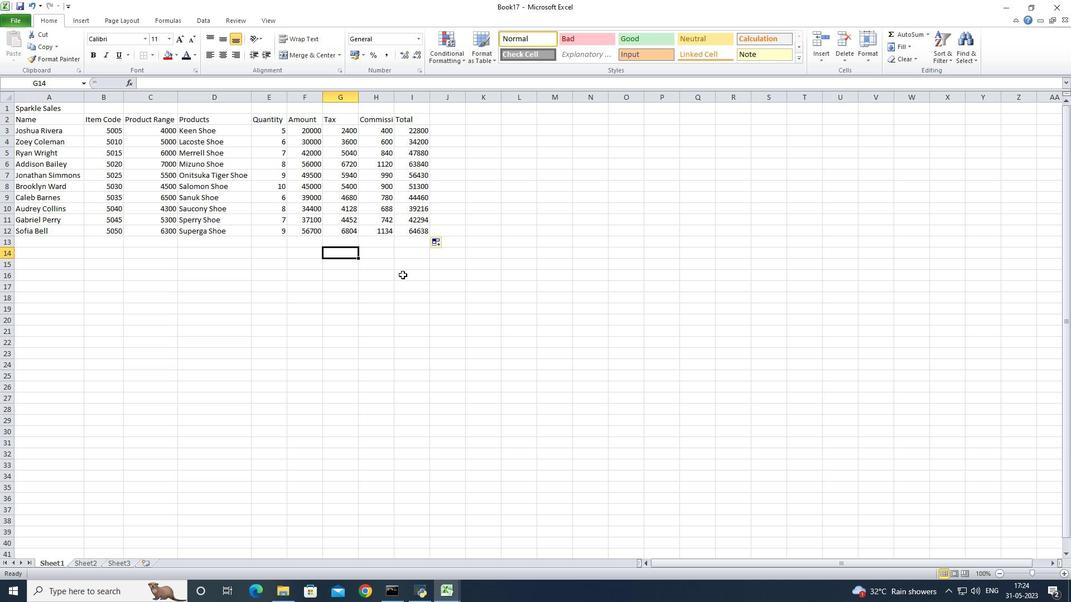 
Action: Mouse moved to (85, 99)
Screenshot: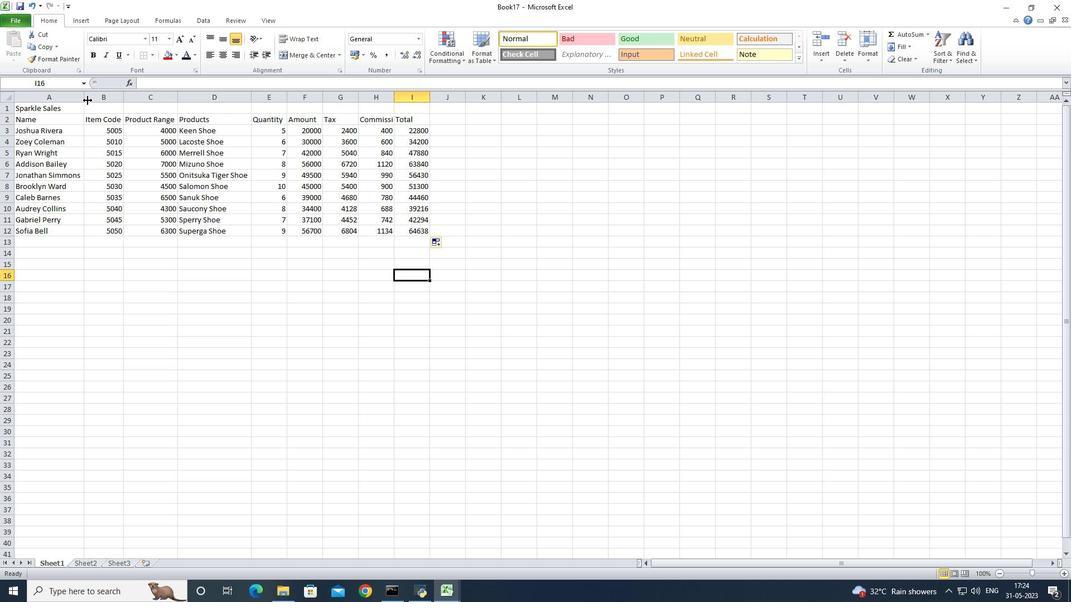 
Action: Mouse pressed left at (85, 99)
Screenshot: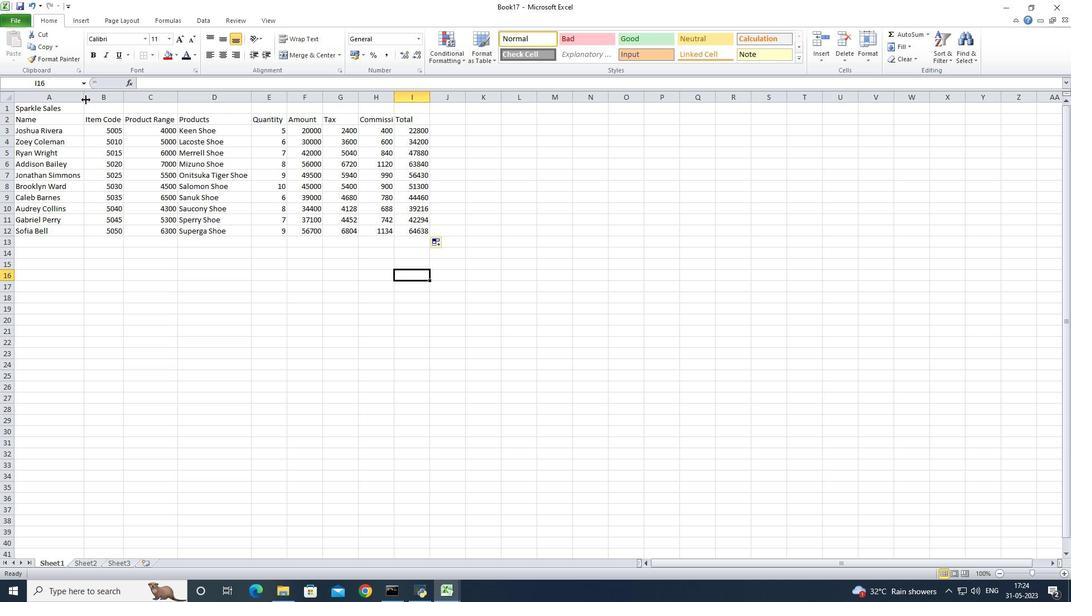 
Action: Mouse pressed left at (85, 99)
Screenshot: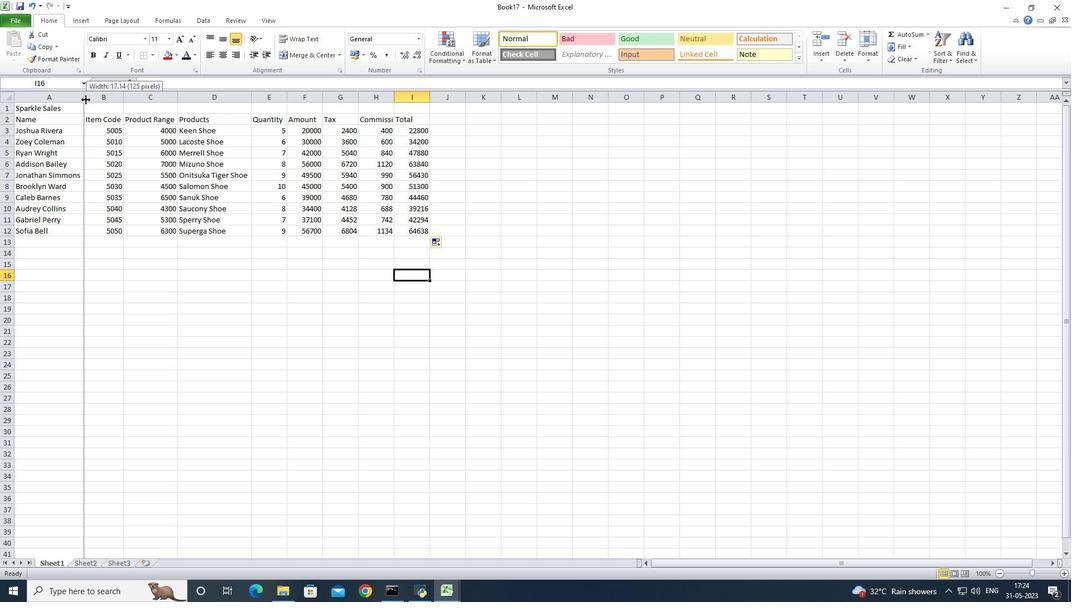 
Action: Mouse moved to (121, 99)
Screenshot: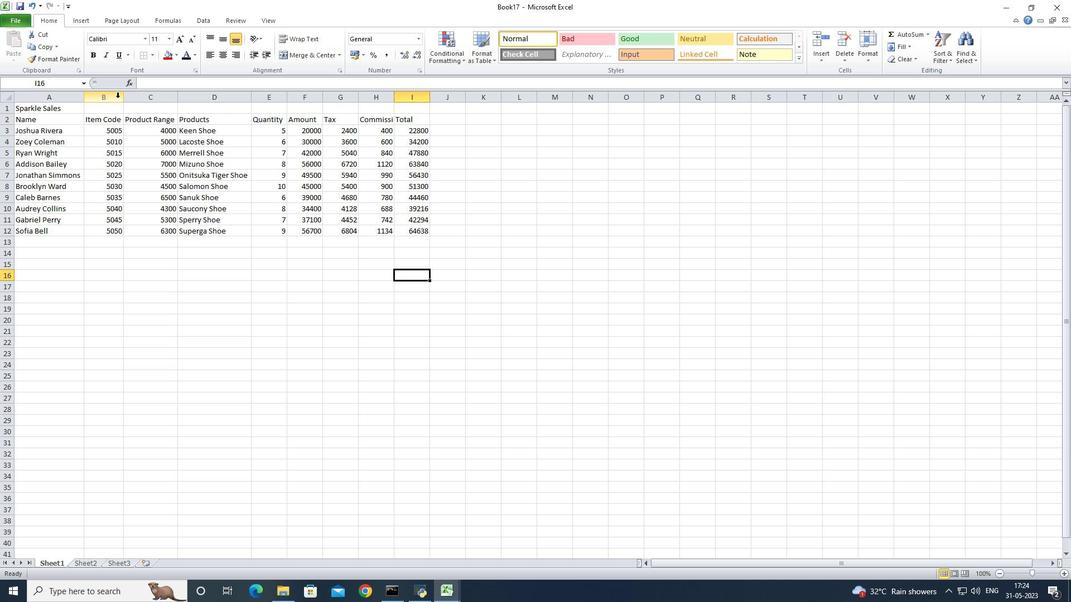 
Action: Mouse pressed left at (121, 99)
Screenshot: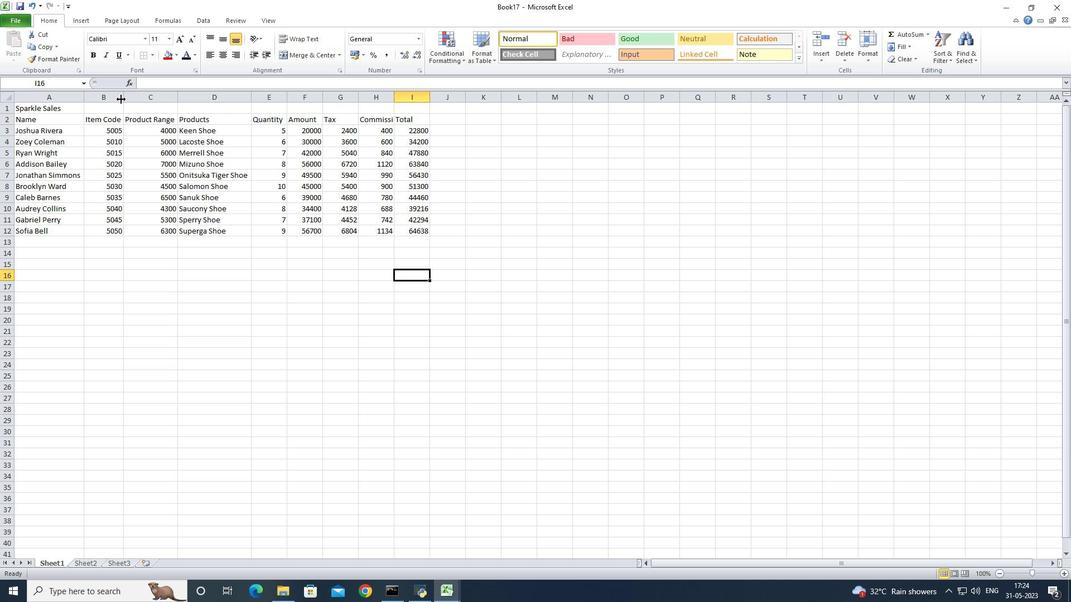
Action: Mouse pressed left at (121, 99)
Screenshot: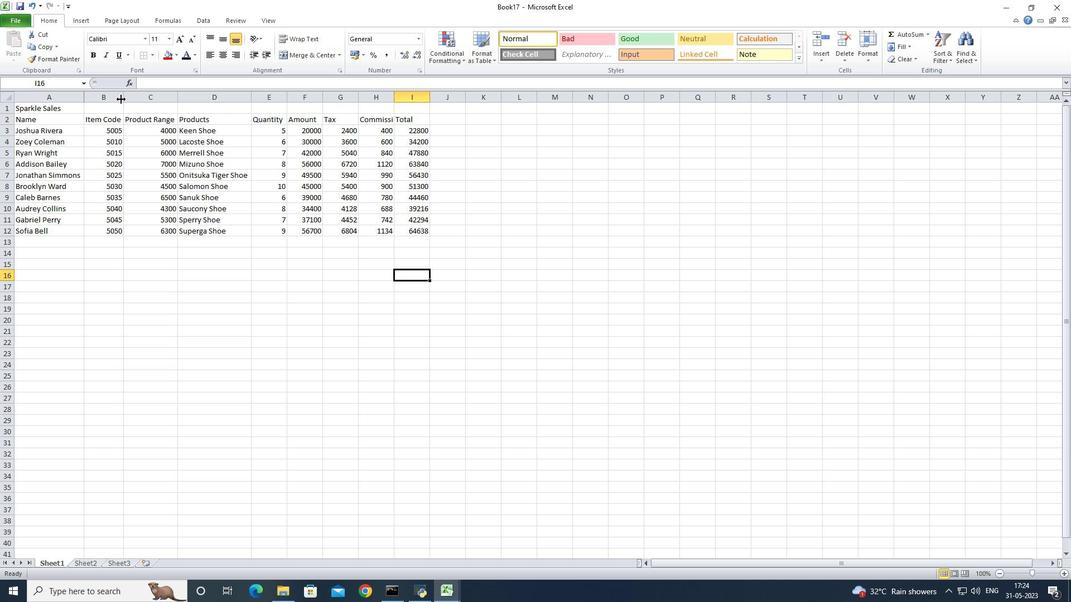
Action: Mouse moved to (173, 98)
Screenshot: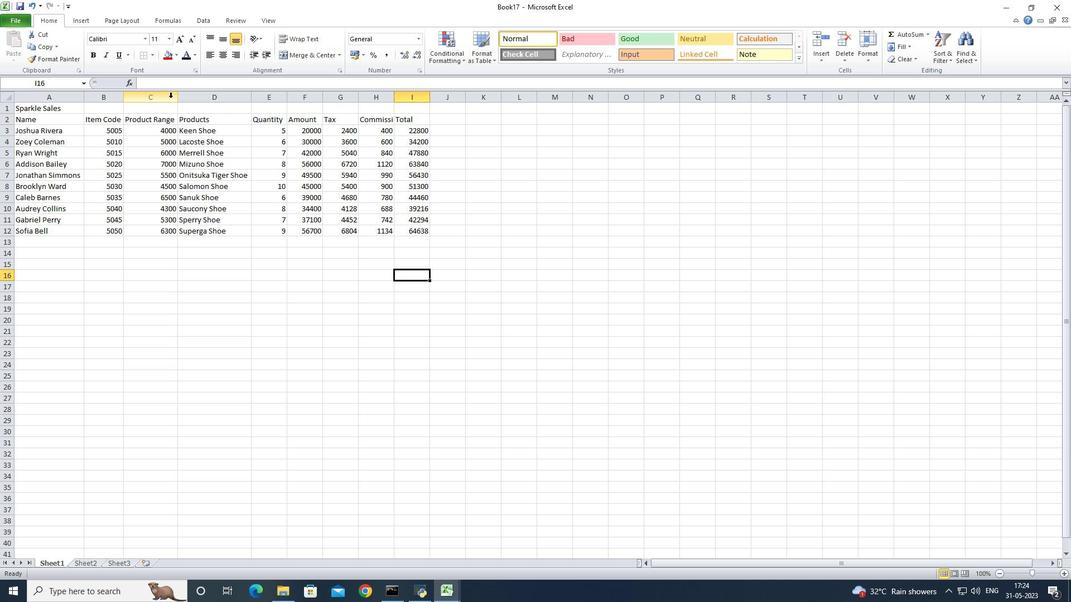 
Action: Mouse pressed left at (173, 98)
Screenshot: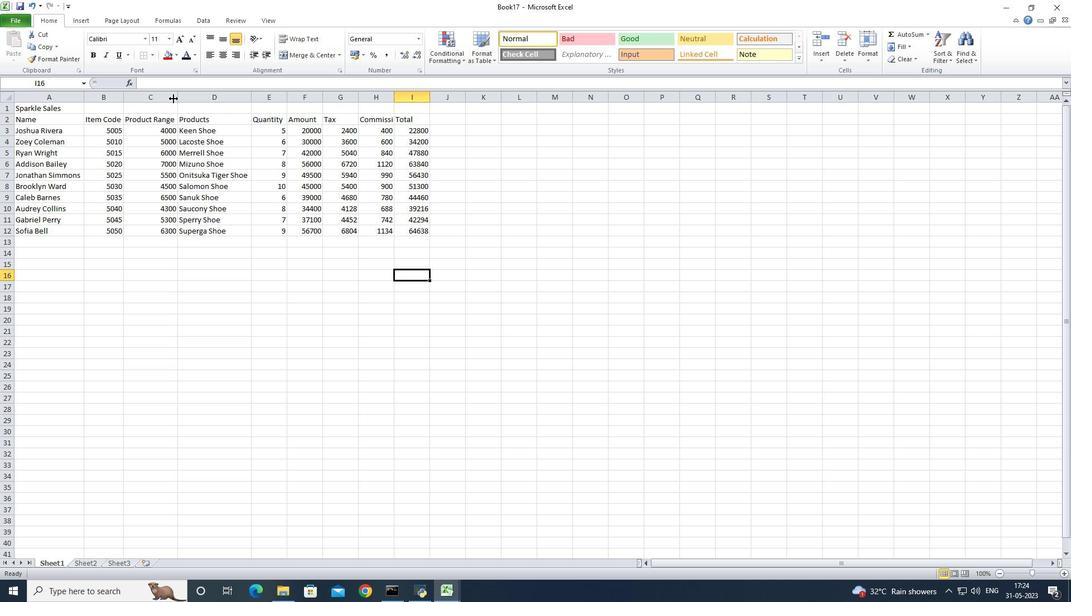 
Action: Mouse pressed left at (173, 98)
Screenshot: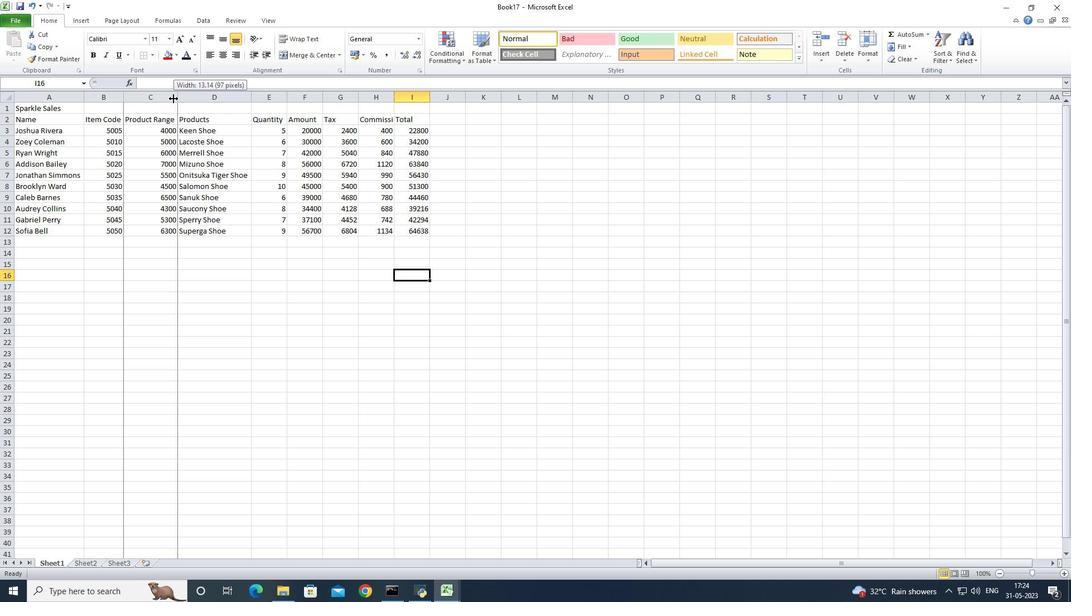 
Action: Mouse moved to (245, 100)
Screenshot: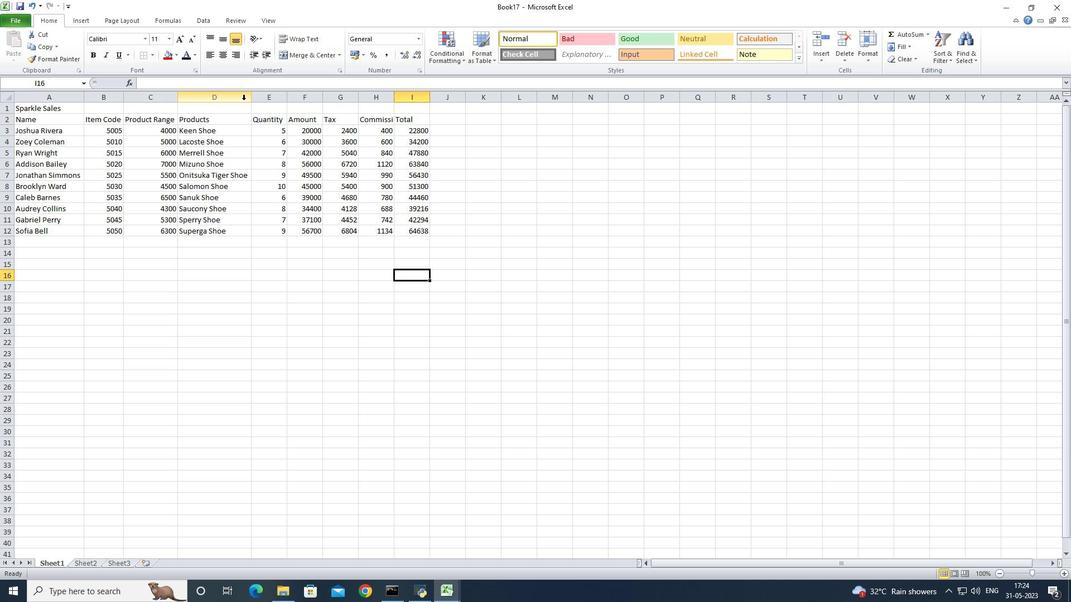 
Action: Mouse pressed left at (245, 100)
Screenshot: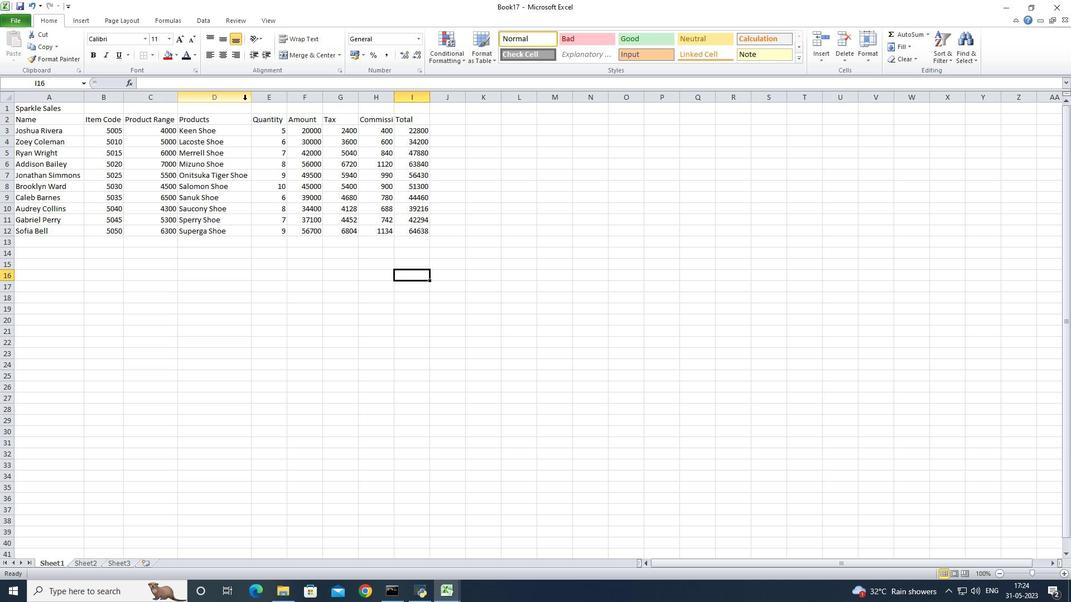 
Action: Mouse pressed left at (245, 100)
Screenshot: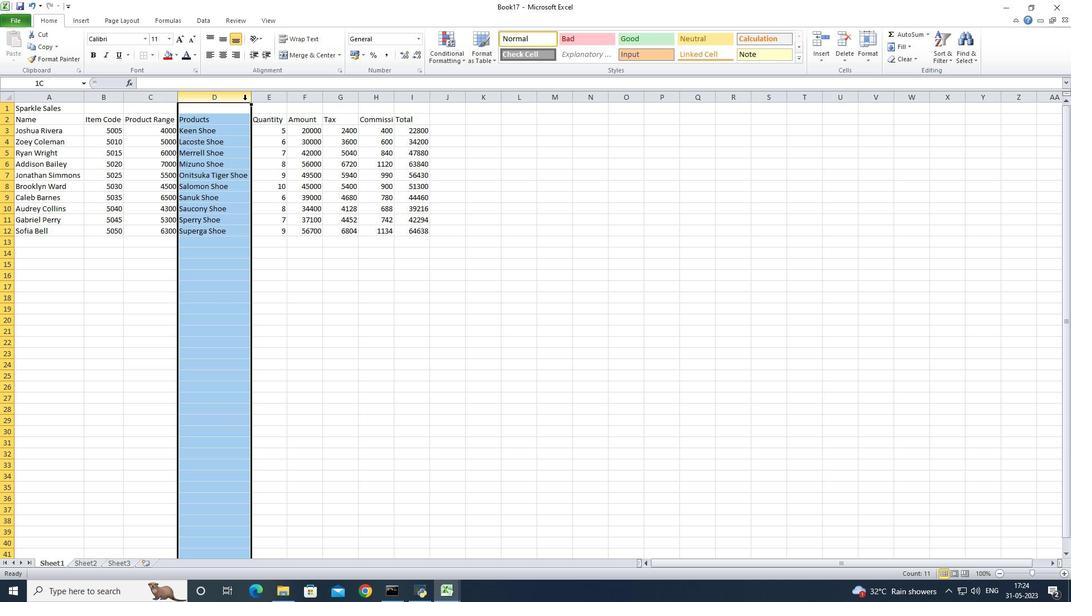 
Action: Mouse moved to (250, 97)
Screenshot: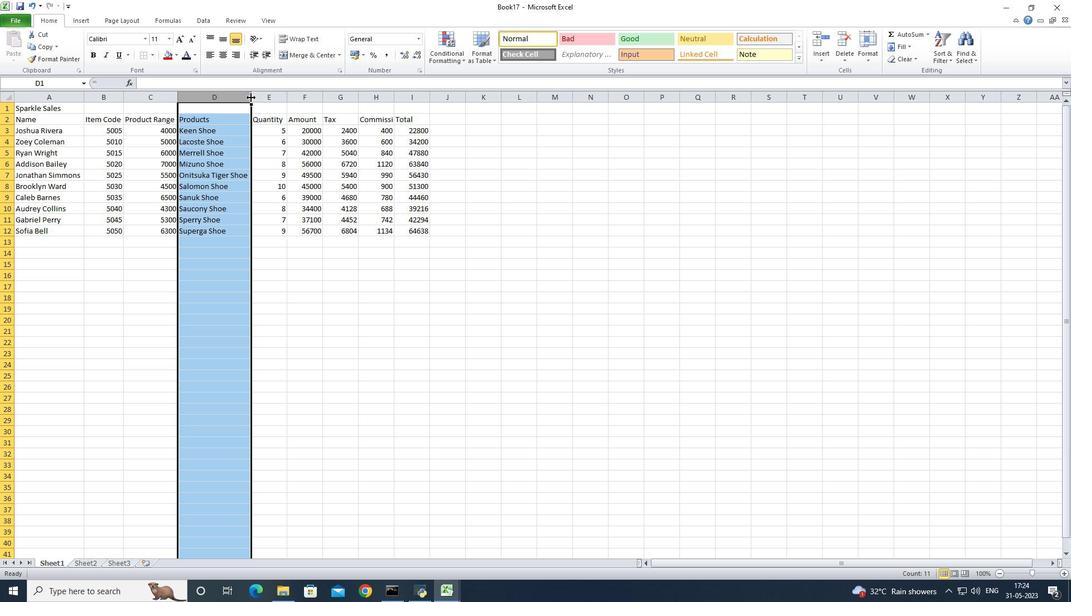 
Action: Mouse pressed left at (250, 97)
Screenshot: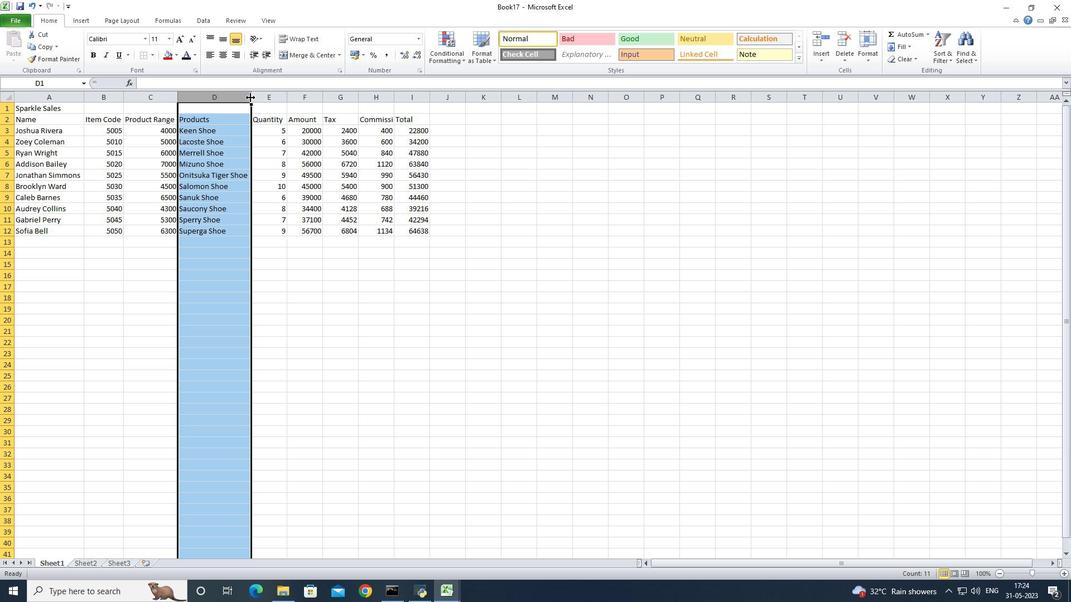 
Action: Mouse pressed left at (250, 97)
Screenshot: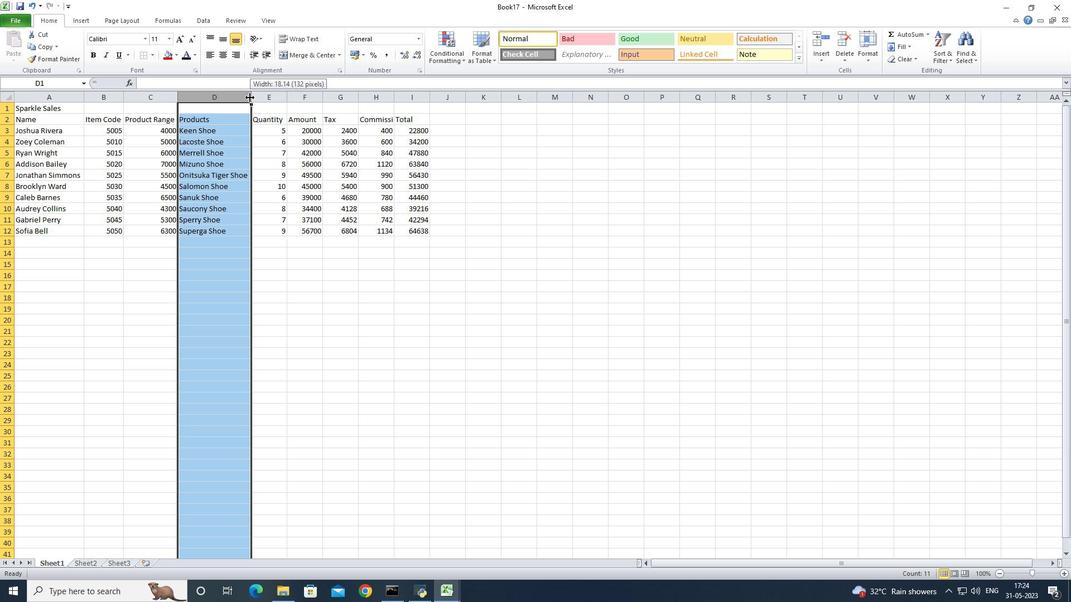 
Action: Mouse moved to (284, 100)
Screenshot: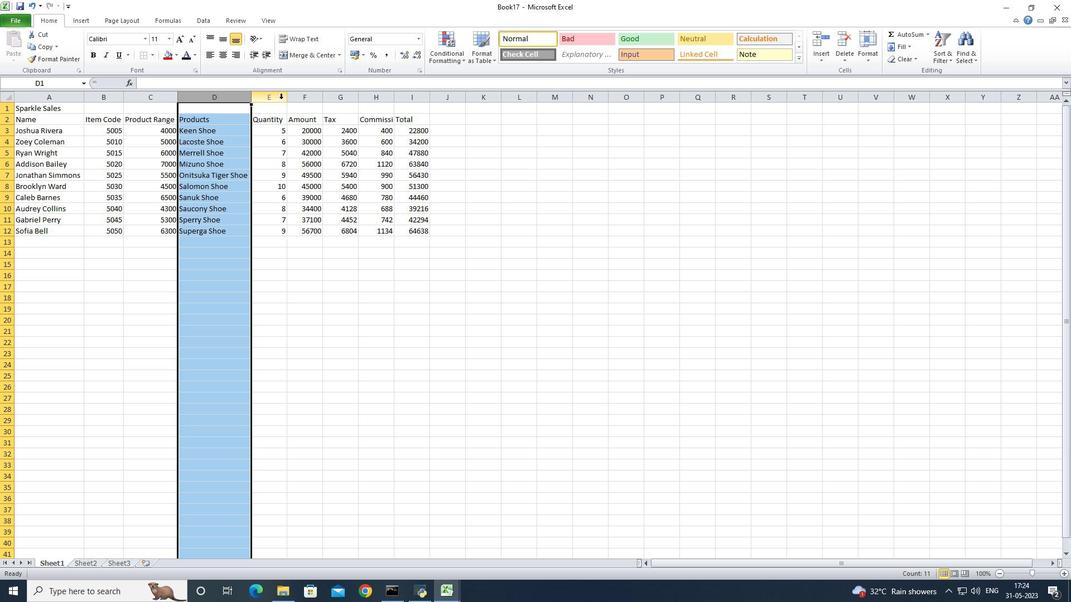 
Action: Mouse pressed left at (284, 100)
Screenshot: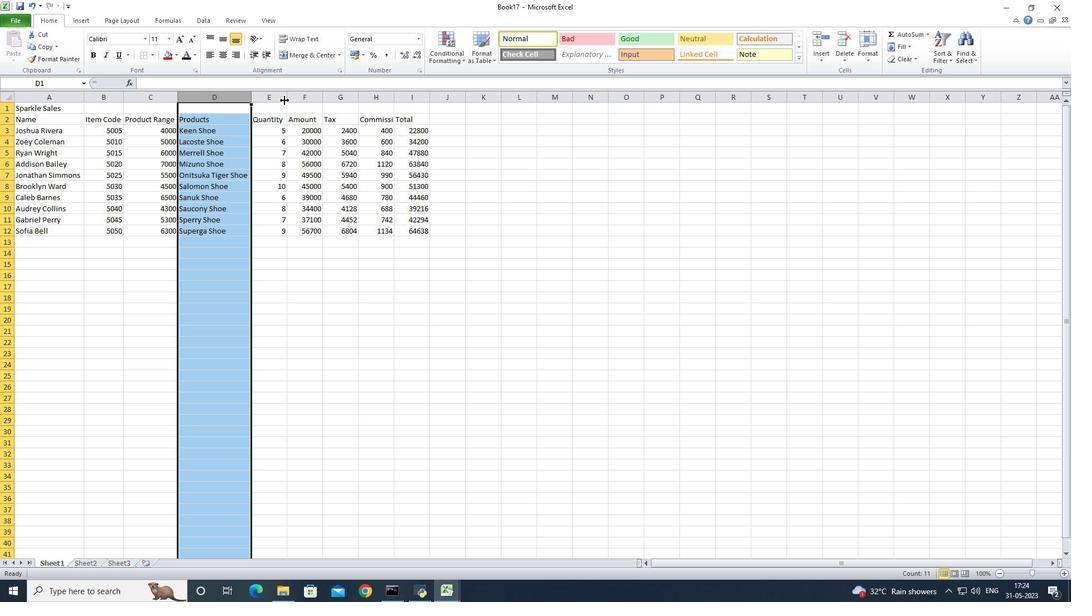 
Action: Mouse pressed left at (284, 100)
Screenshot: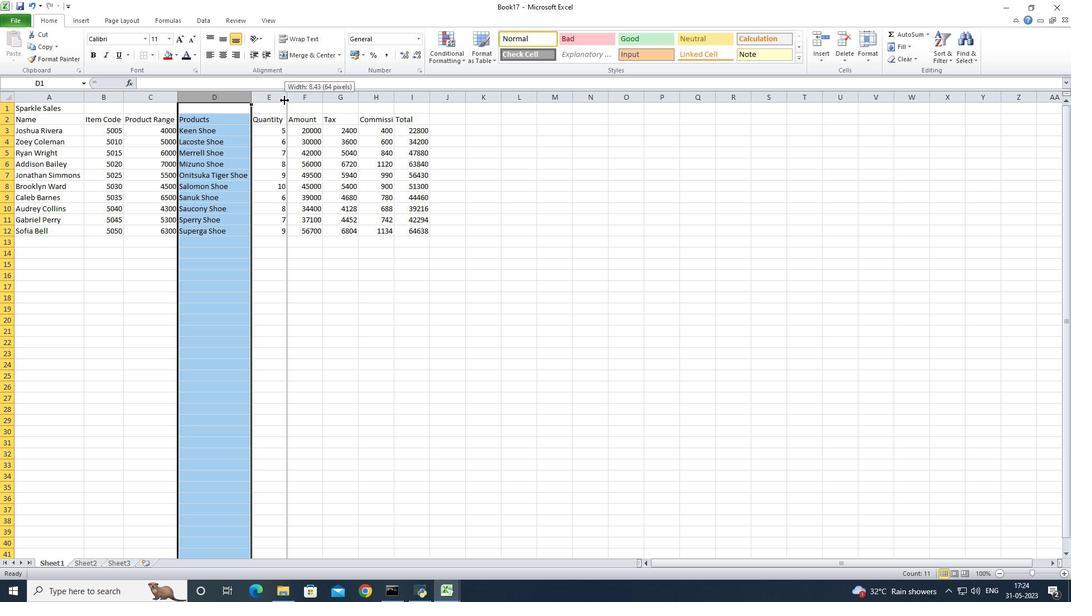 
Action: Mouse moved to (318, 99)
Screenshot: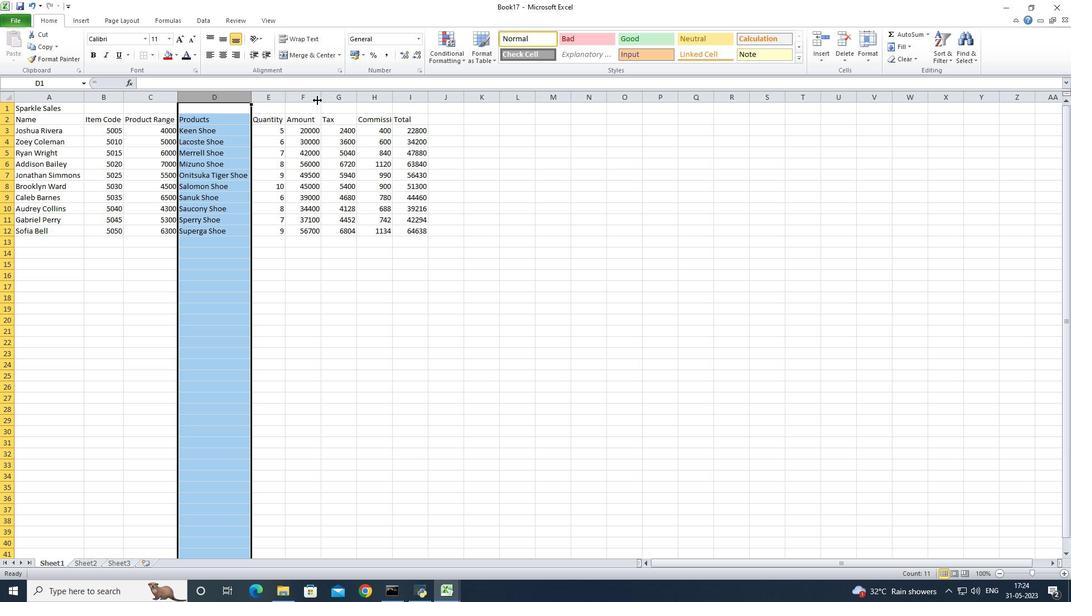 
Action: Mouse pressed left at (318, 99)
Screenshot: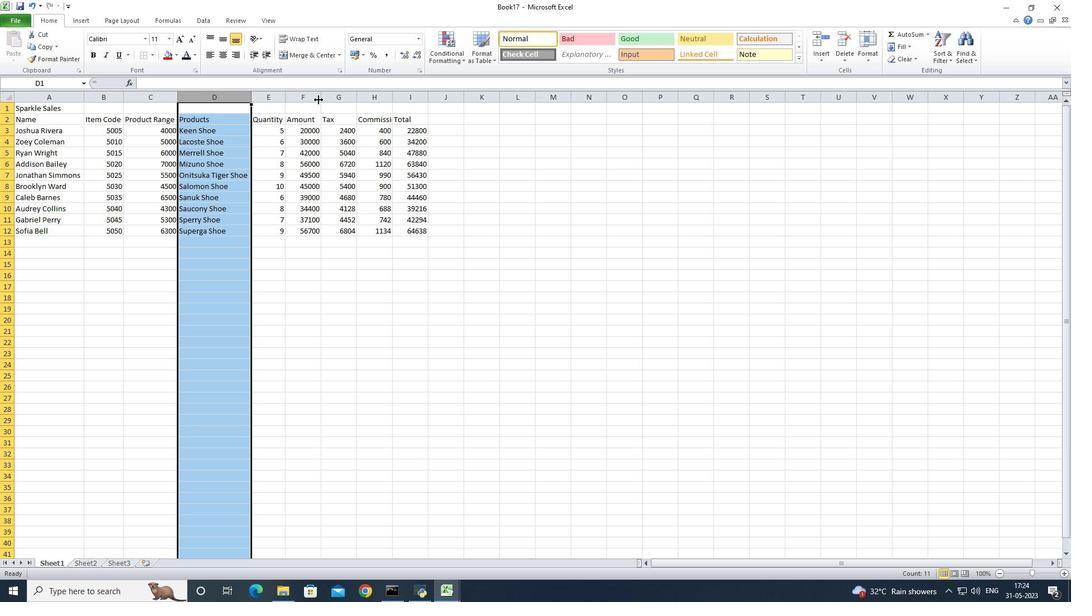 
Action: Mouse pressed left at (318, 99)
Screenshot: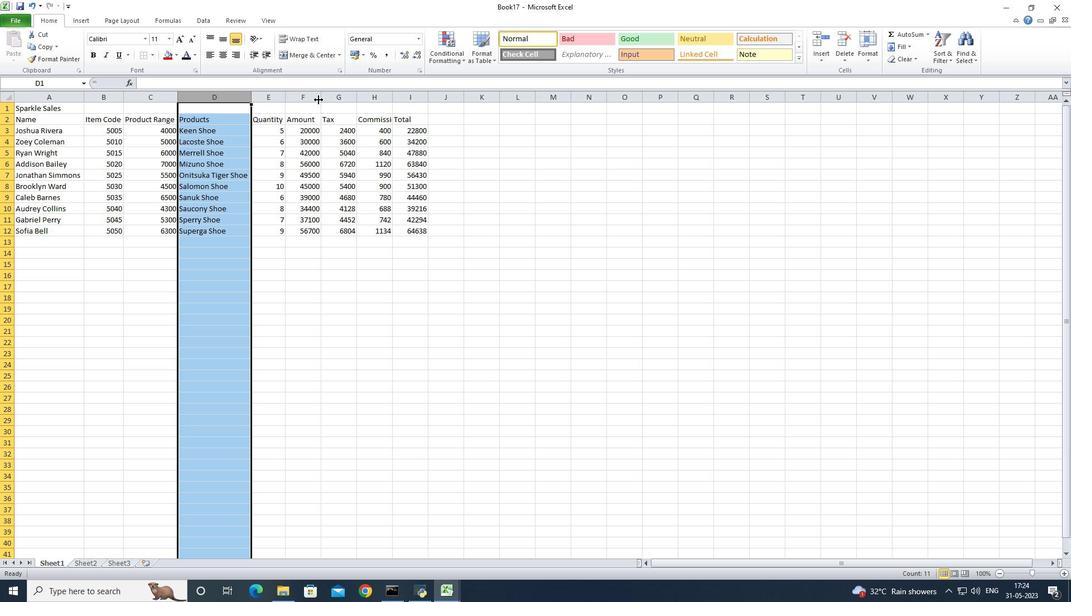 
Action: Mouse pressed left at (318, 99)
Screenshot: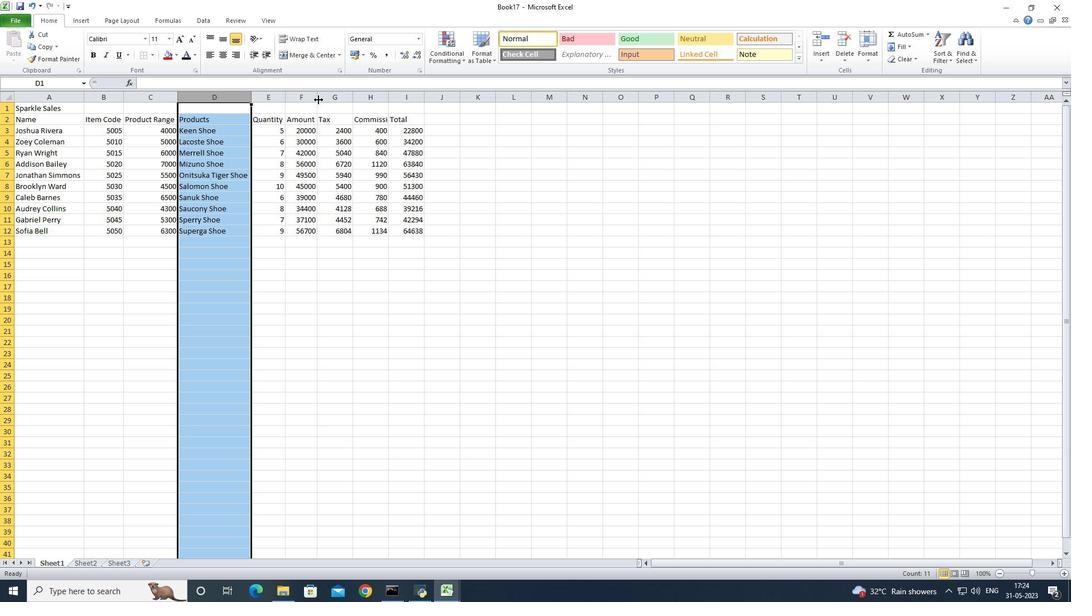 
Action: Mouse moved to (352, 98)
Screenshot: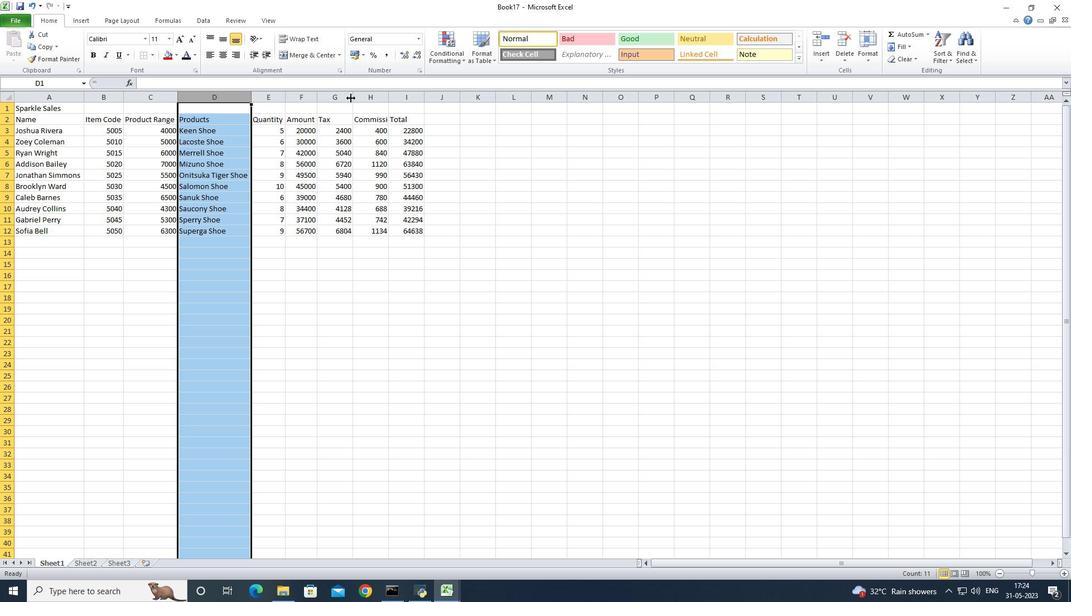 
Action: Mouse pressed left at (352, 98)
Screenshot: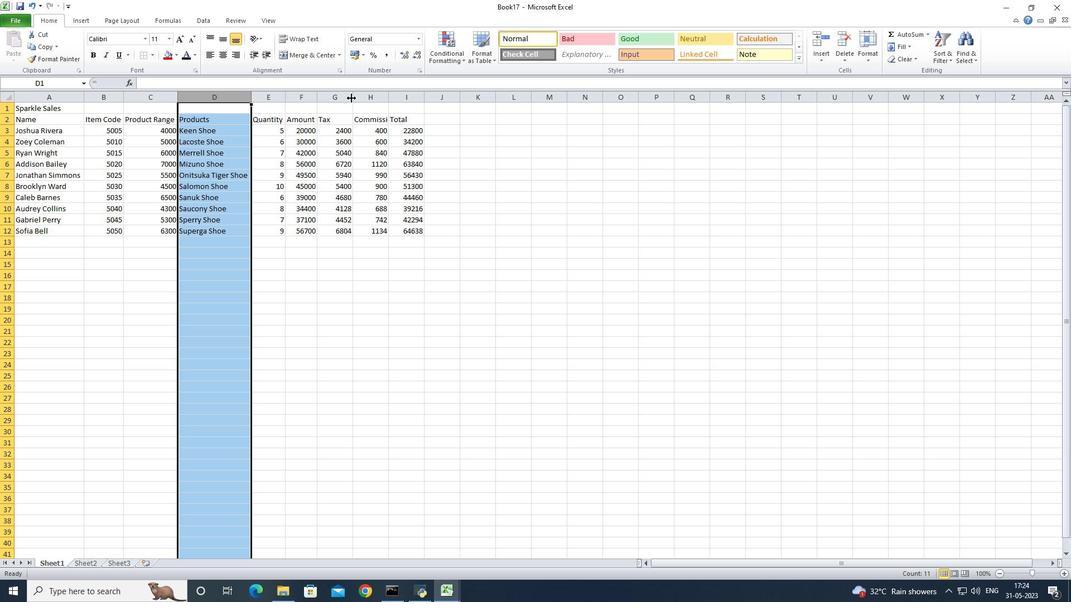 
Action: Mouse pressed left at (352, 98)
Screenshot: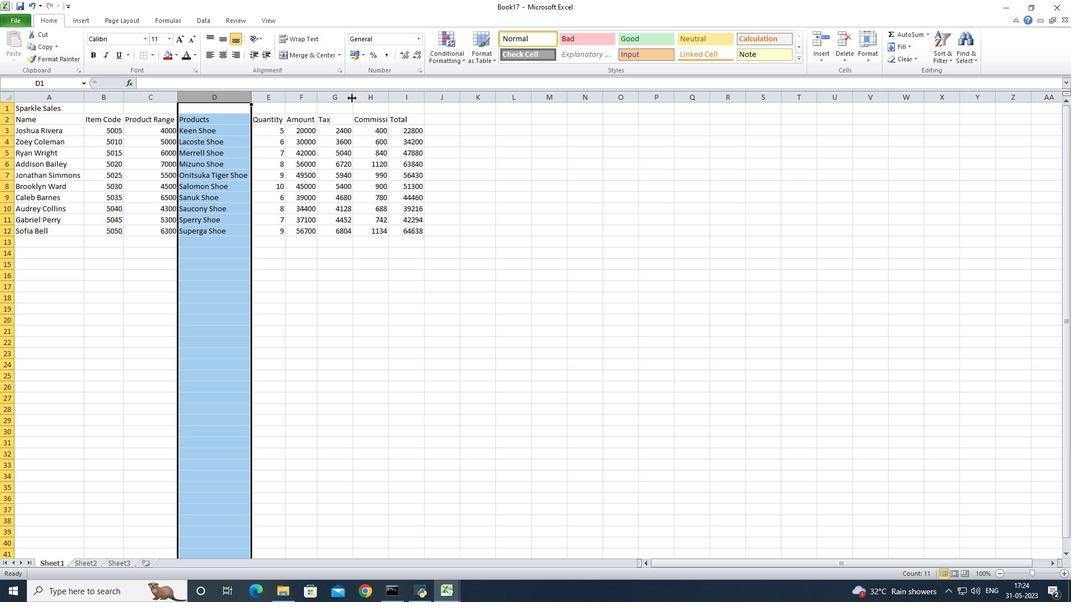 
Action: Mouse moved to (369, 98)
Screenshot: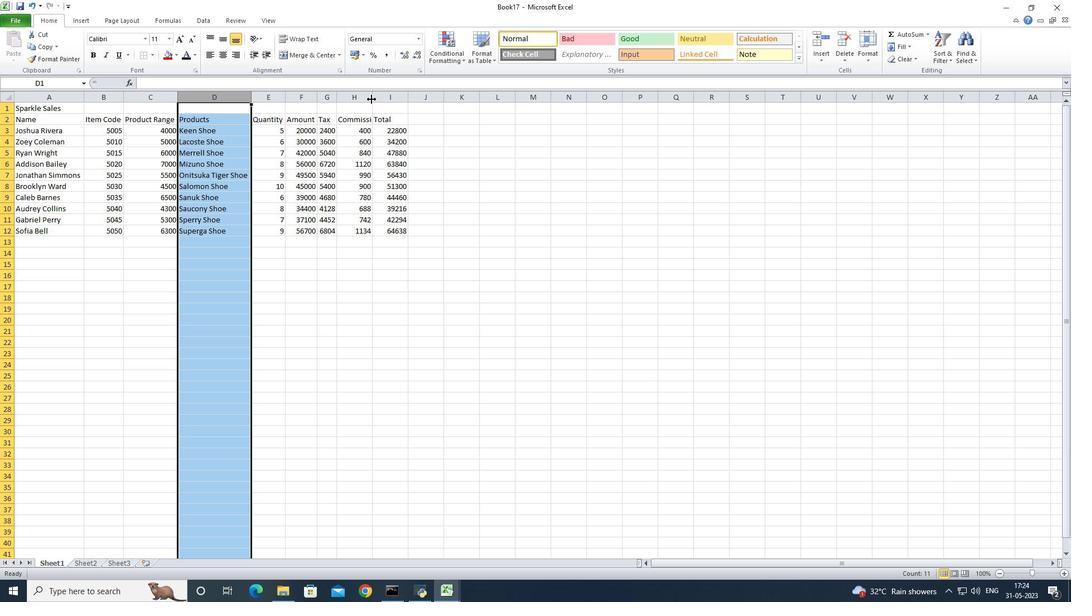 
Action: Mouse pressed left at (369, 98)
Screenshot: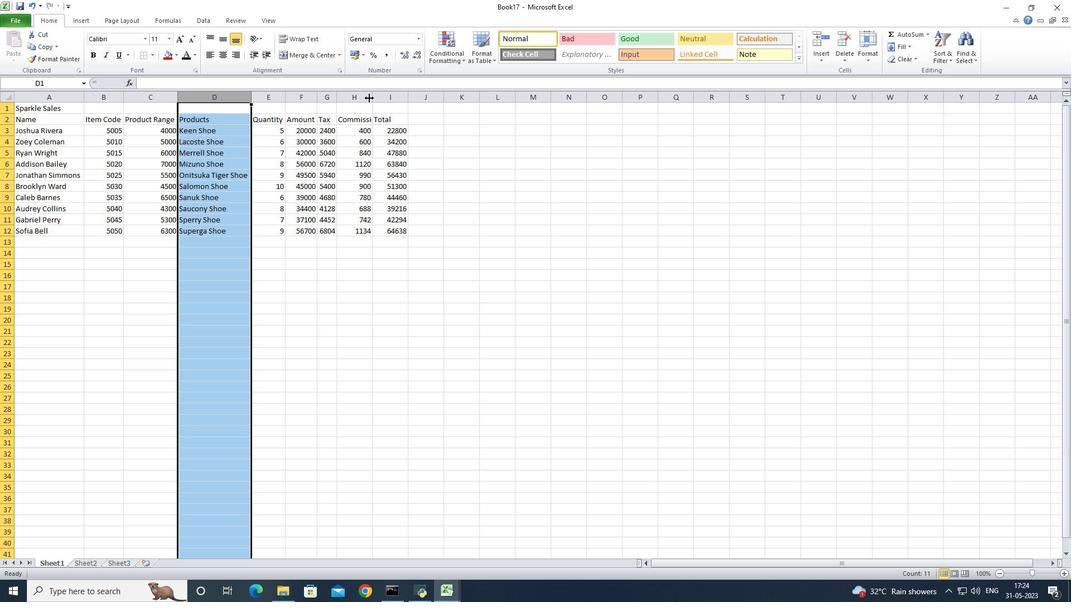 
Action: Mouse pressed left at (369, 98)
Screenshot: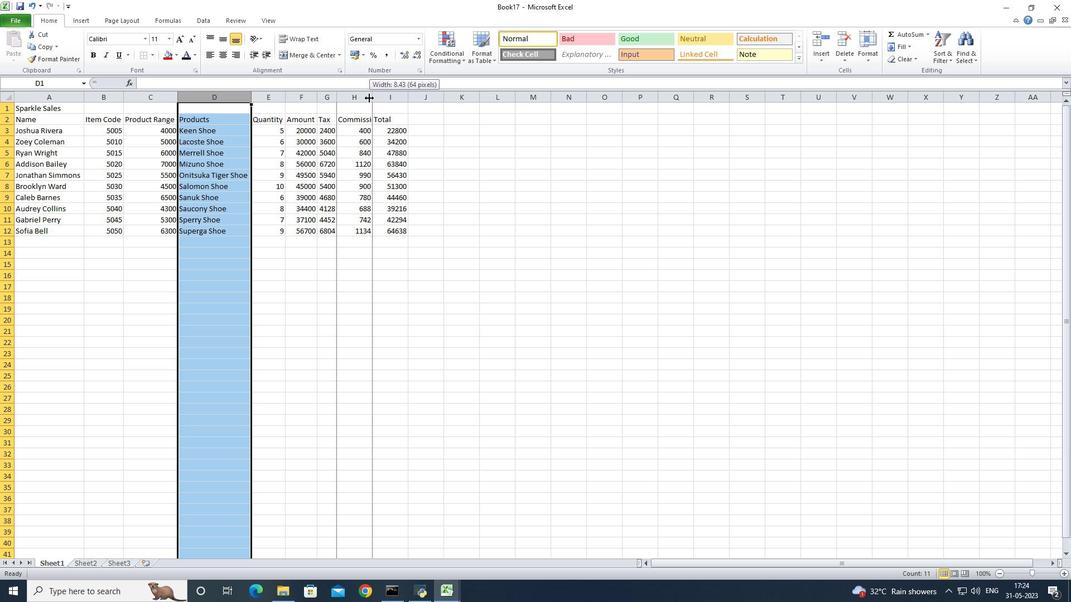 
Action: Mouse moved to (413, 99)
Screenshot: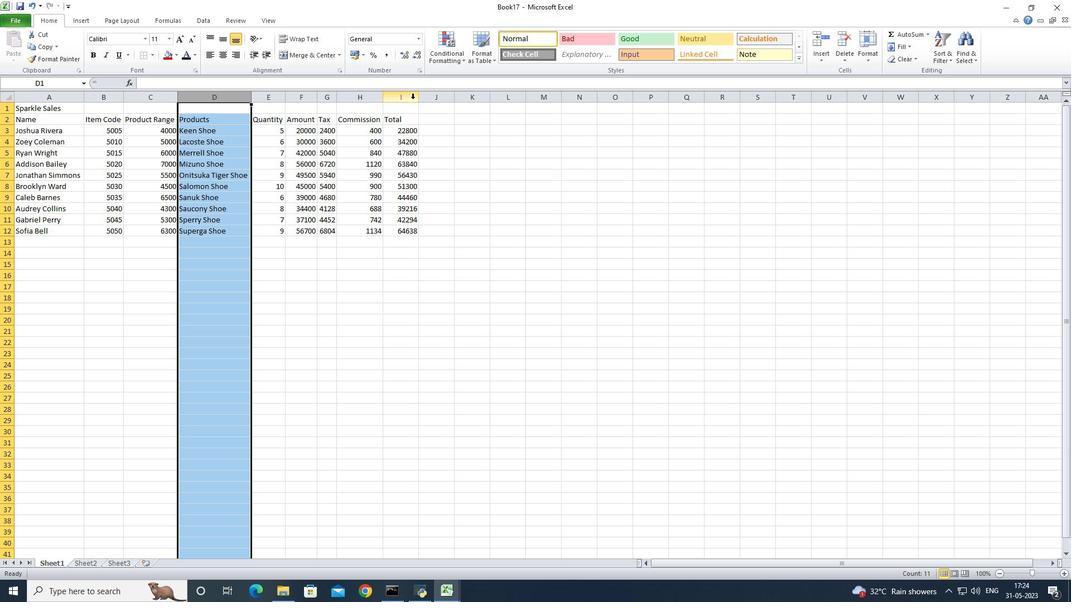 
Action: Mouse pressed left at (413, 99)
Screenshot: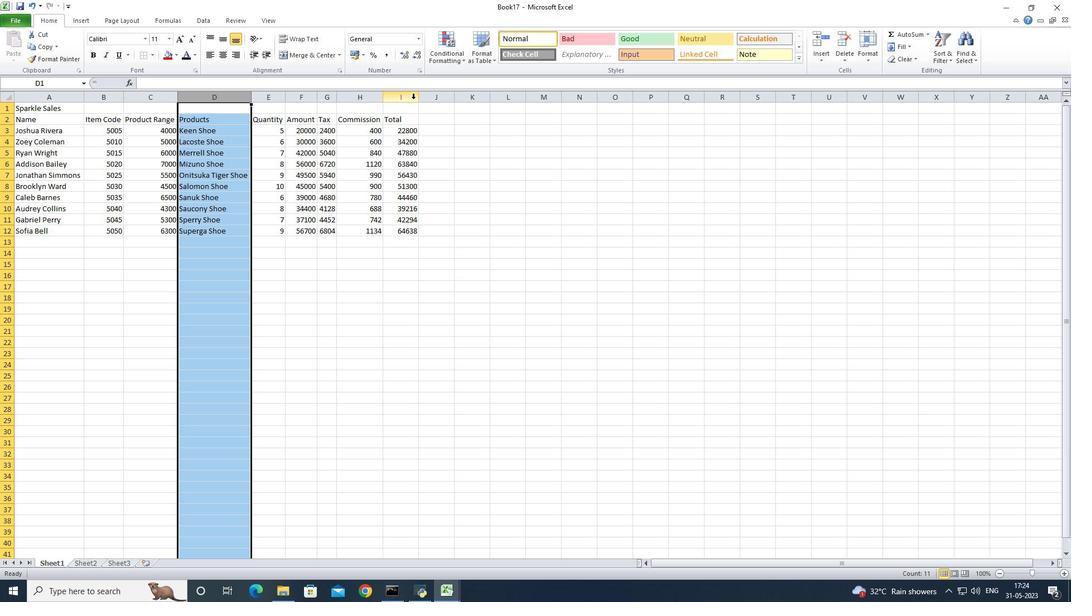 
Action: Mouse pressed left at (413, 99)
Screenshot: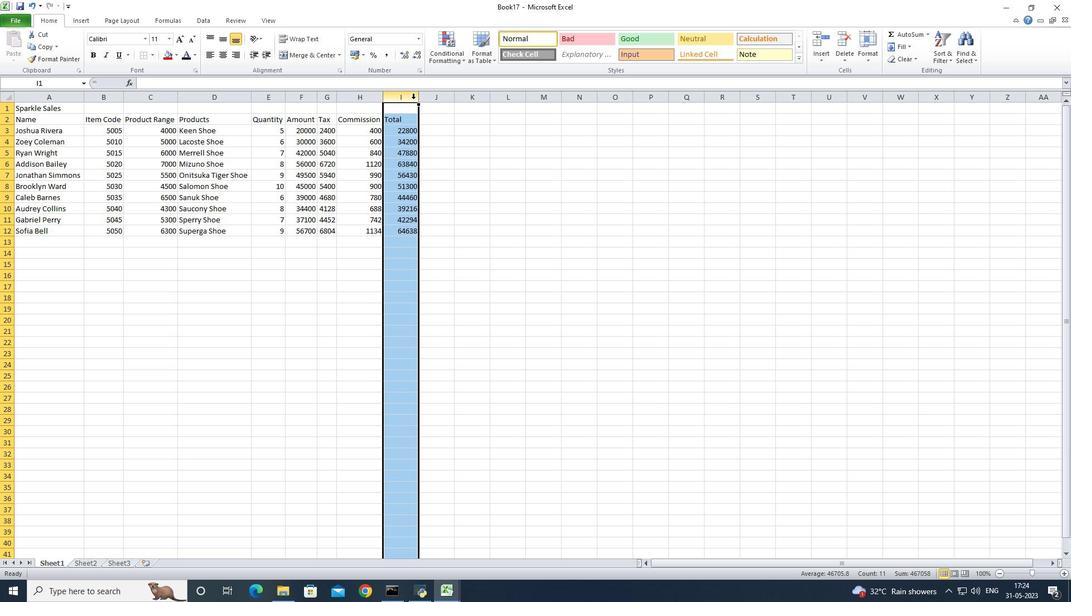 
Action: Mouse moved to (417, 96)
Screenshot: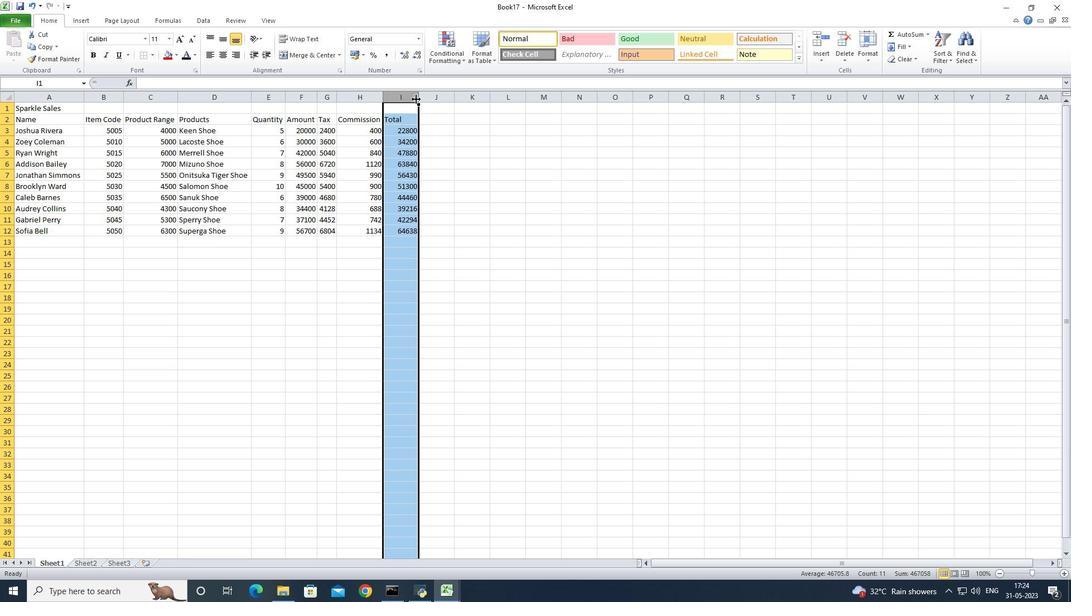 
Action: Mouse pressed left at (417, 96)
Screenshot: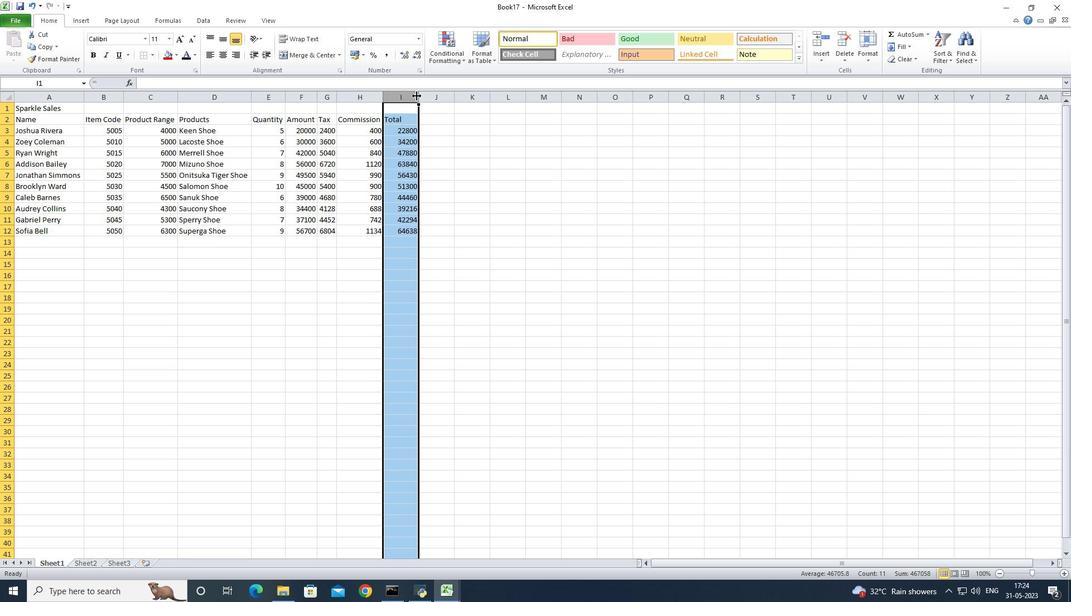 
Action: Mouse pressed left at (417, 96)
Screenshot: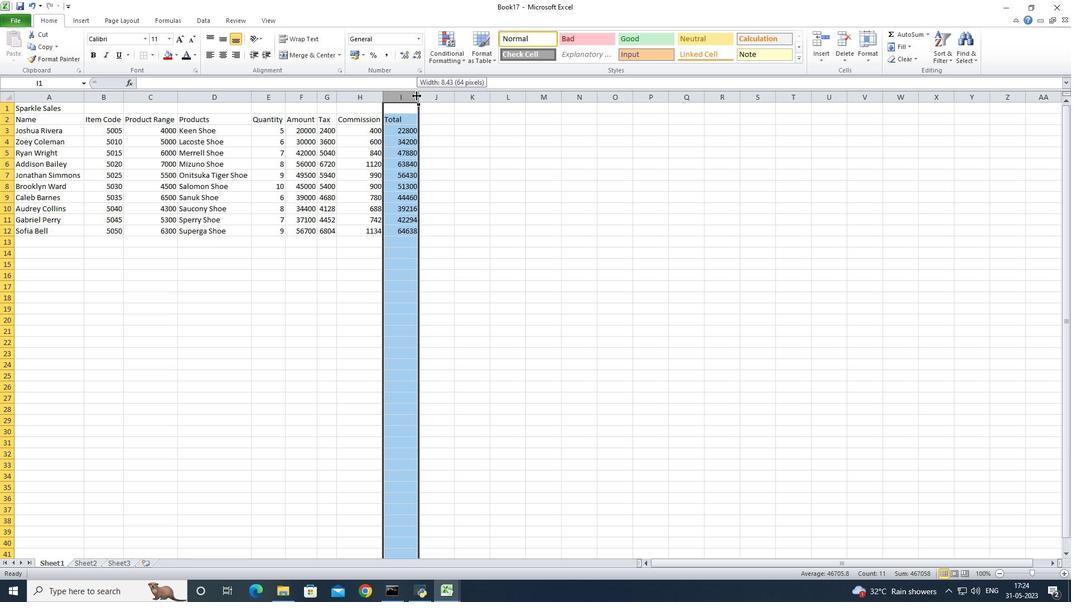 
Action: Mouse moved to (160, 264)
Screenshot: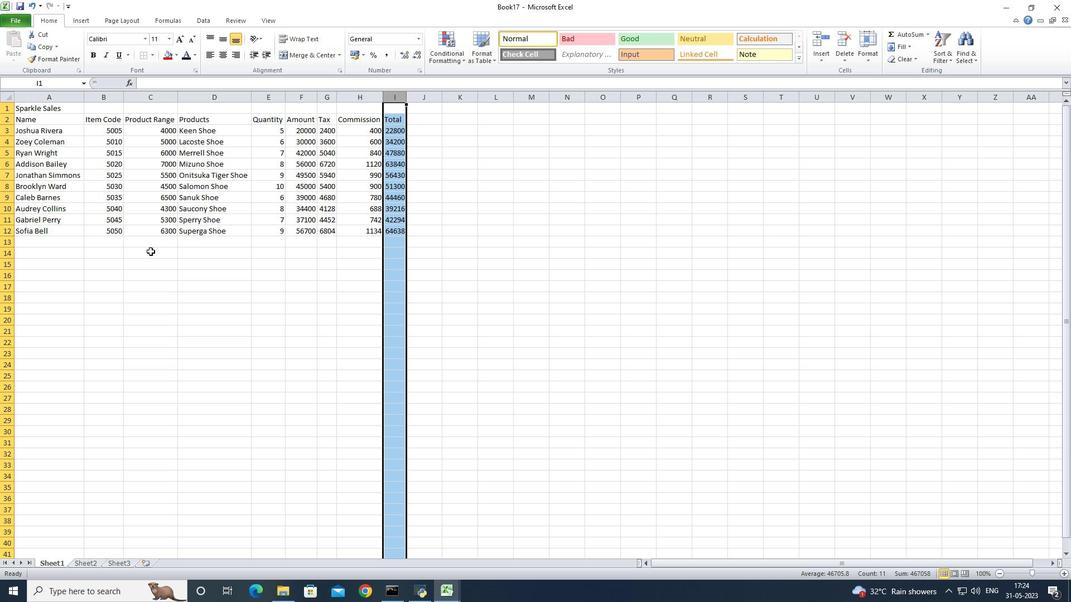 
Action: Mouse pressed left at (160, 264)
Screenshot: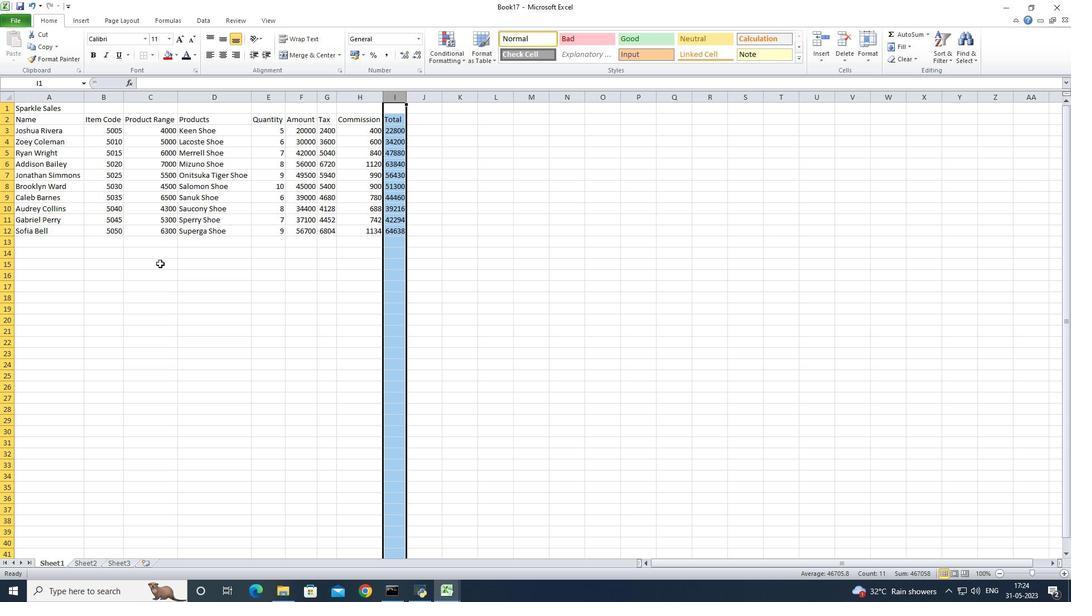 
Action: Mouse moved to (20, 20)
Screenshot: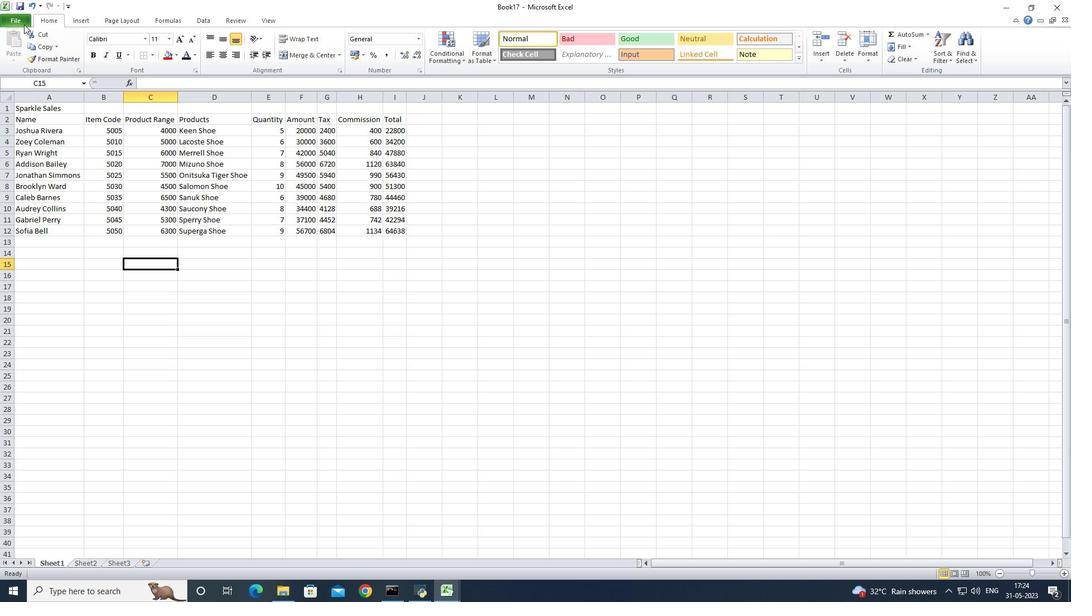 
Action: Mouse pressed left at (20, 20)
Screenshot: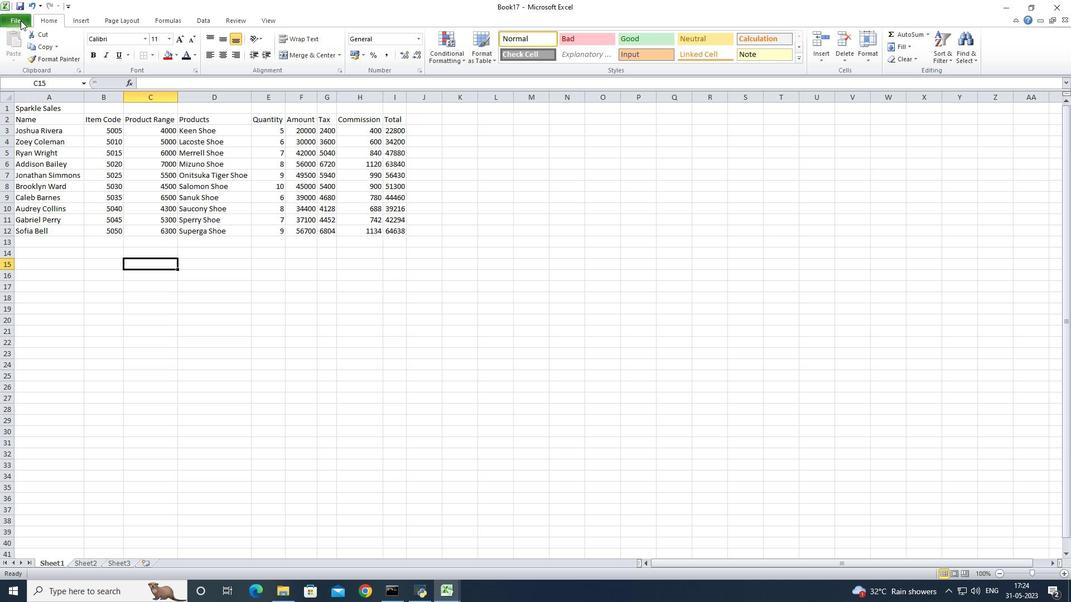 
Action: Mouse moved to (35, 39)
Screenshot: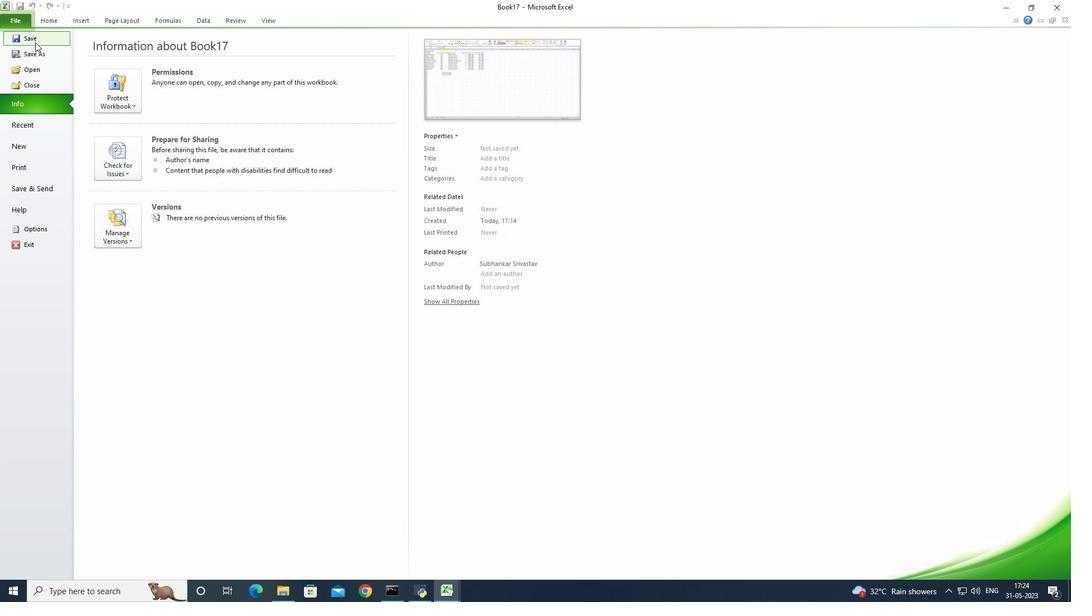 
Action: Mouse pressed left at (35, 39)
Screenshot: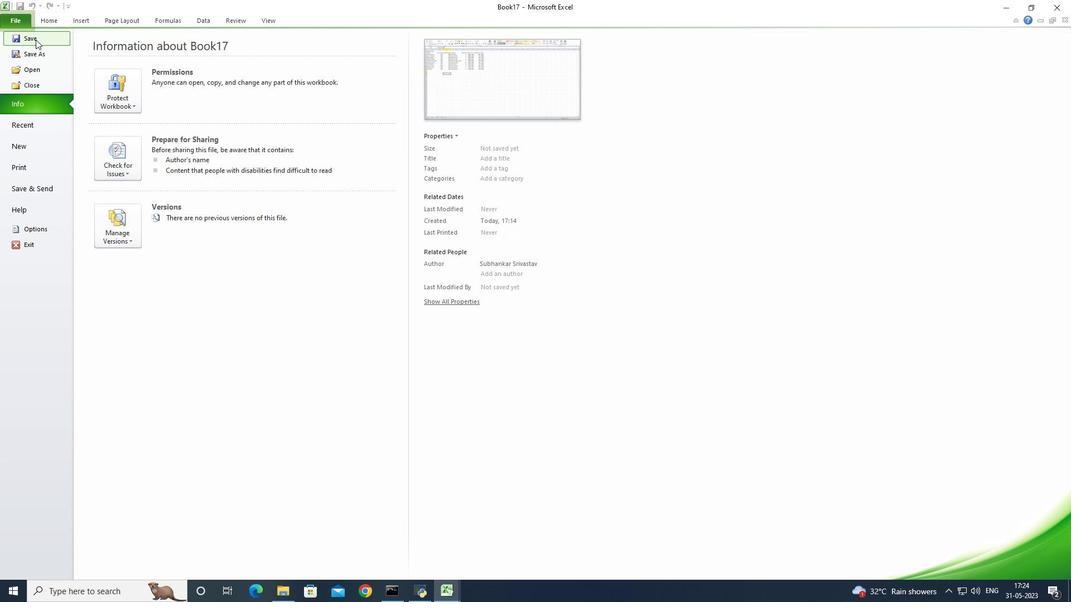 
Action: Key pressed <Key.shift><Key.shift><Key.shift><Key.shift><Key.shift><Key.shift><Key.shift><Key.shift><Key.shift><Key.shift><Key.shift><Key.shift><Key.shift><Key.shift><Key.shift><Key.shift>Sparkle<Key.space><Key.shift><Key.shift><Key.shift><Key.shift><Key.shift><Key.shift><Key.shift>Sales<Key.space><Key.shift><Key.shift><Key.shift><Key.shift><Key.shift>Log<Key.space><Key.shift><Key.shift><Key.shift><Key.shift><Key.shift>Book<Key.enter>
Screenshot: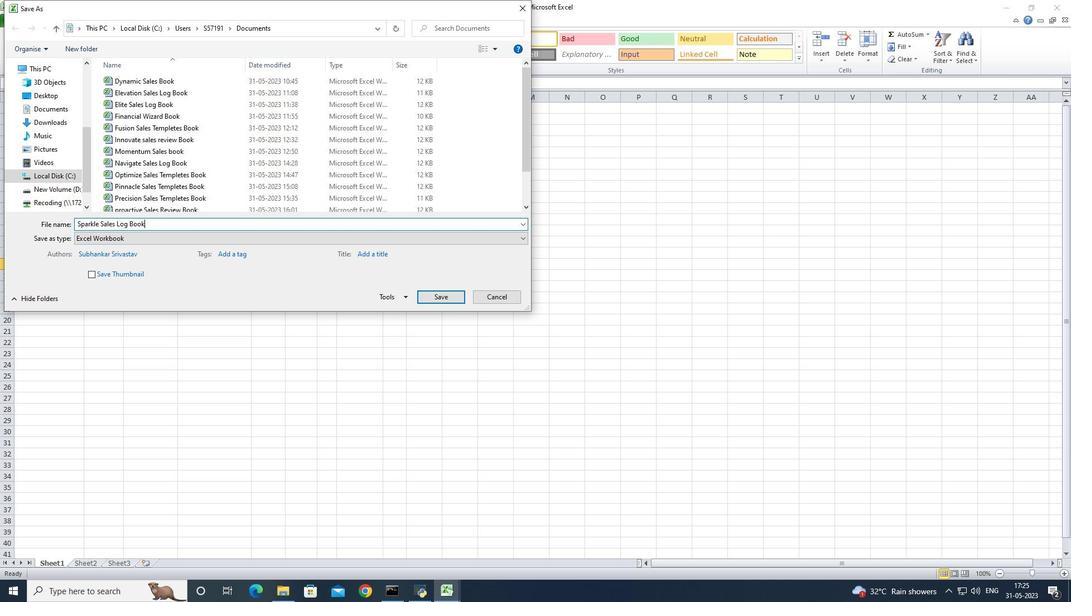 
Action: Mouse moved to (288, 258)
Screenshot: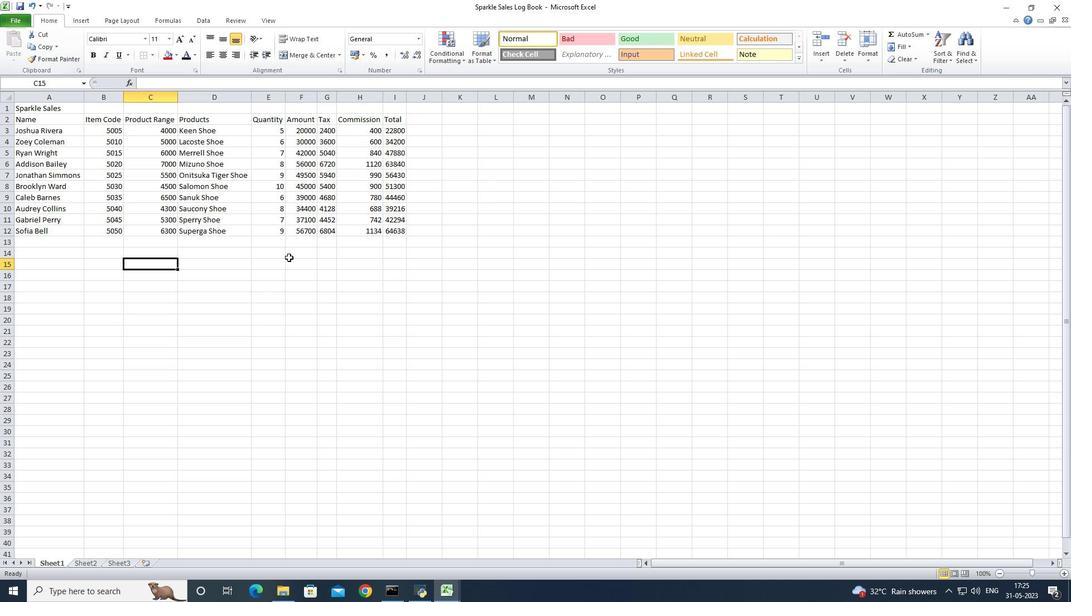 
Action: Mouse pressed left at (288, 258)
Screenshot: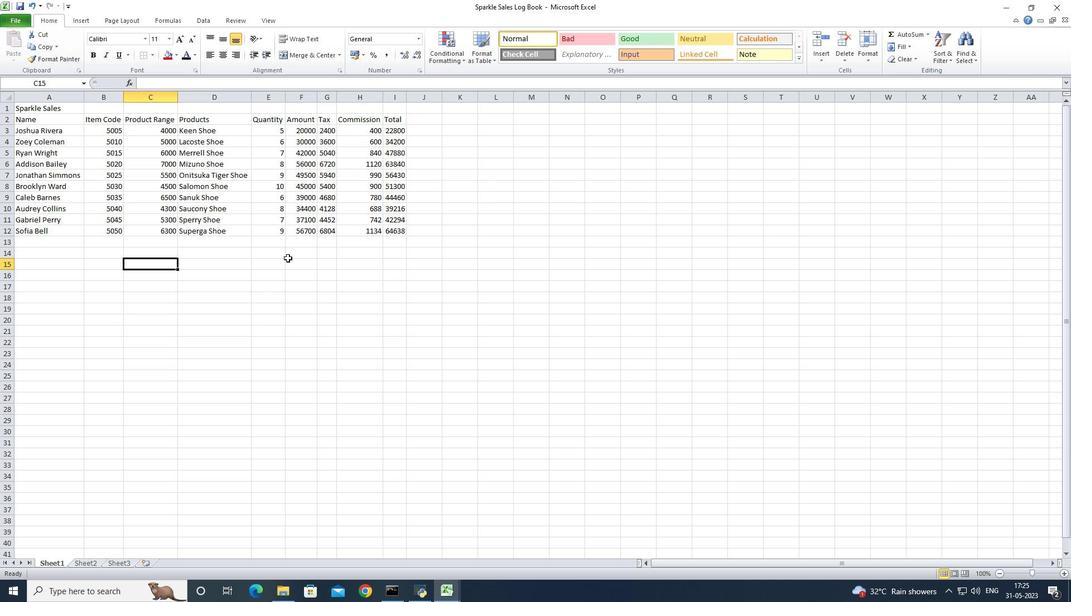
Action: Mouse moved to (137, 267)
Screenshot: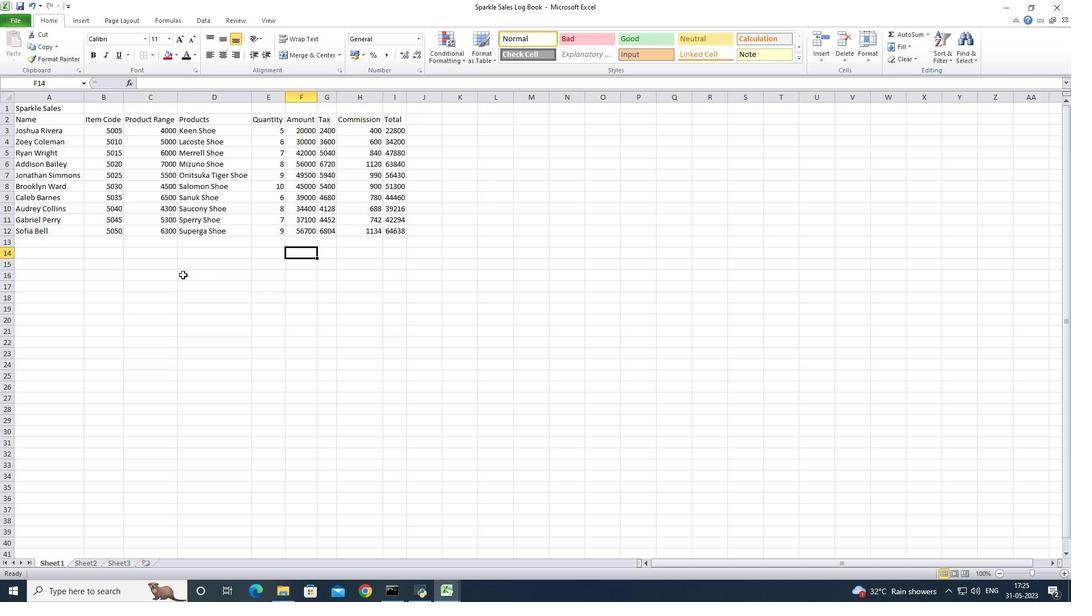 
Action: Mouse pressed left at (137, 267)
Screenshot: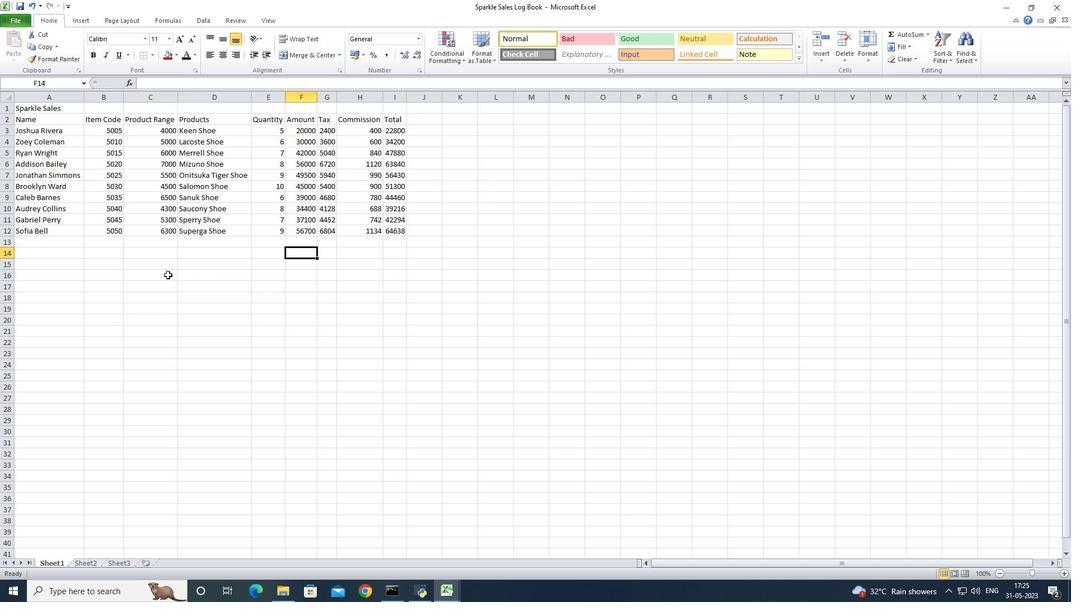 
Action: Key pressed ctrl+S
Screenshot: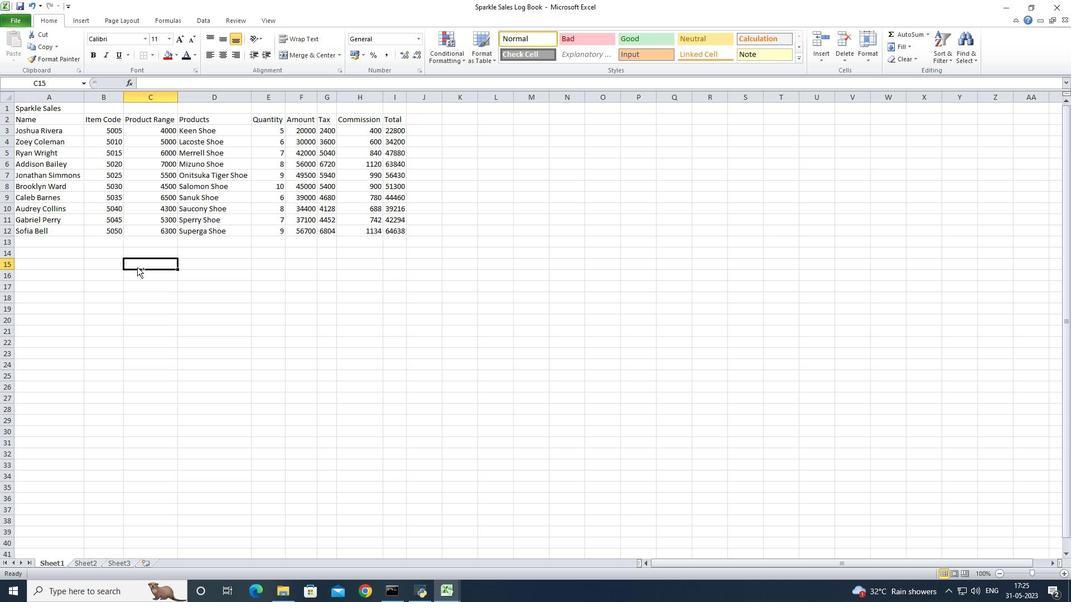 
Action: Mouse moved to (136, 267)
Screenshot: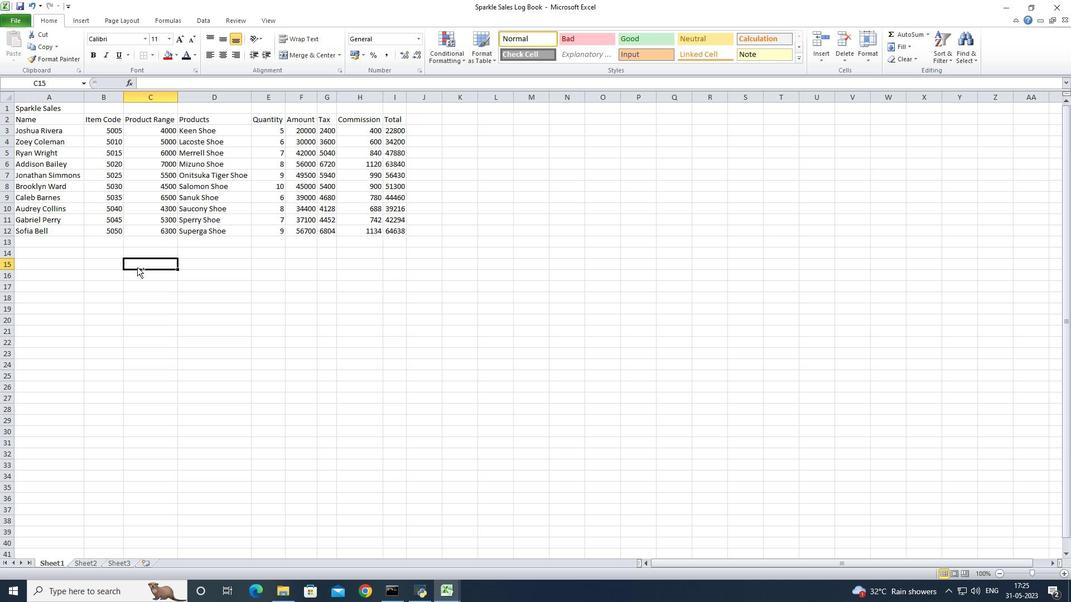 
